 Task: Find connections with filter location Werne with filter topic #coronawith filter profile language German with filter current company Viacom18 Media Private Limited with filter school The University of Burdwan with filter industry Electronic and Precision Equipment Maintenance with filter service category Relocation with filter keywords title Cruise Ship Attendant
Action: Mouse moved to (646, 80)
Screenshot: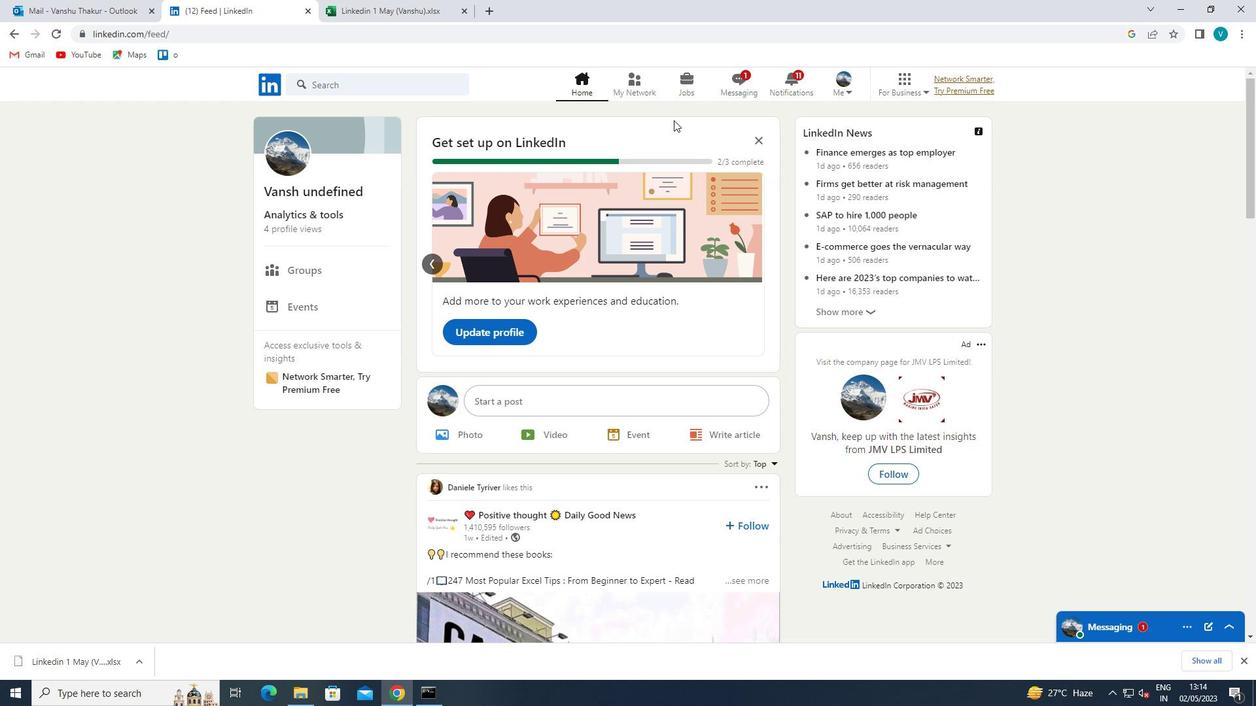 
Action: Mouse pressed left at (646, 80)
Screenshot: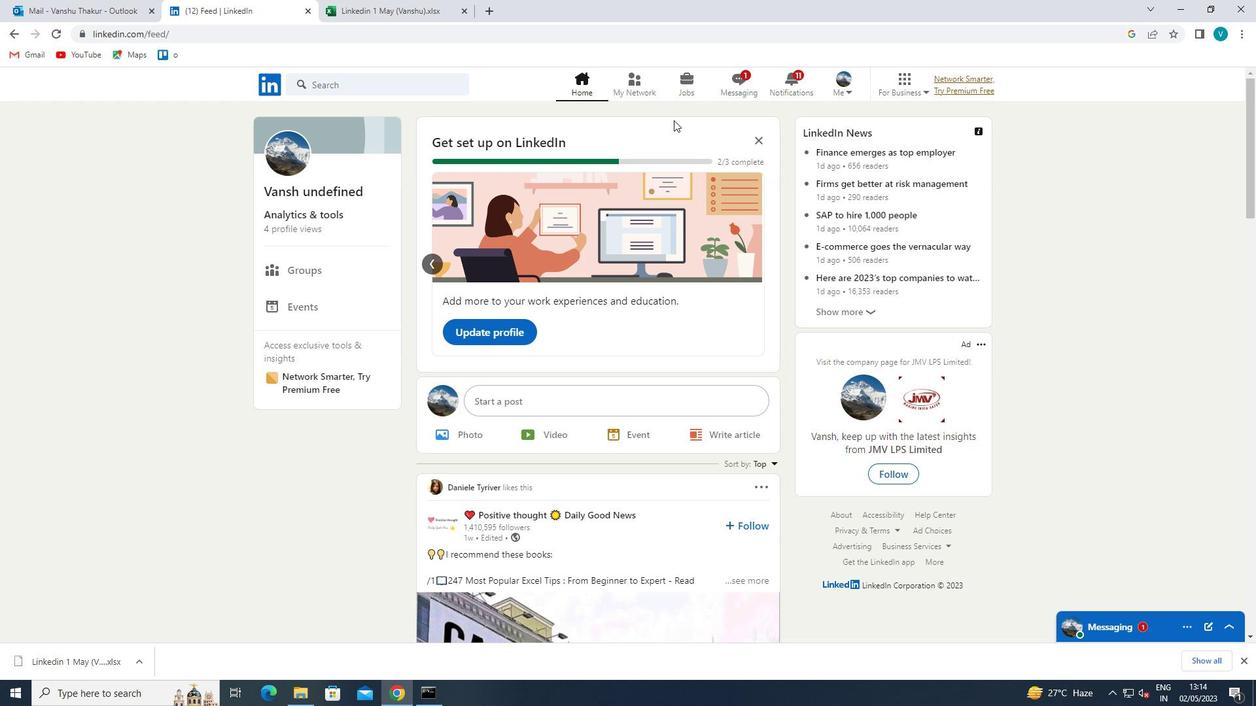 
Action: Mouse moved to (360, 149)
Screenshot: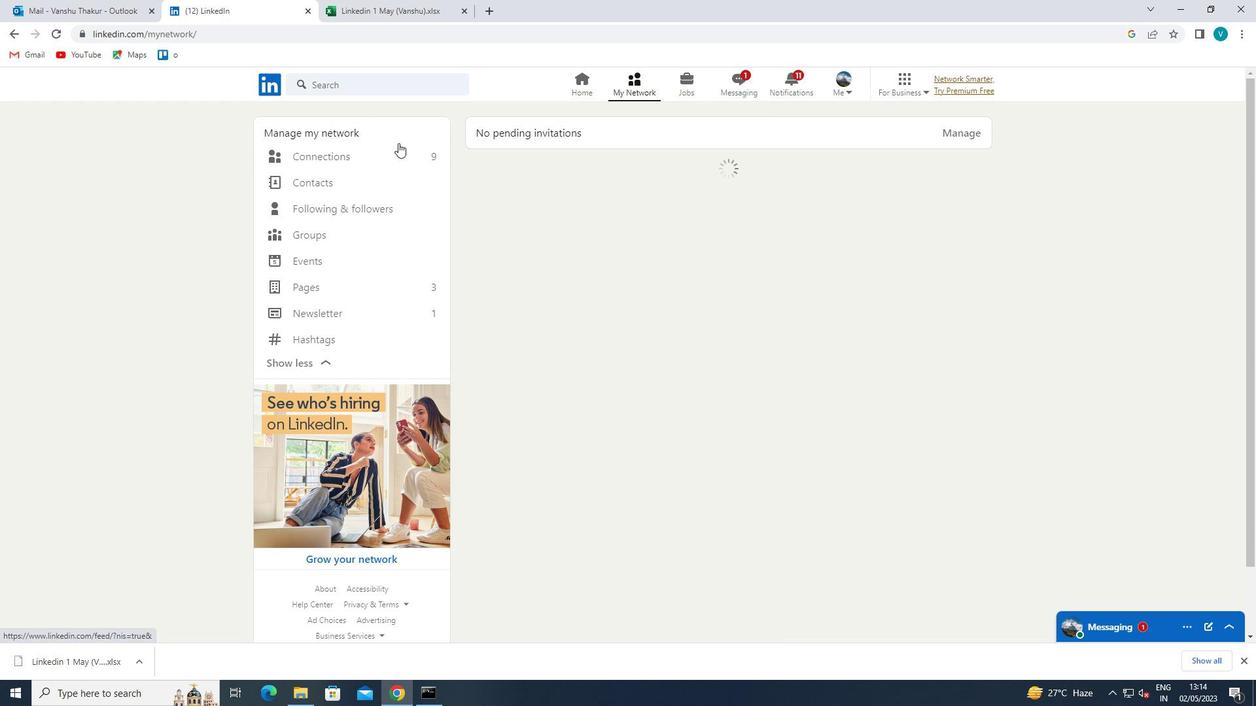 
Action: Mouse pressed left at (360, 149)
Screenshot: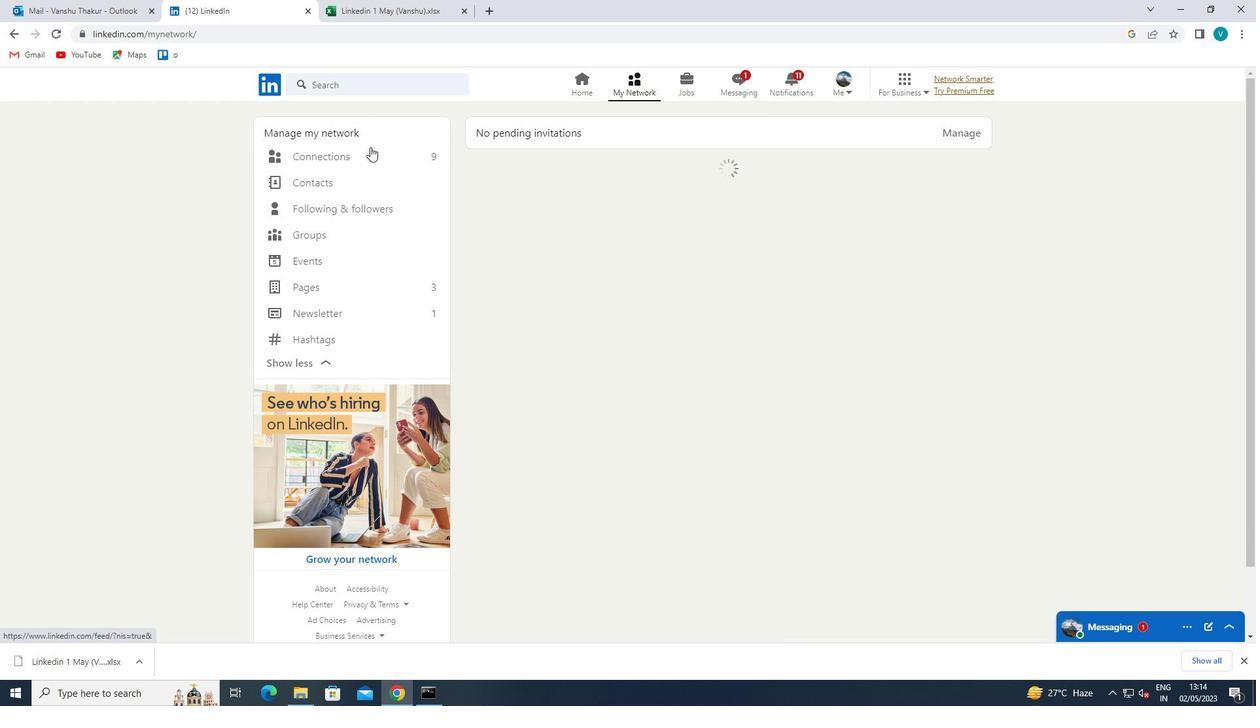 
Action: Mouse moved to (741, 153)
Screenshot: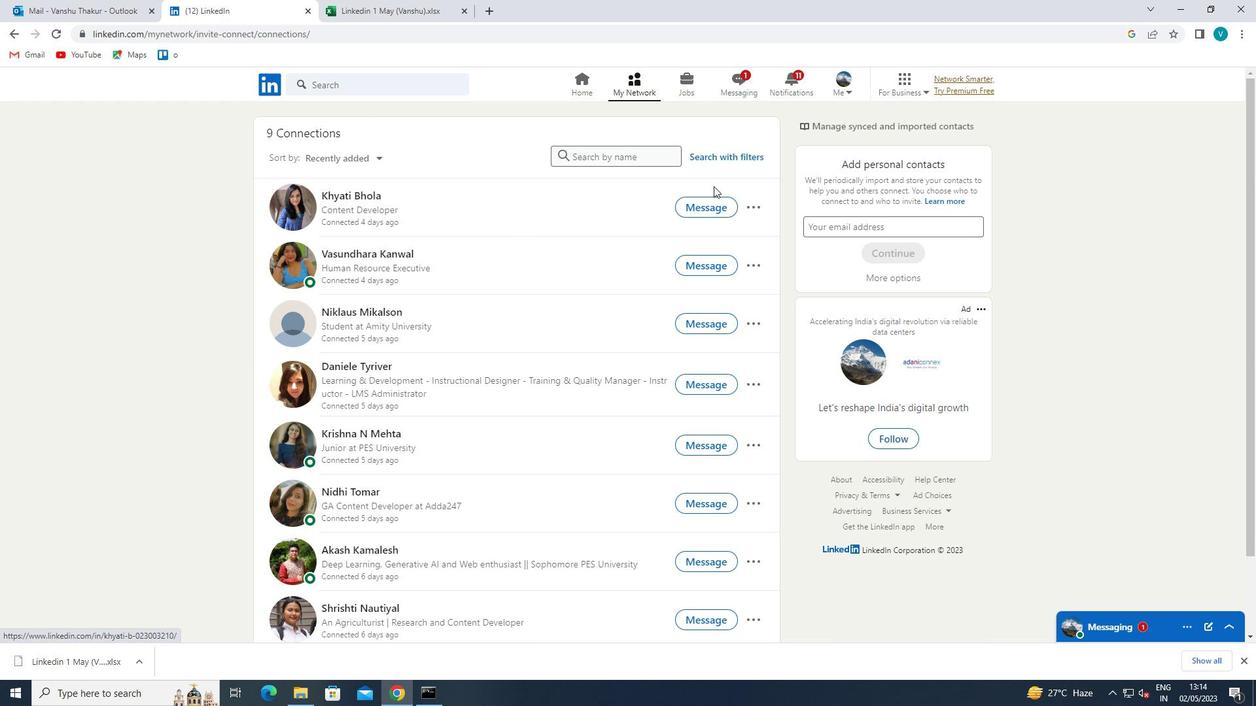 
Action: Mouse pressed left at (741, 153)
Screenshot: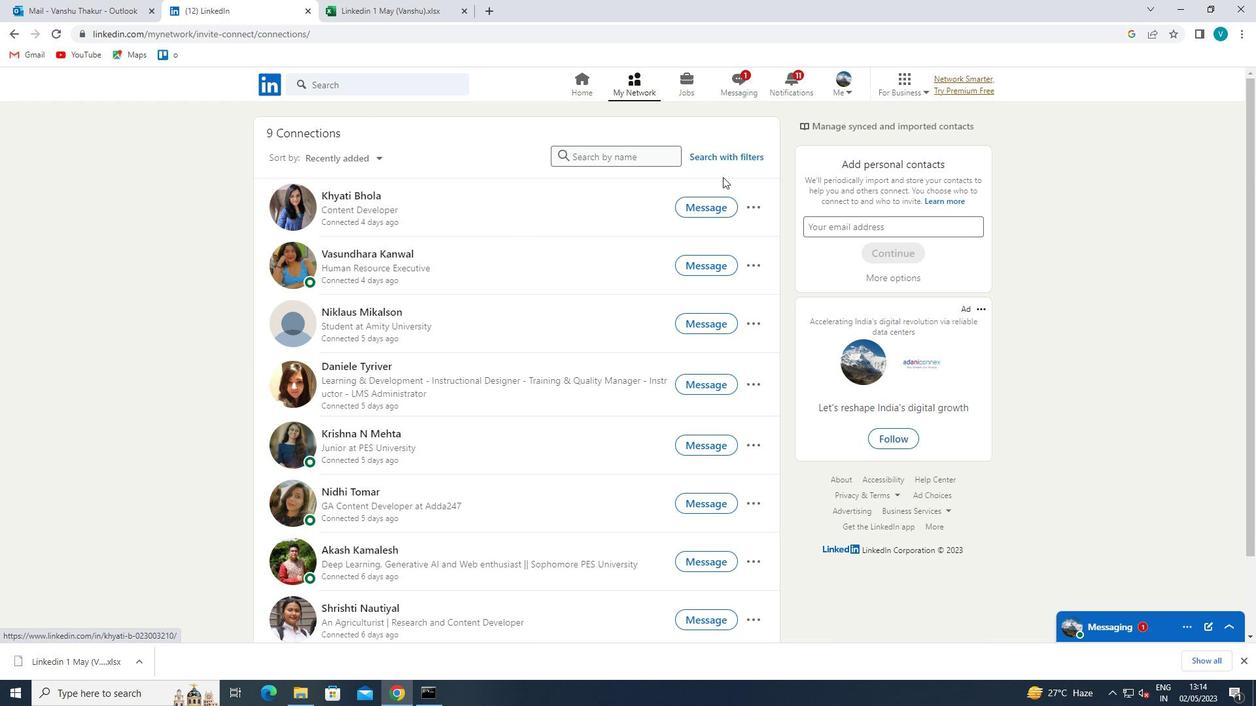 
Action: Mouse moved to (619, 128)
Screenshot: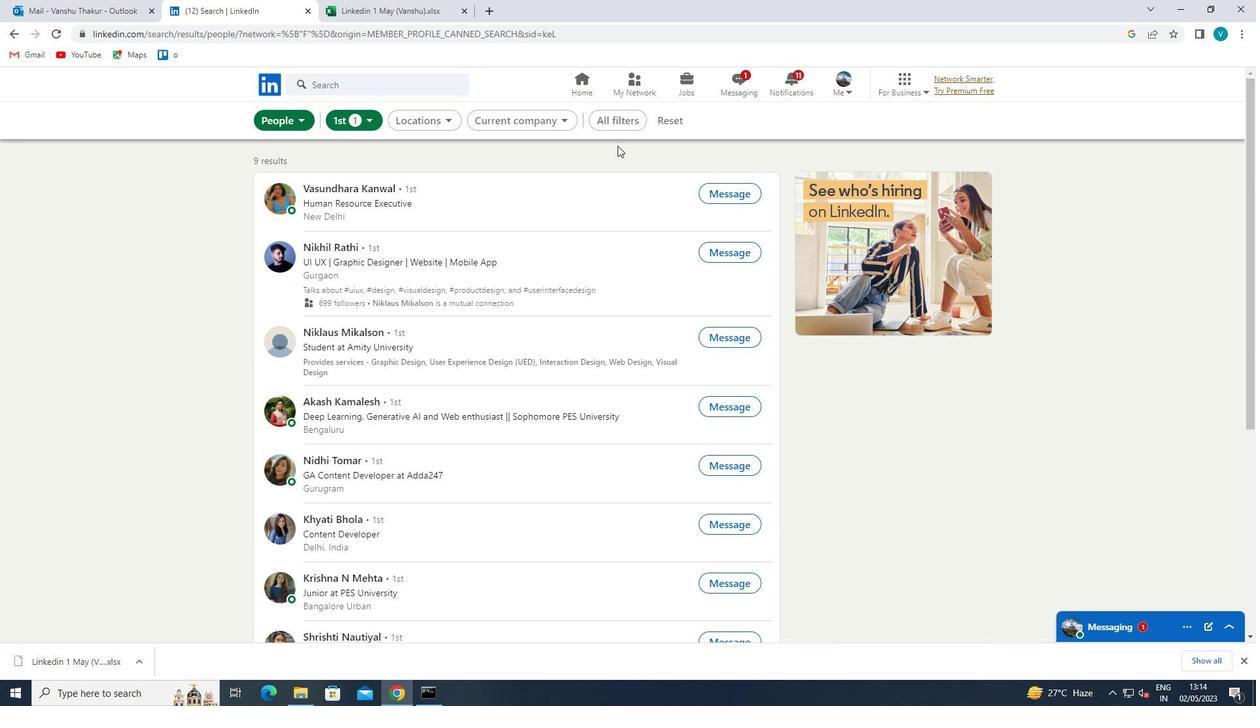 
Action: Mouse pressed left at (619, 128)
Screenshot: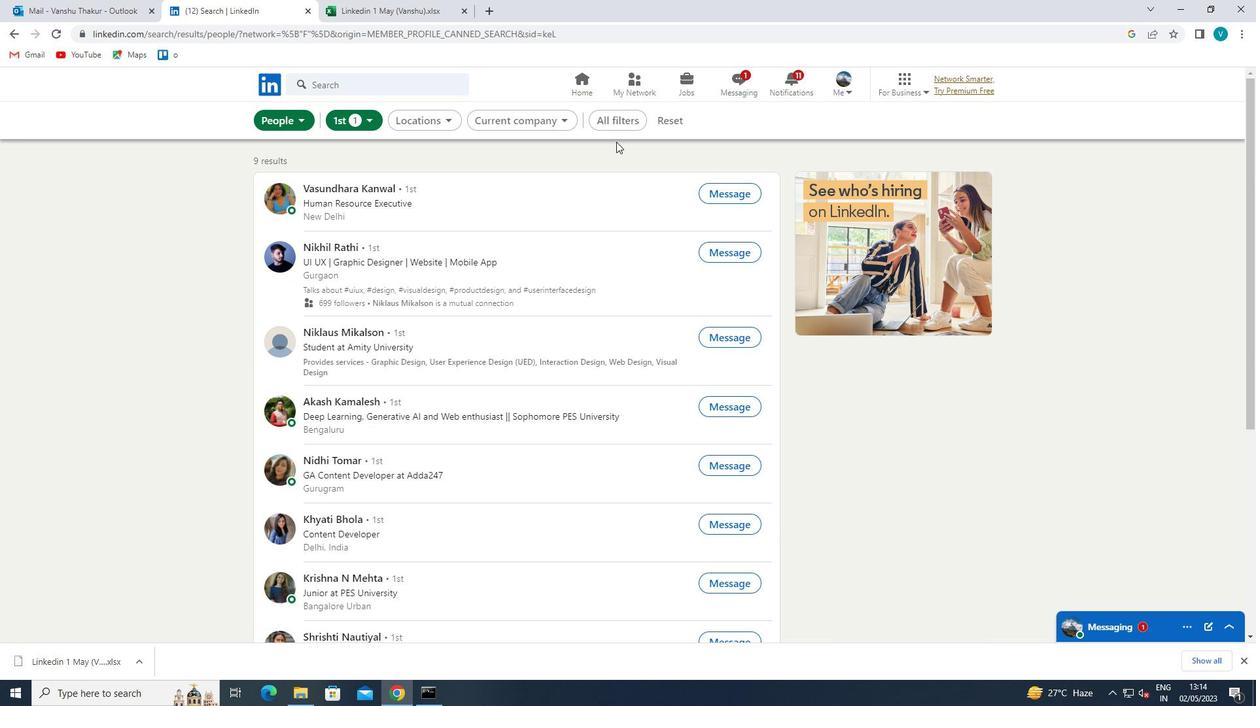 
Action: Mouse moved to (1000, 316)
Screenshot: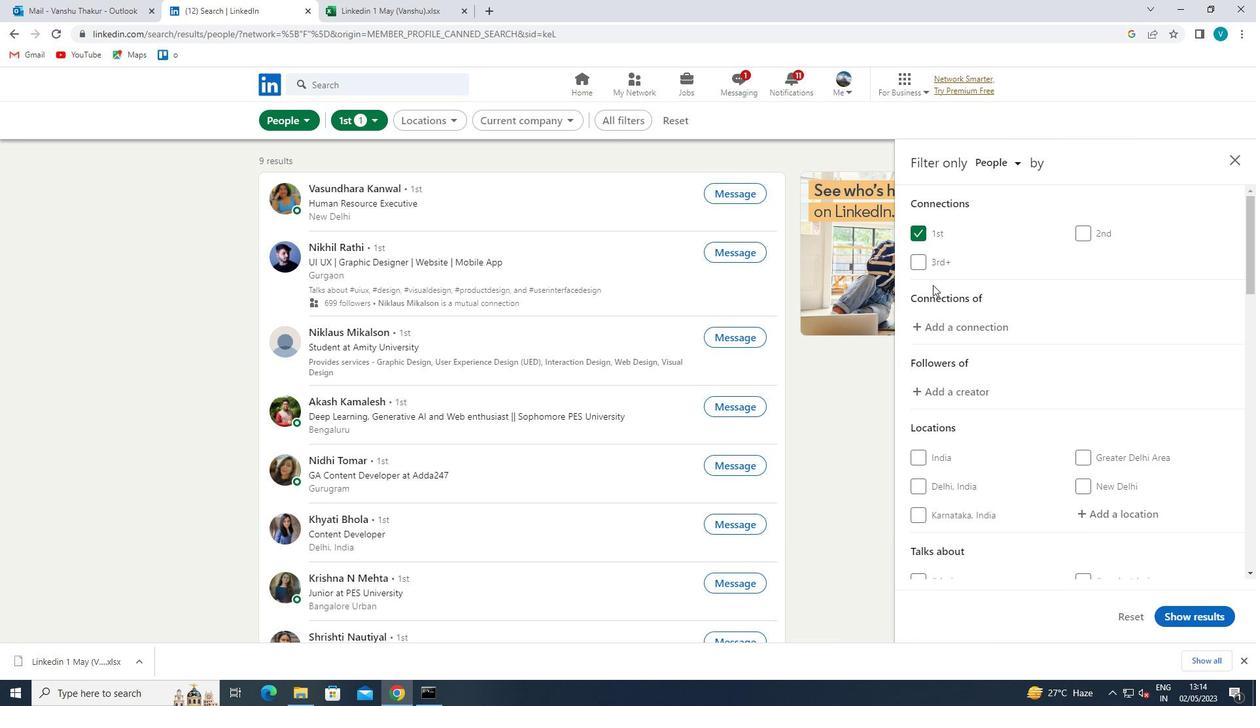 
Action: Mouse scrolled (1000, 316) with delta (0, 0)
Screenshot: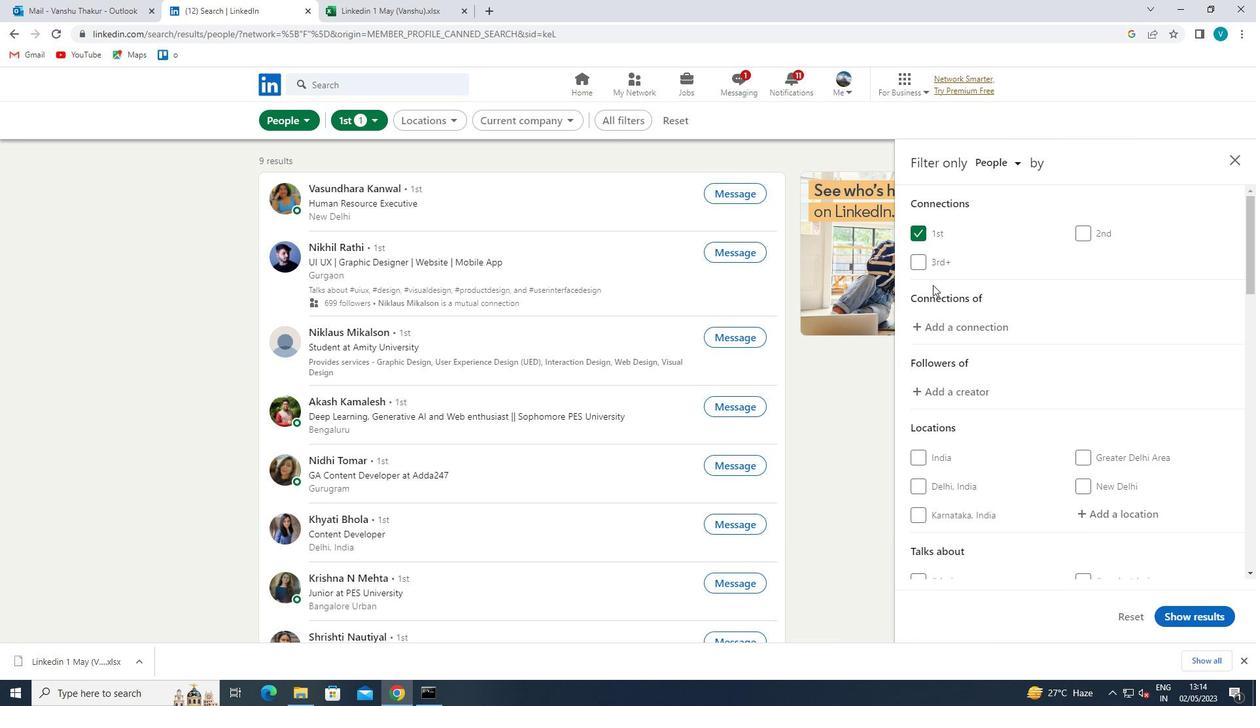 
Action: Mouse moved to (1009, 322)
Screenshot: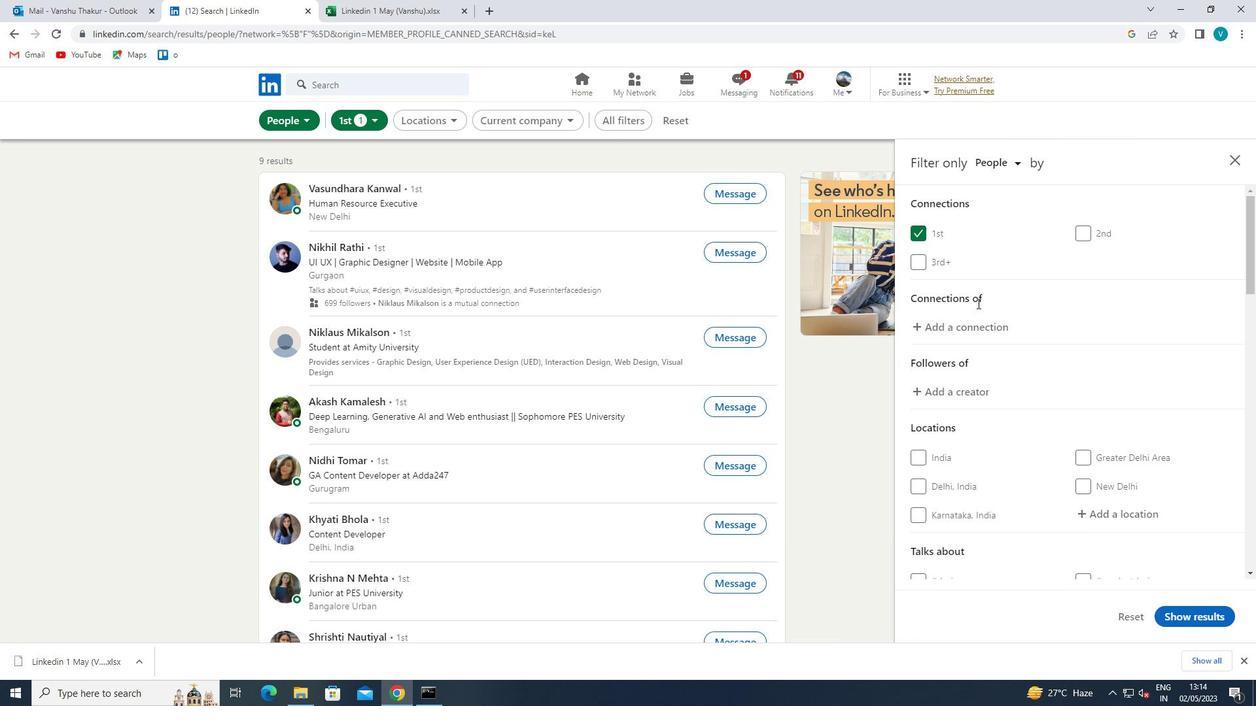 
Action: Mouse scrolled (1009, 322) with delta (0, 0)
Screenshot: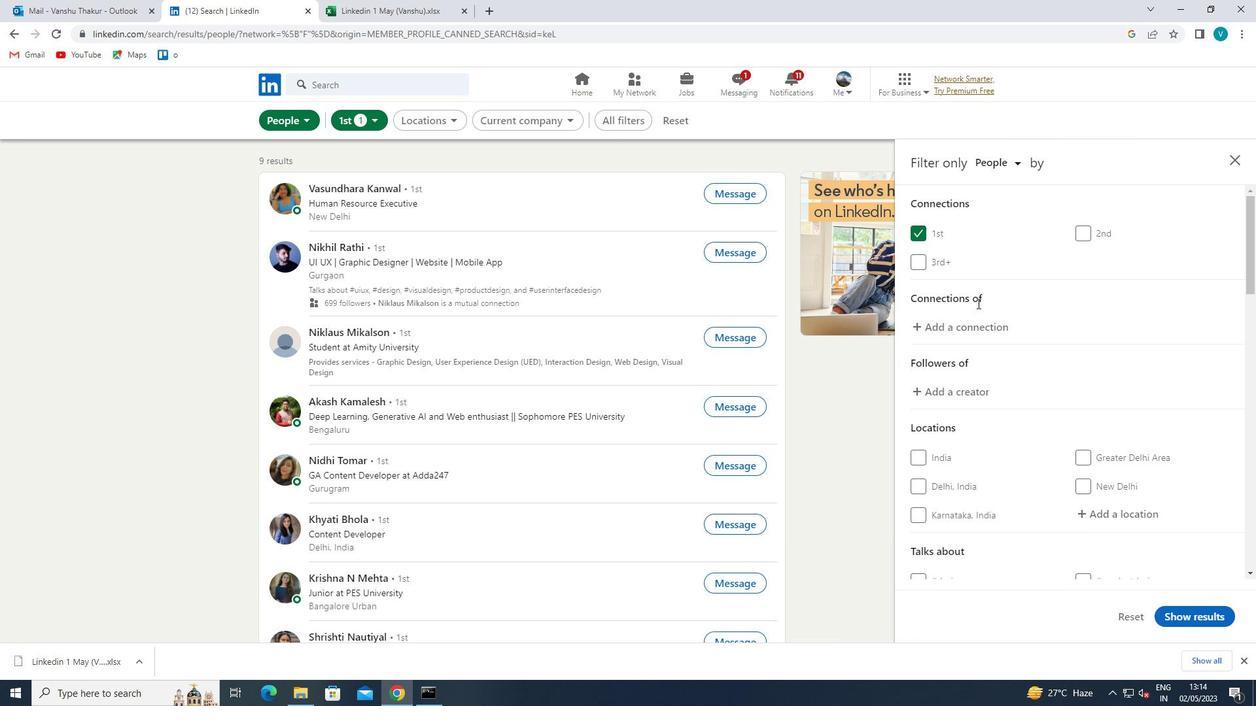 
Action: Mouse moved to (1119, 379)
Screenshot: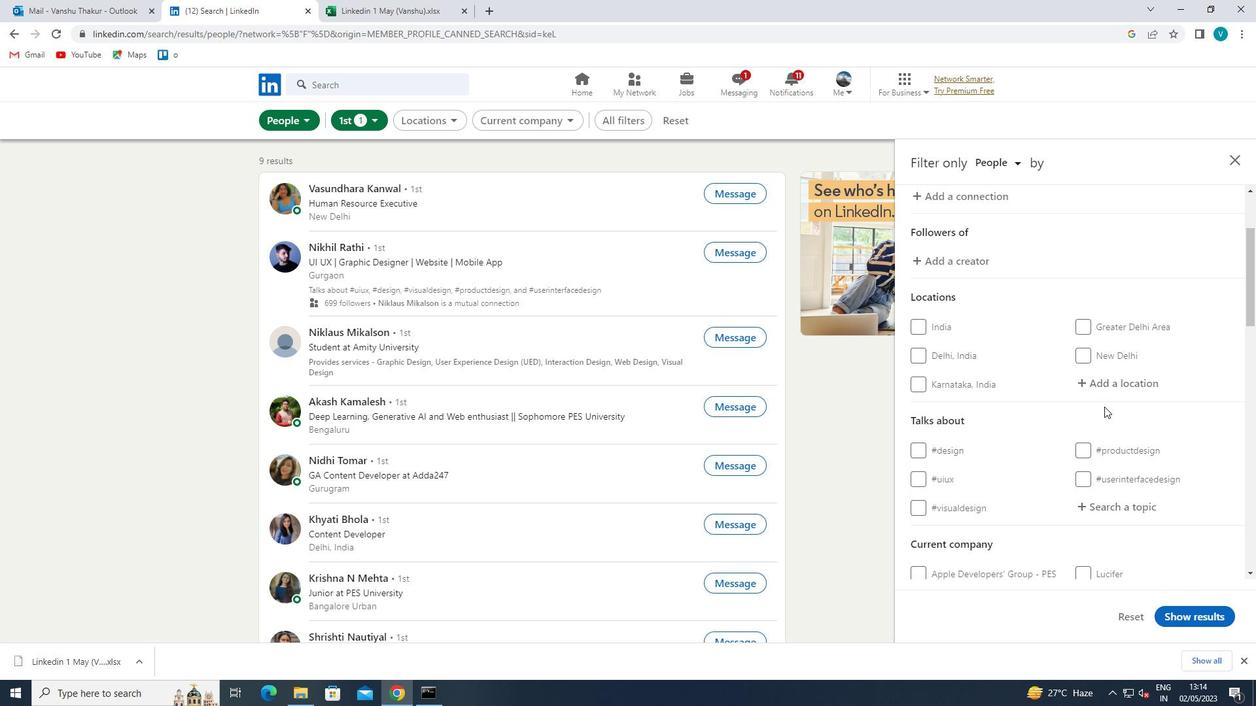 
Action: Mouse pressed left at (1119, 379)
Screenshot: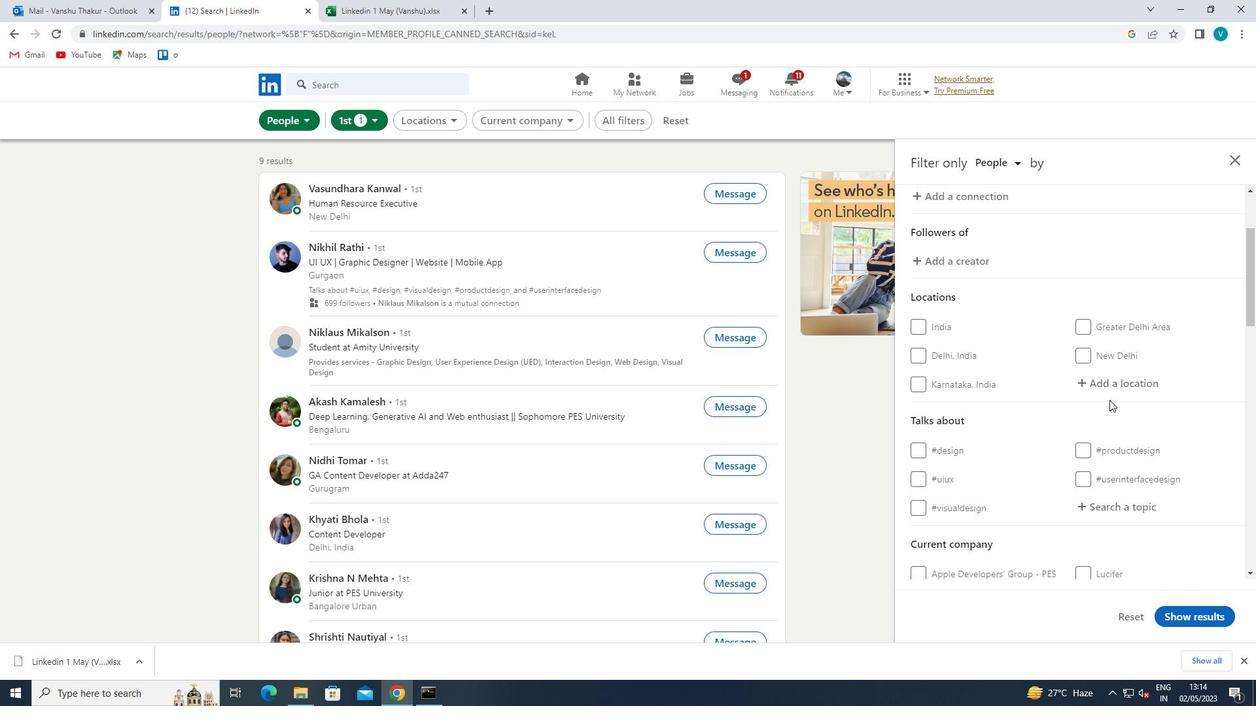 
Action: Key pressed <Key.shift>WERNE<Key.space>
Screenshot: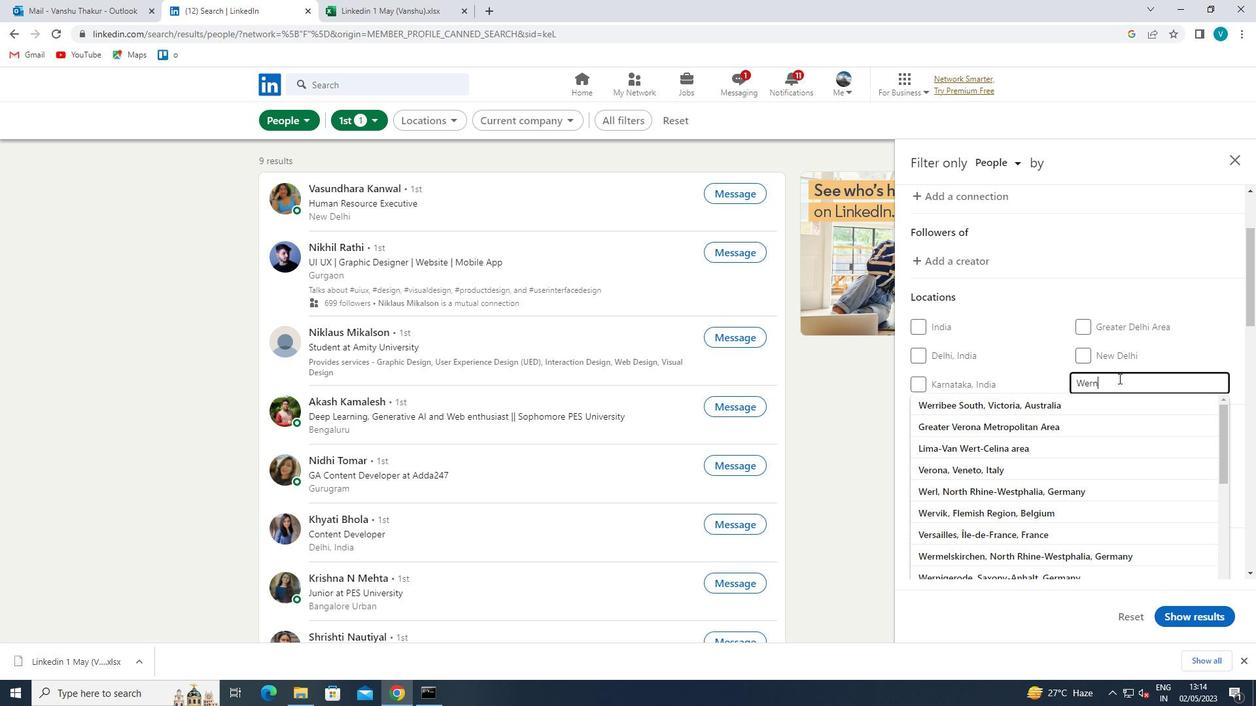 
Action: Mouse moved to (1110, 400)
Screenshot: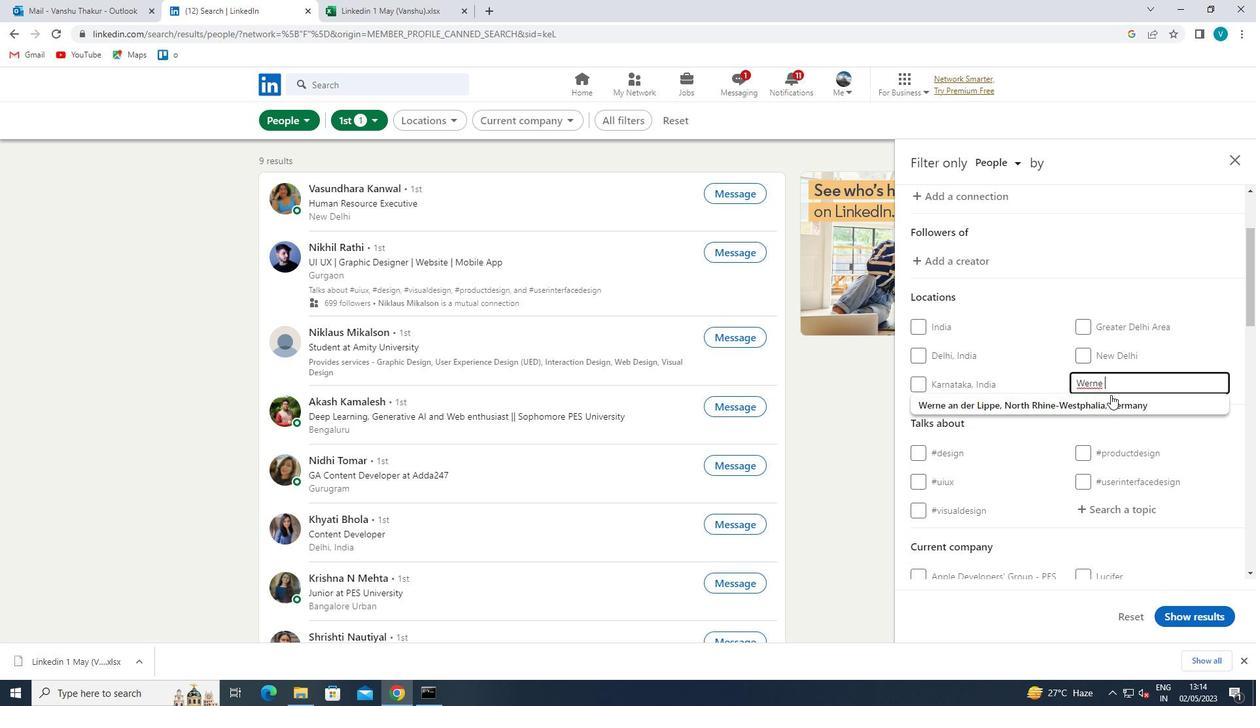 
Action: Mouse pressed left at (1110, 400)
Screenshot: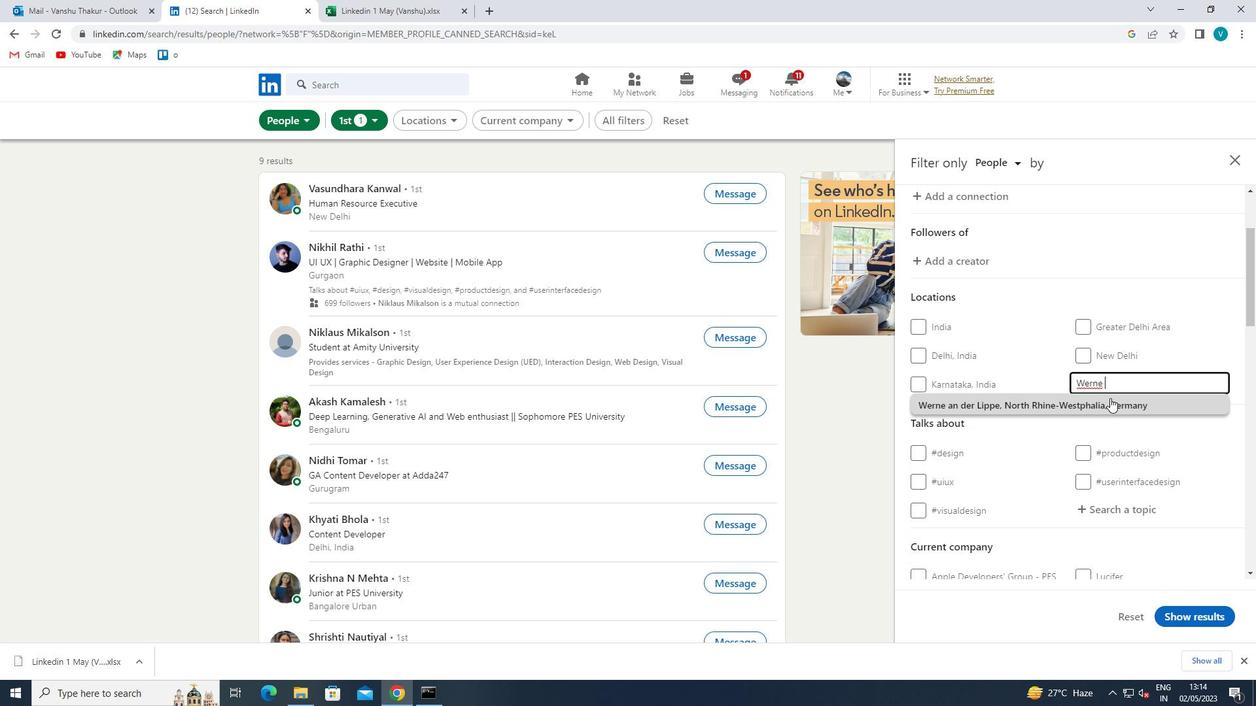 
Action: Mouse scrolled (1110, 399) with delta (0, 0)
Screenshot: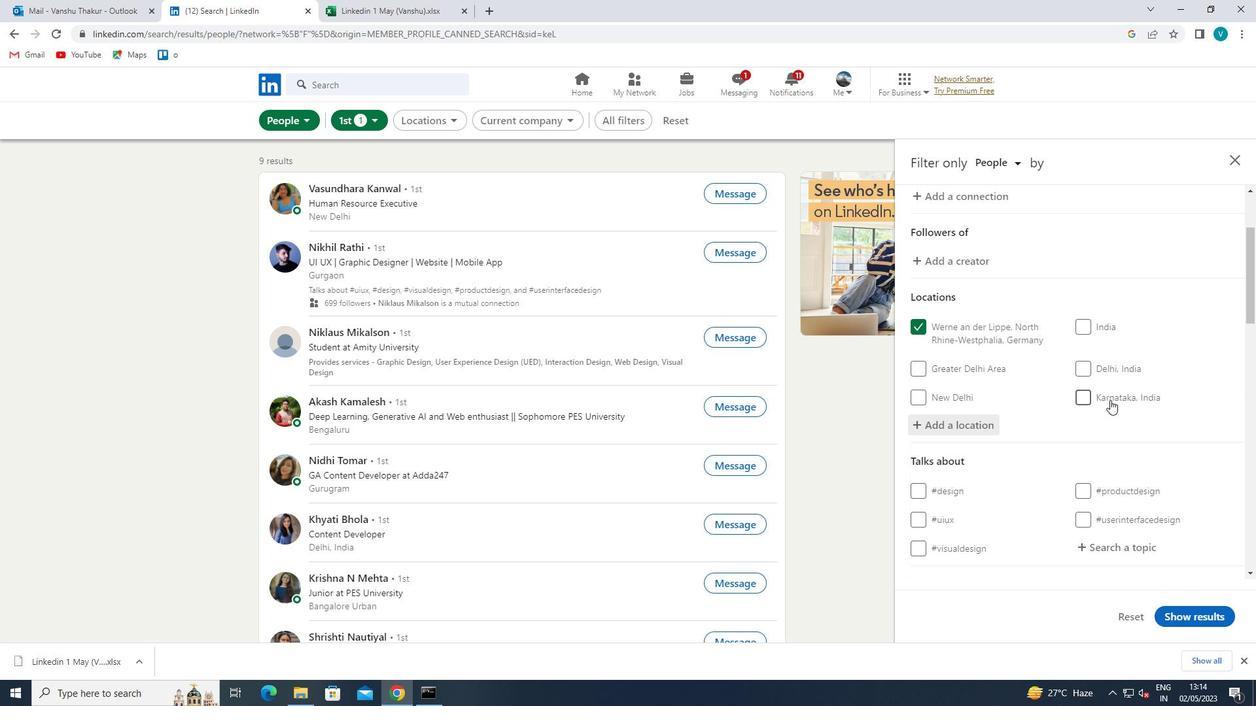 
Action: Mouse scrolled (1110, 399) with delta (0, 0)
Screenshot: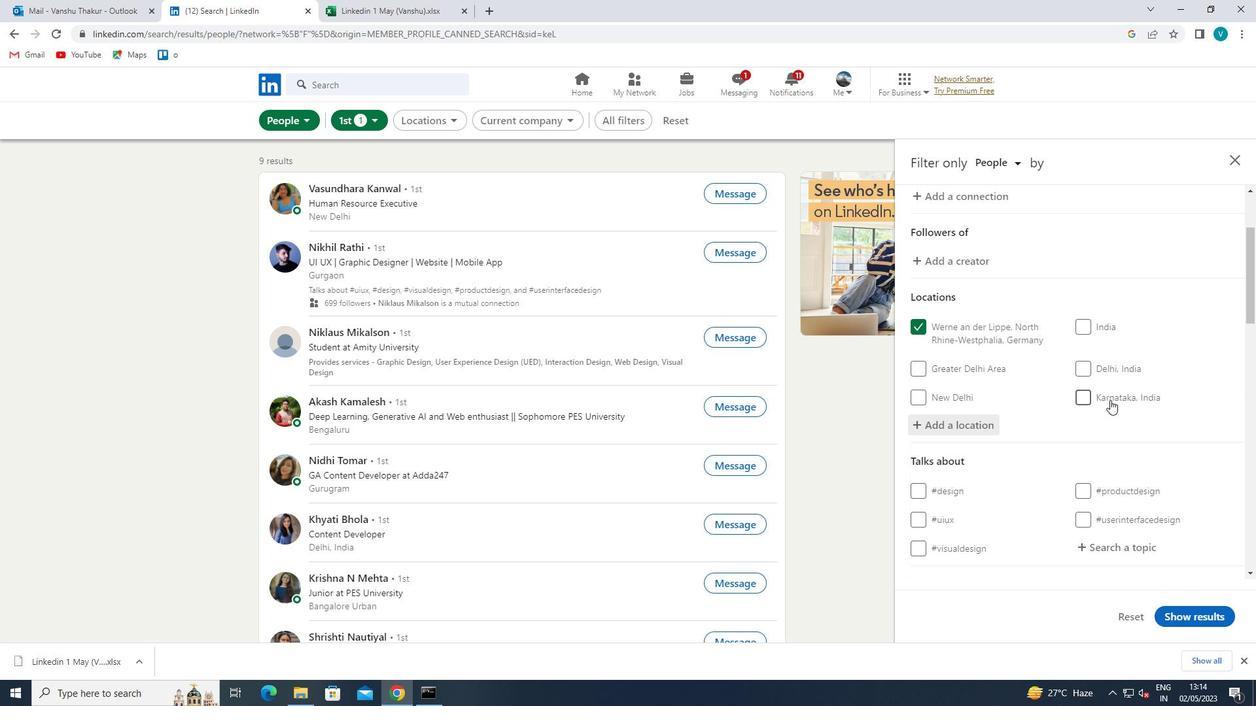 
Action: Mouse moved to (1120, 420)
Screenshot: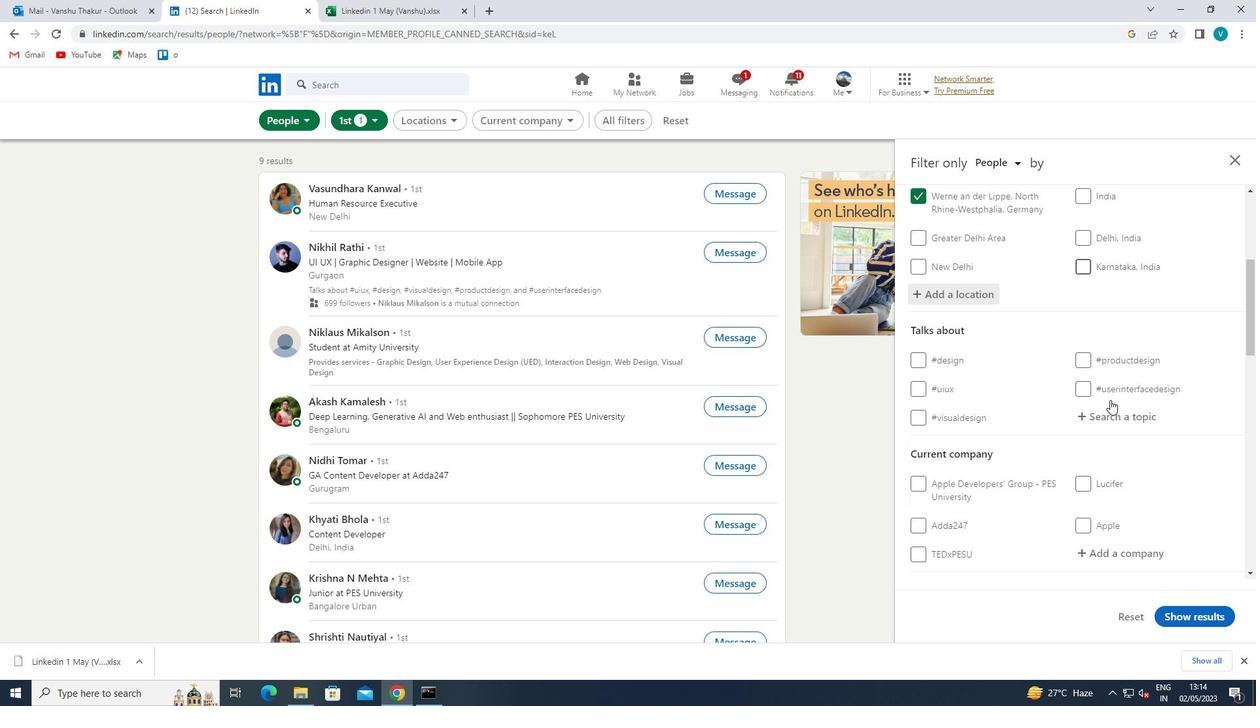 
Action: Mouse pressed left at (1120, 420)
Screenshot: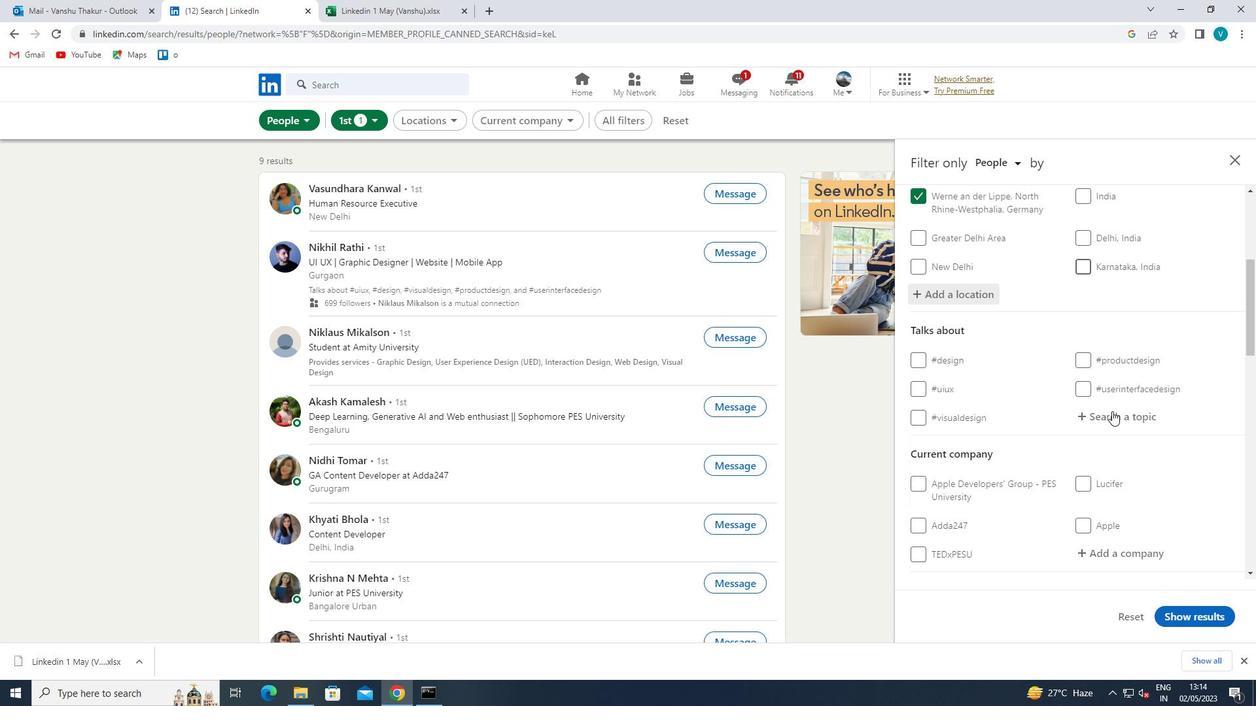 
Action: Key pressed CORONA
Screenshot: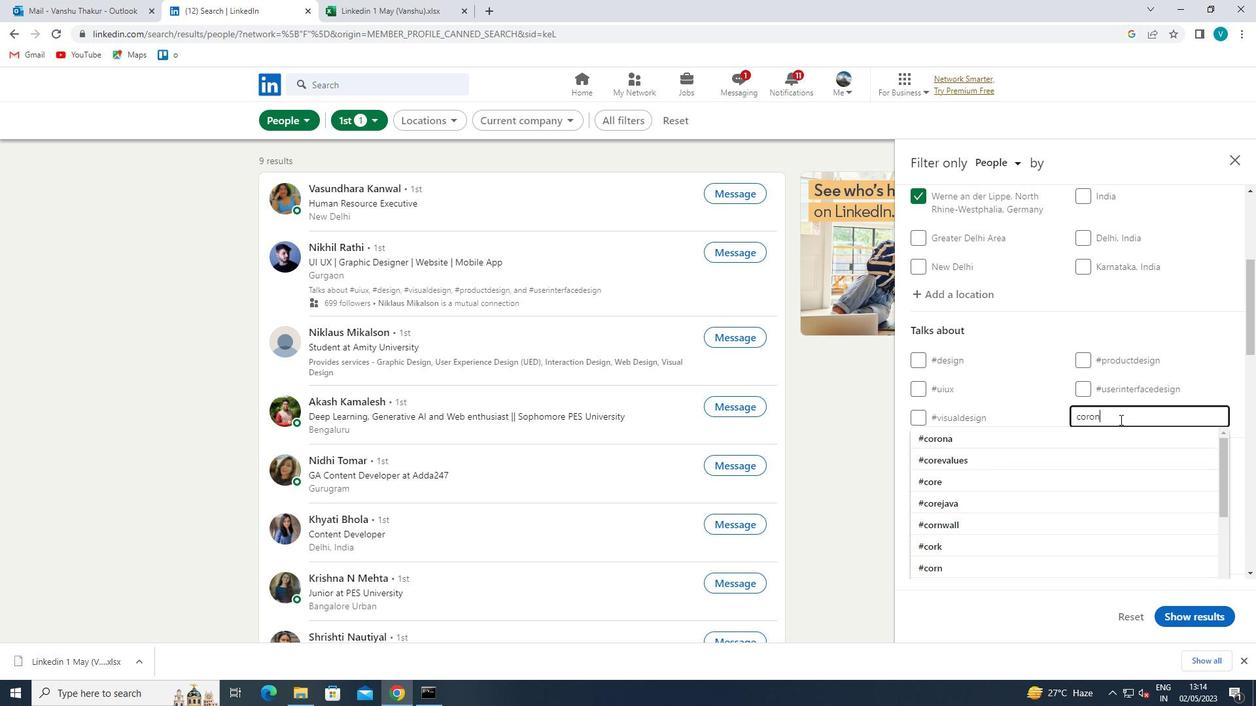 
Action: Mouse moved to (1044, 436)
Screenshot: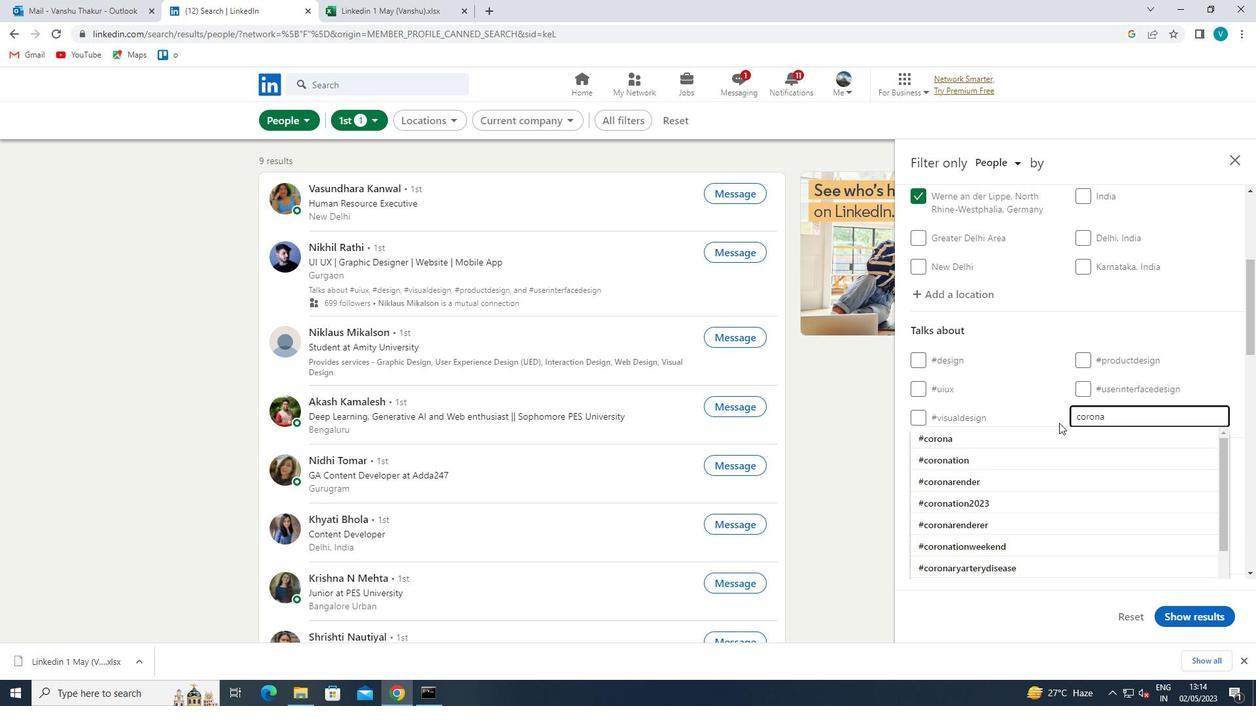 
Action: Mouse pressed left at (1044, 436)
Screenshot: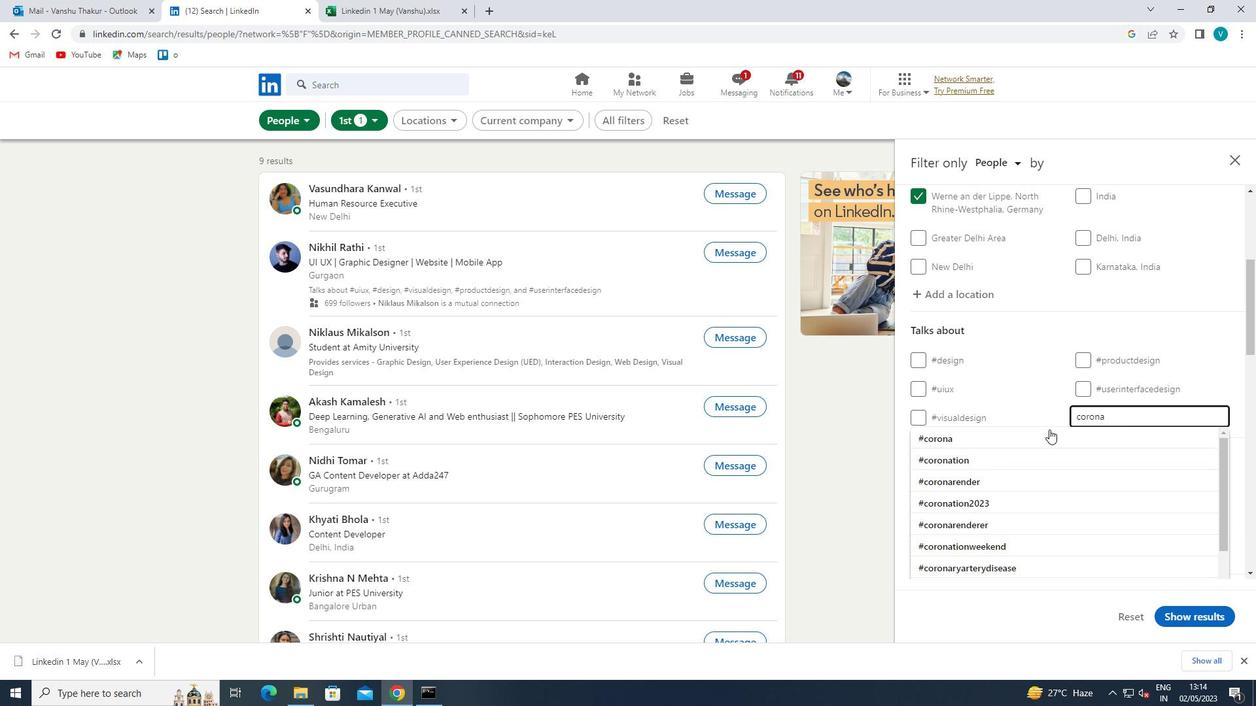 
Action: Mouse scrolled (1044, 435) with delta (0, 0)
Screenshot: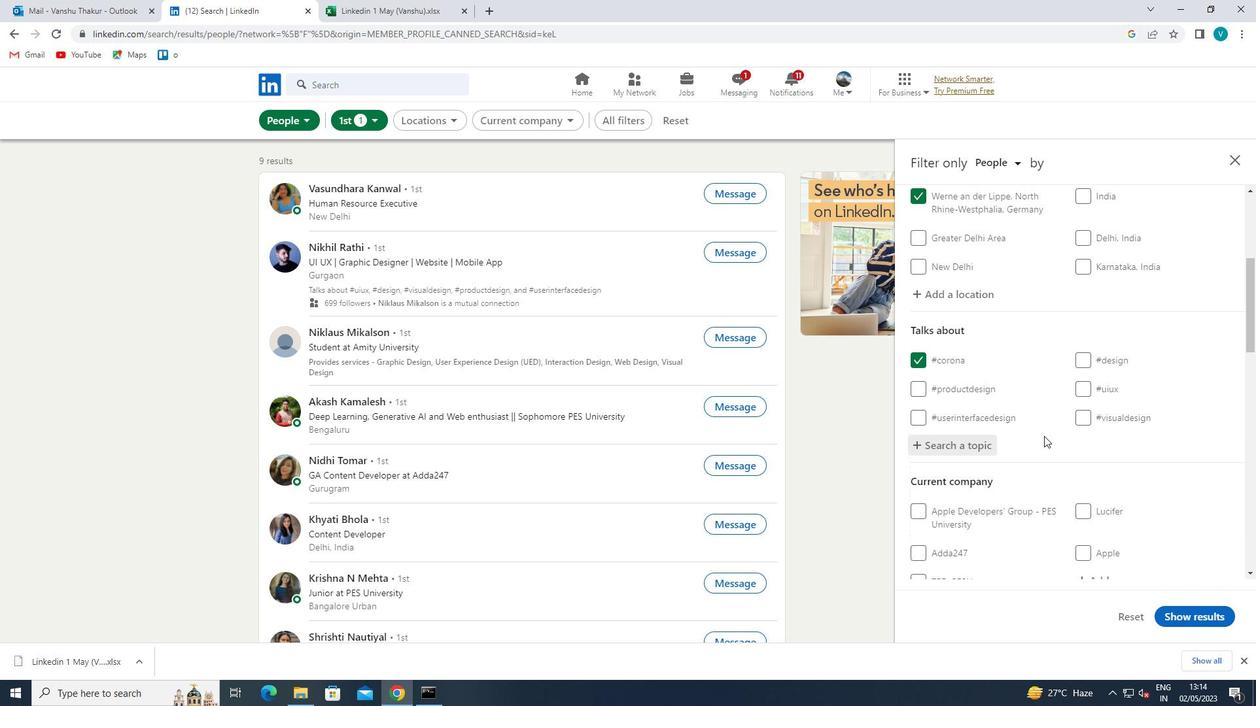 
Action: Mouse scrolled (1044, 435) with delta (0, 0)
Screenshot: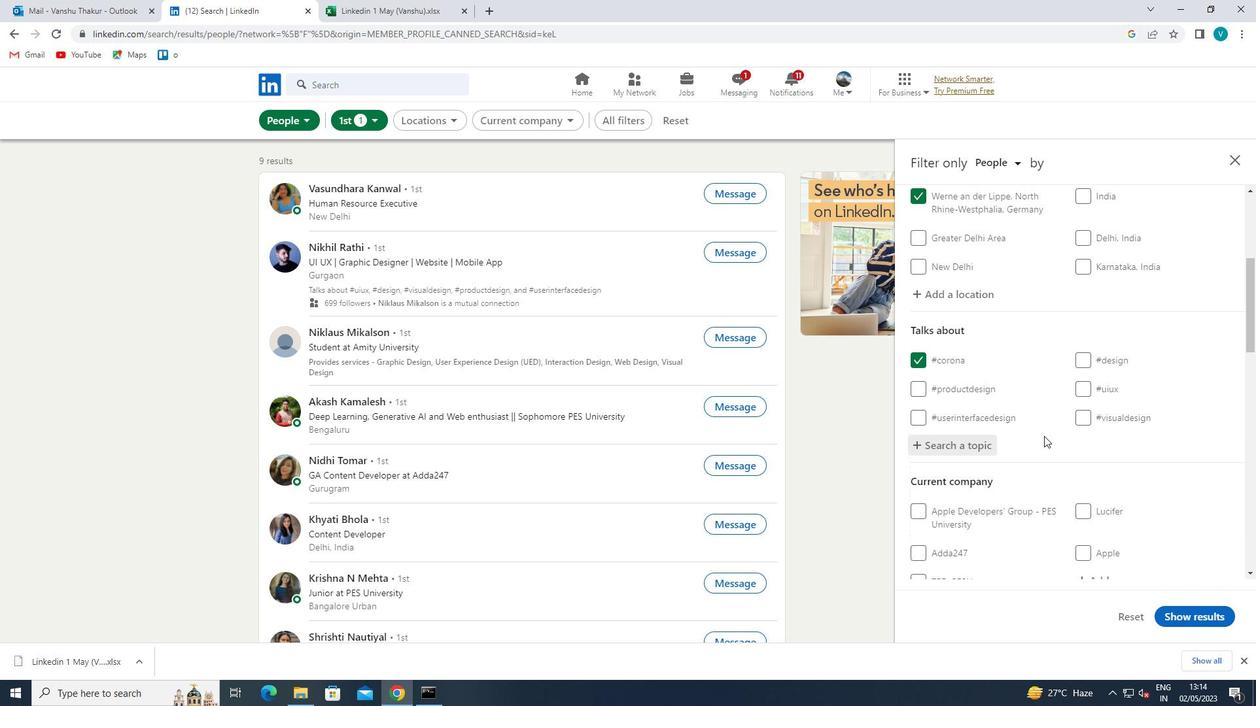
Action: Mouse scrolled (1044, 435) with delta (0, 0)
Screenshot: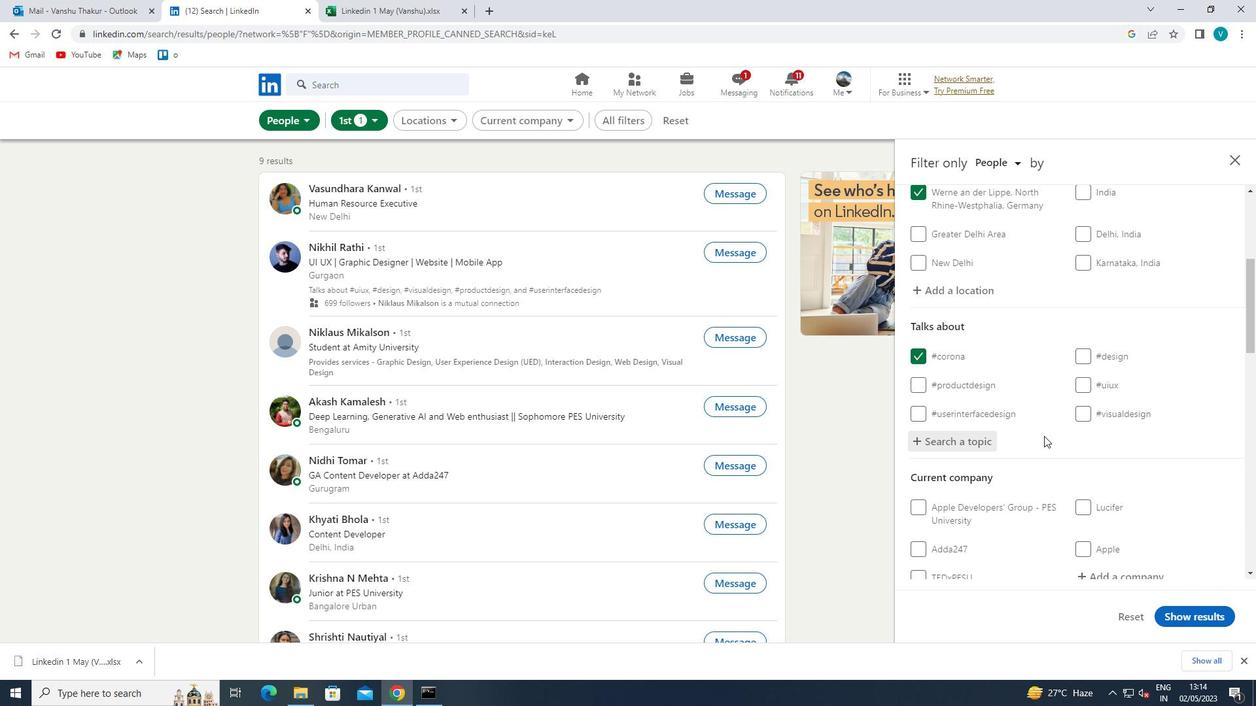 
Action: Mouse moved to (1118, 390)
Screenshot: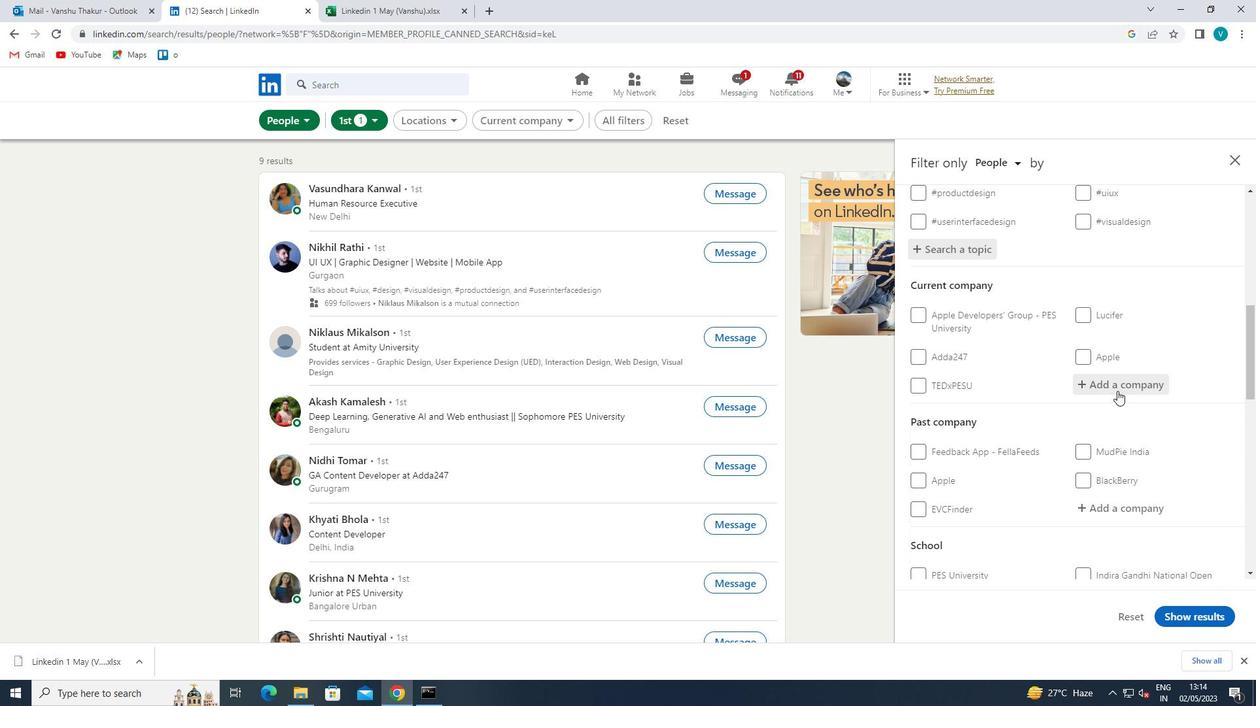 
Action: Mouse pressed left at (1118, 390)
Screenshot: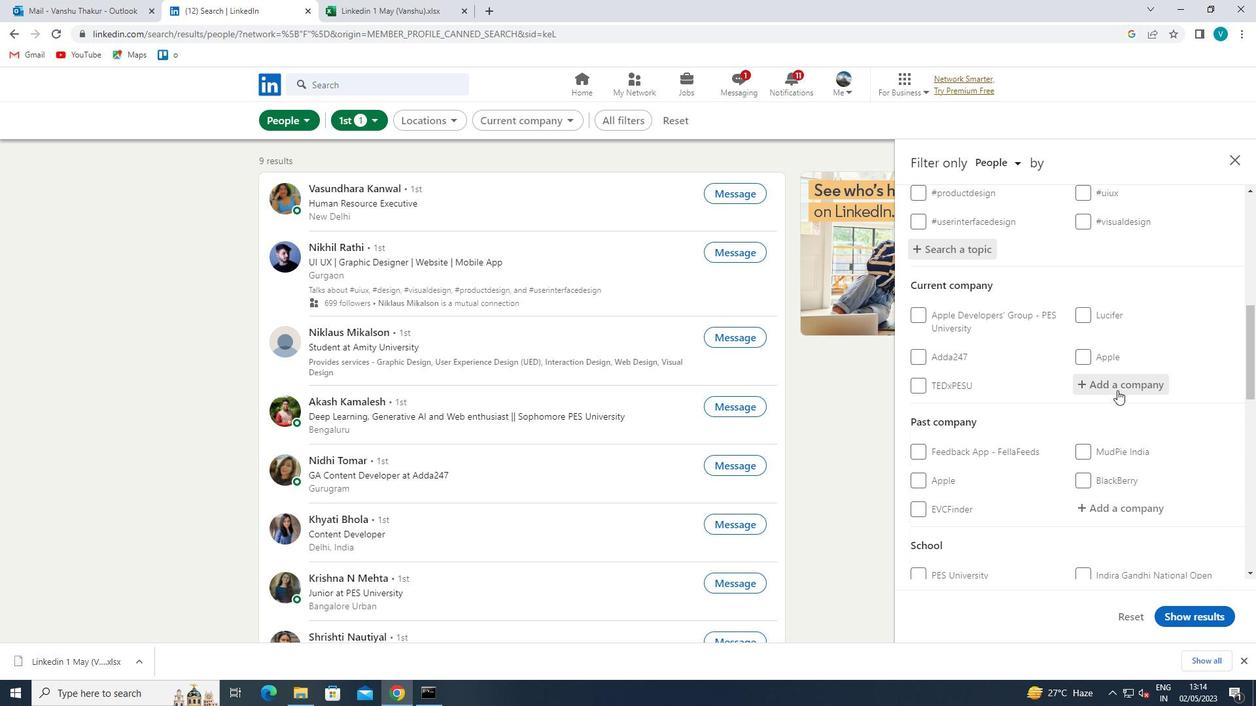
Action: Key pressed <Key.shift>VIACOM
Screenshot: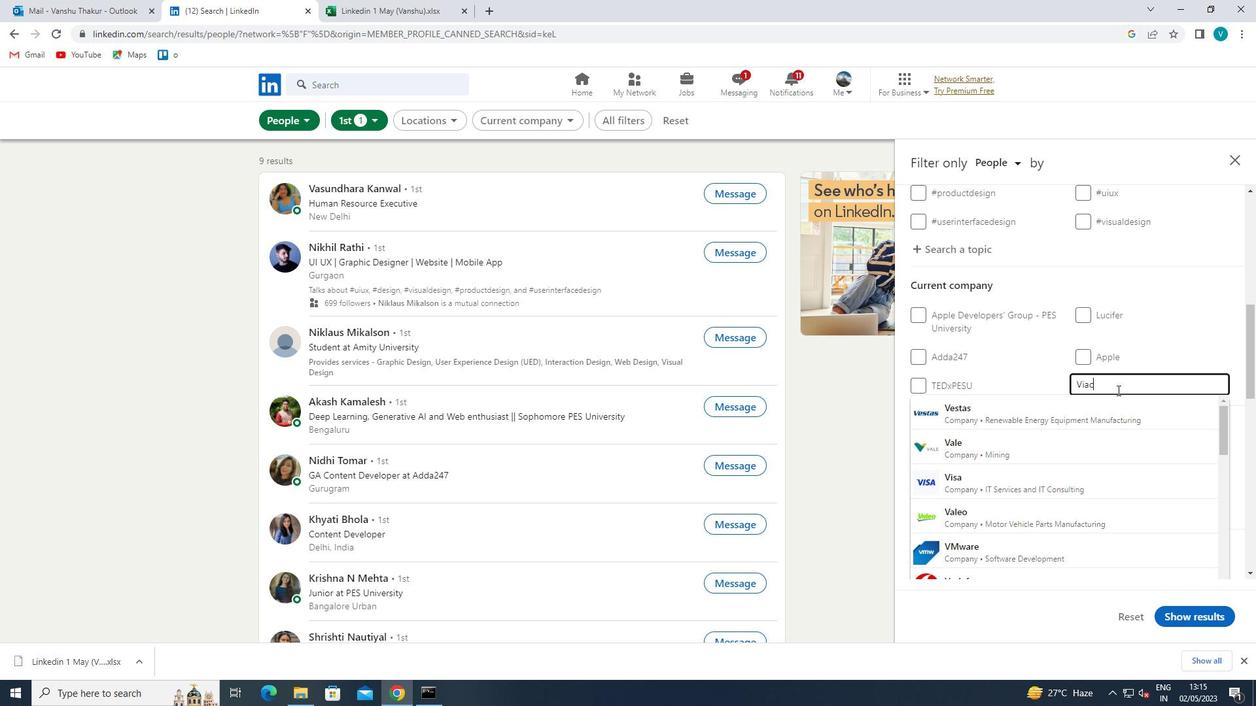 
Action: Mouse moved to (1107, 439)
Screenshot: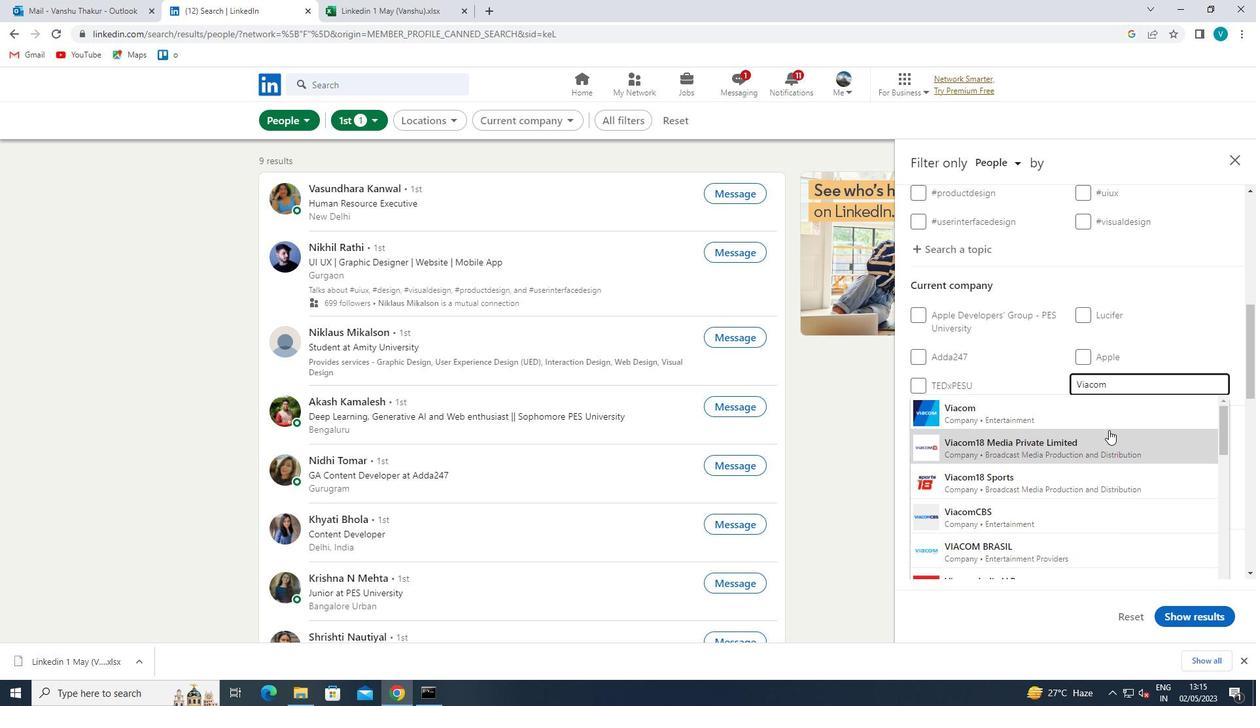 
Action: Mouse pressed left at (1107, 439)
Screenshot: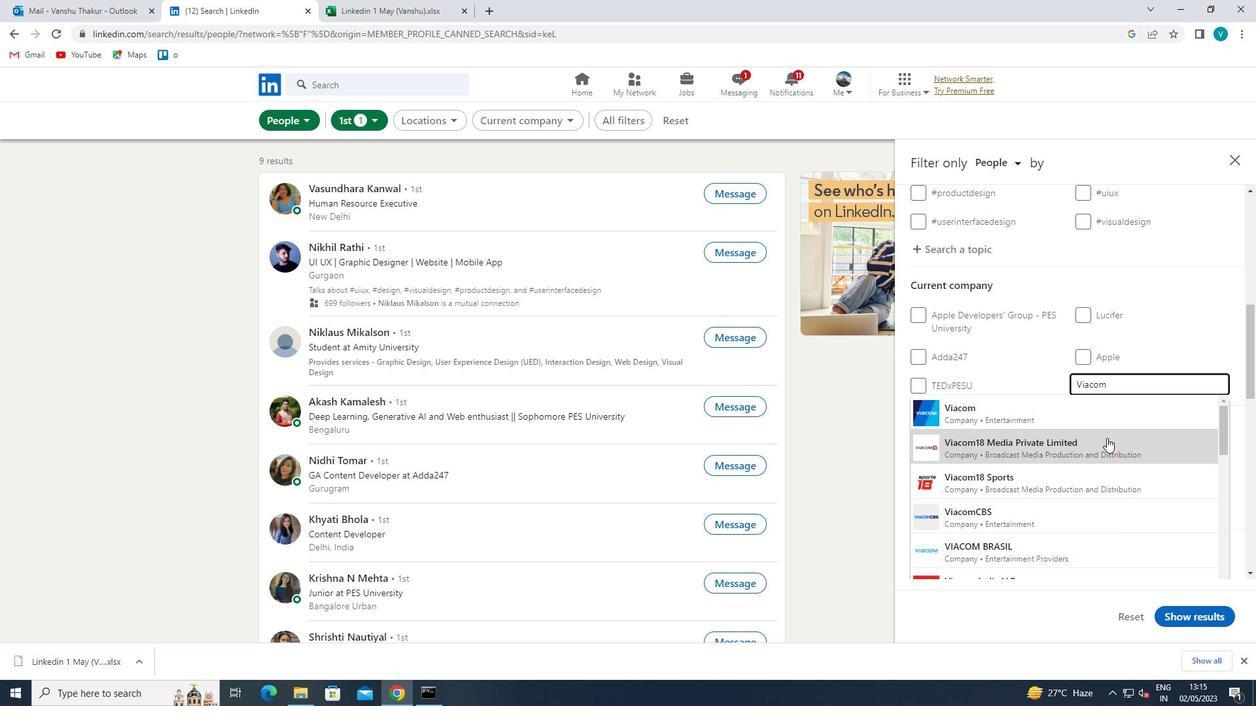 
Action: Mouse scrolled (1107, 439) with delta (0, 0)
Screenshot: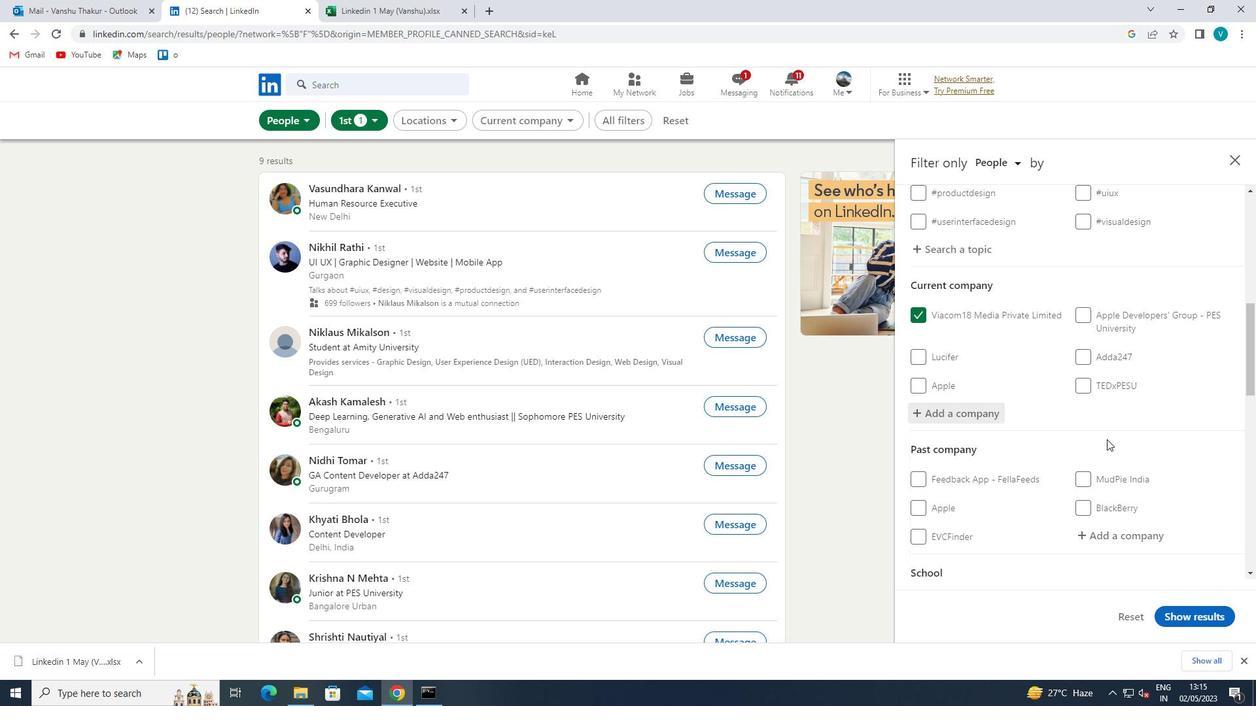 
Action: Mouse scrolled (1107, 439) with delta (0, 0)
Screenshot: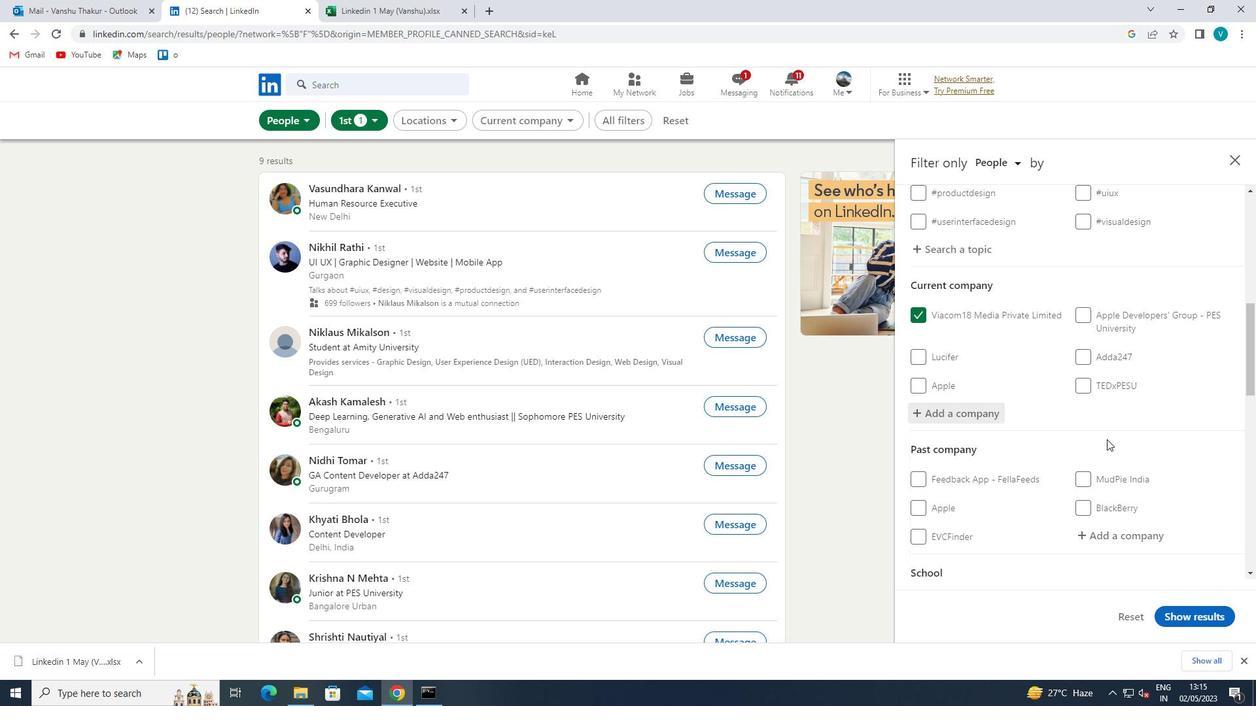 
Action: Mouse scrolled (1107, 439) with delta (0, 0)
Screenshot: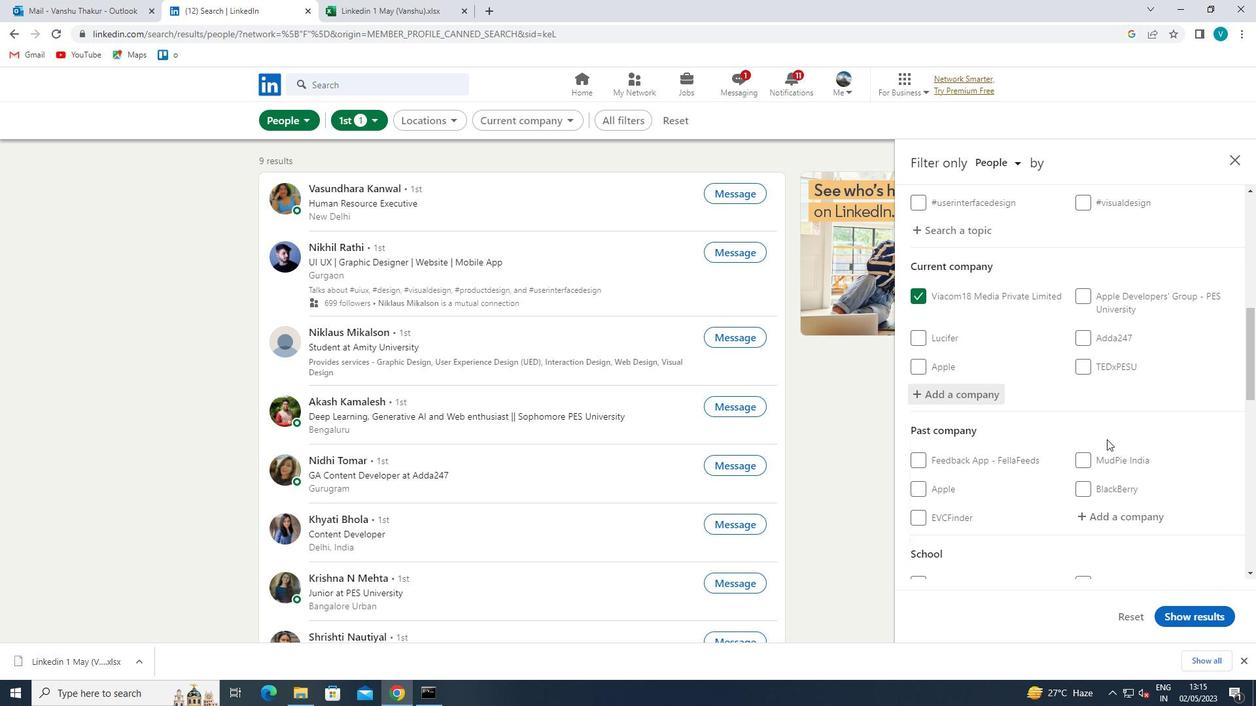 
Action: Mouse scrolled (1107, 439) with delta (0, 0)
Screenshot: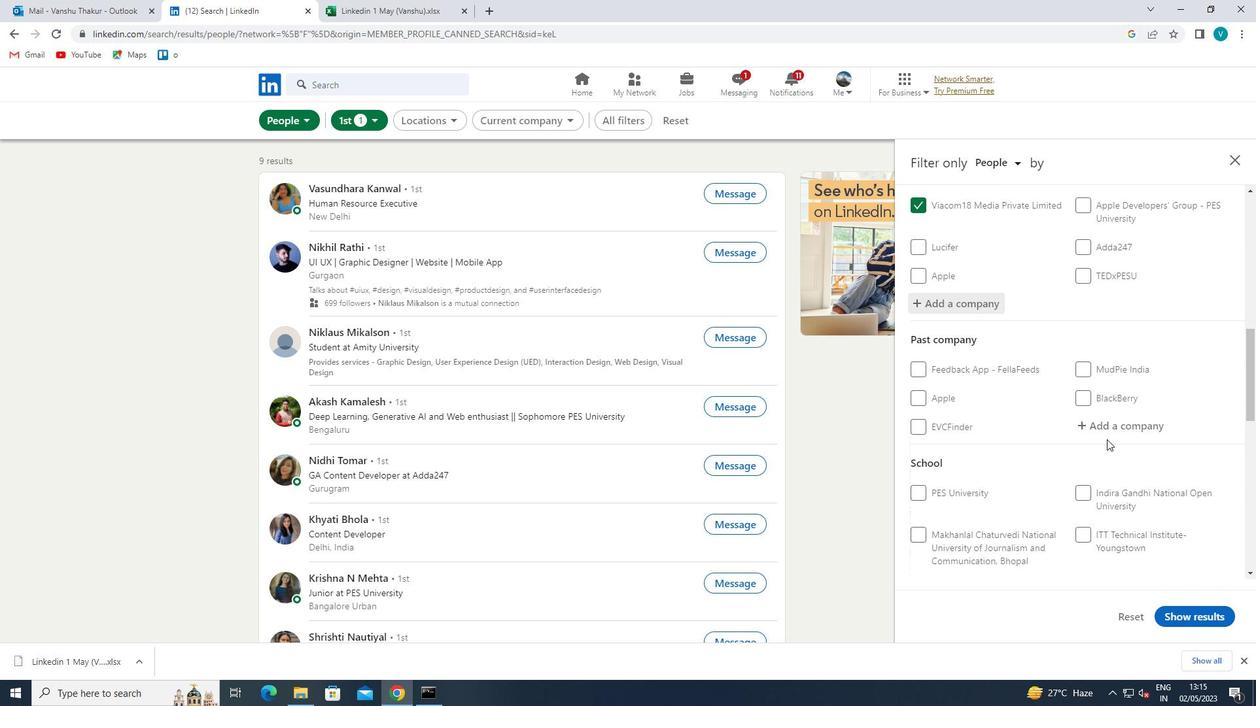 
Action: Mouse moved to (1112, 437)
Screenshot: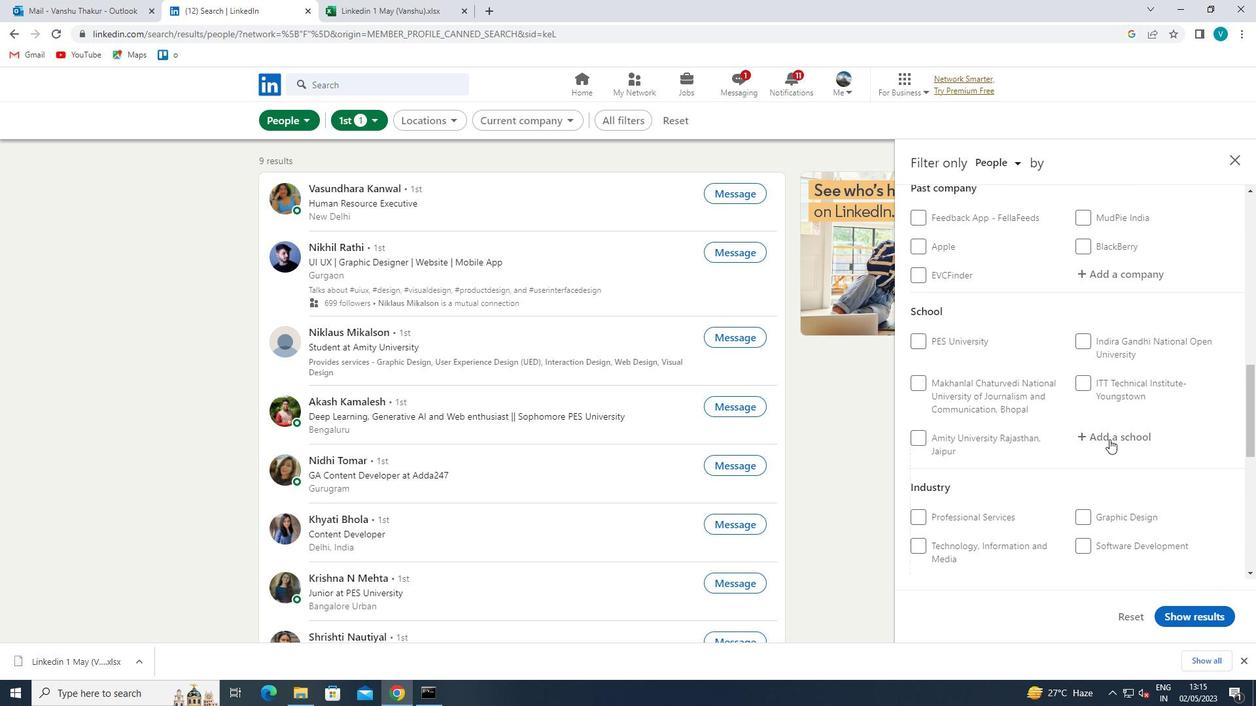 
Action: Mouse pressed left at (1112, 437)
Screenshot: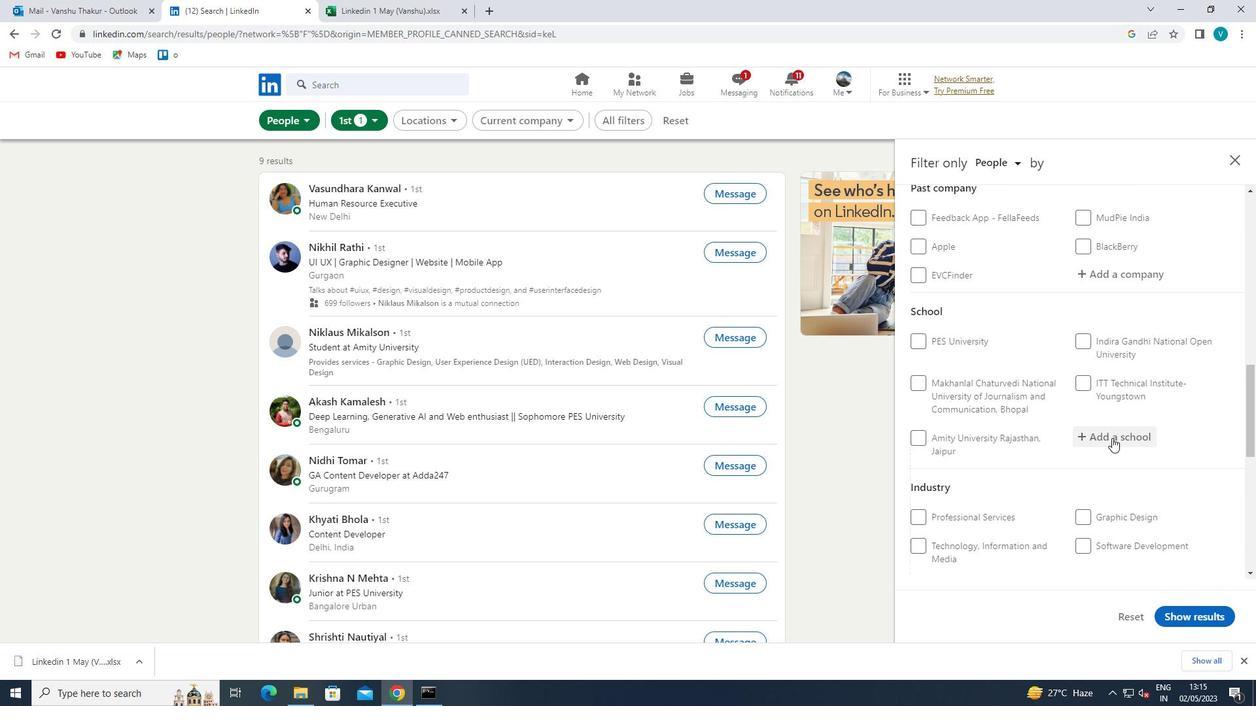 
Action: Key pressed <Key.shift>THE<Key.space><Key.shift><Key.shift><Key.shift><Key.shift><Key.shift><Key.shift><Key.shift><Key.shift><Key.shift><Key.shift><Key.shift><Key.shift><Key.shift><Key.shift><Key.shift><Key.shift><Key.shift><Key.shift><Key.shift><Key.shift><Key.shift><Key.shift><Key.shift><Key.shift><Key.shift><Key.shift><Key.shift><Key.shift><Key.shift><Key.shift><Key.shift>UNIVERSITY<Key.space>OF<Key.space><Key.shift>BURDAN<Key.space>
Screenshot: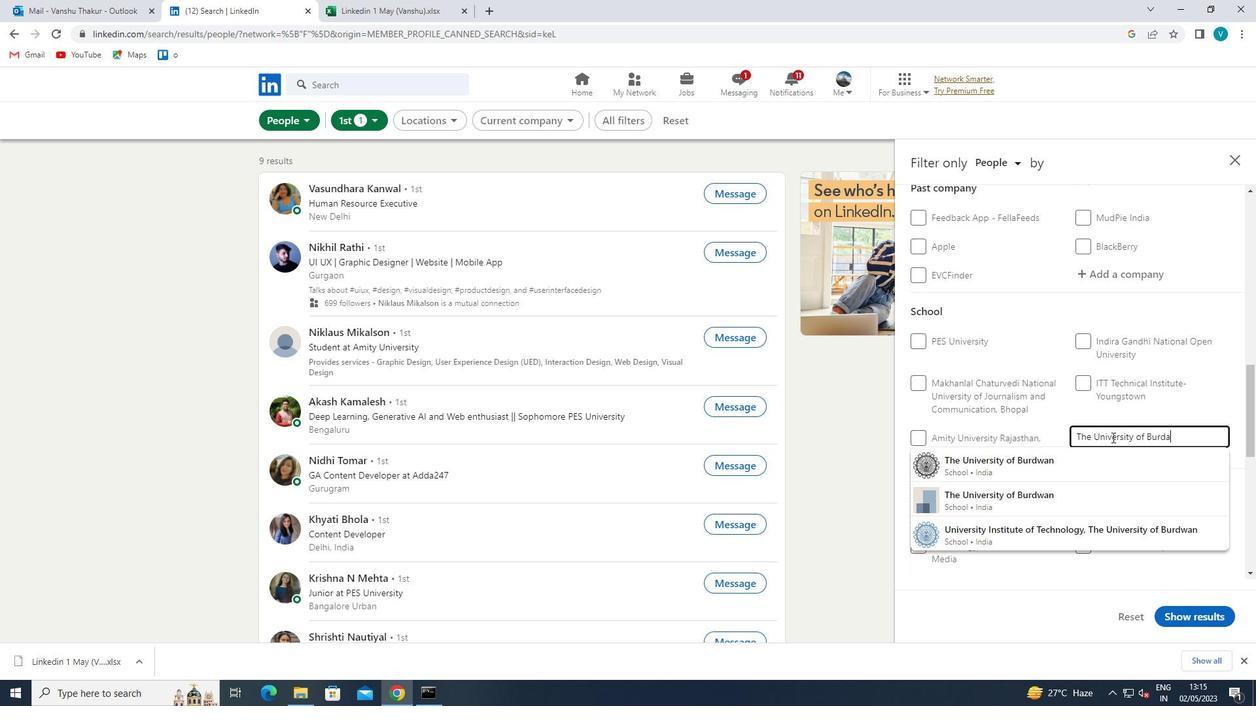
Action: Mouse moved to (1166, 439)
Screenshot: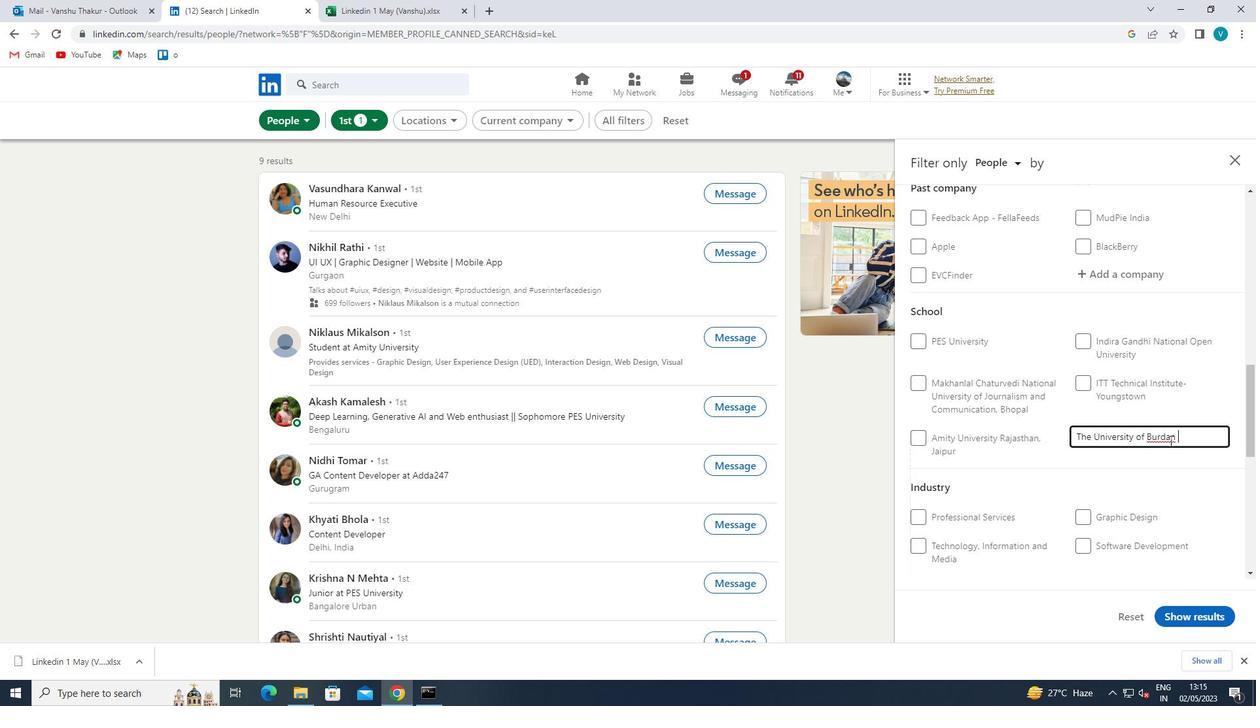 
Action: Mouse pressed left at (1166, 439)
Screenshot: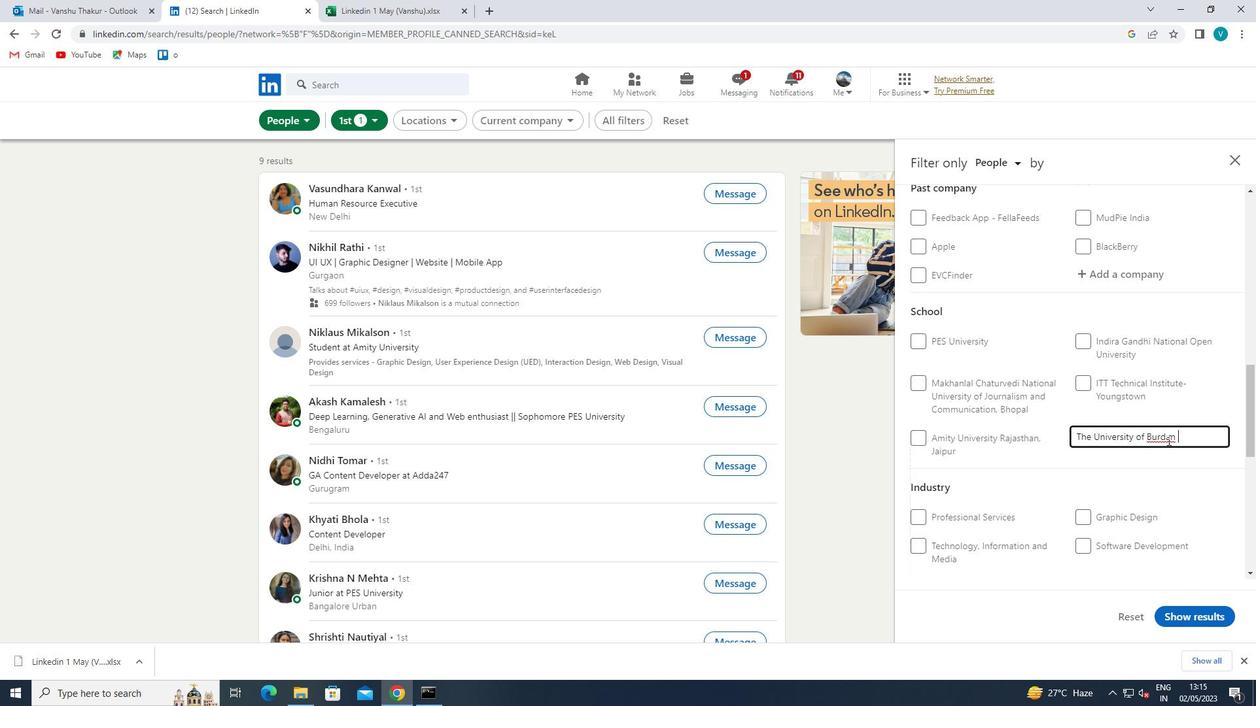 
Action: Mouse moved to (1171, 459)
Screenshot: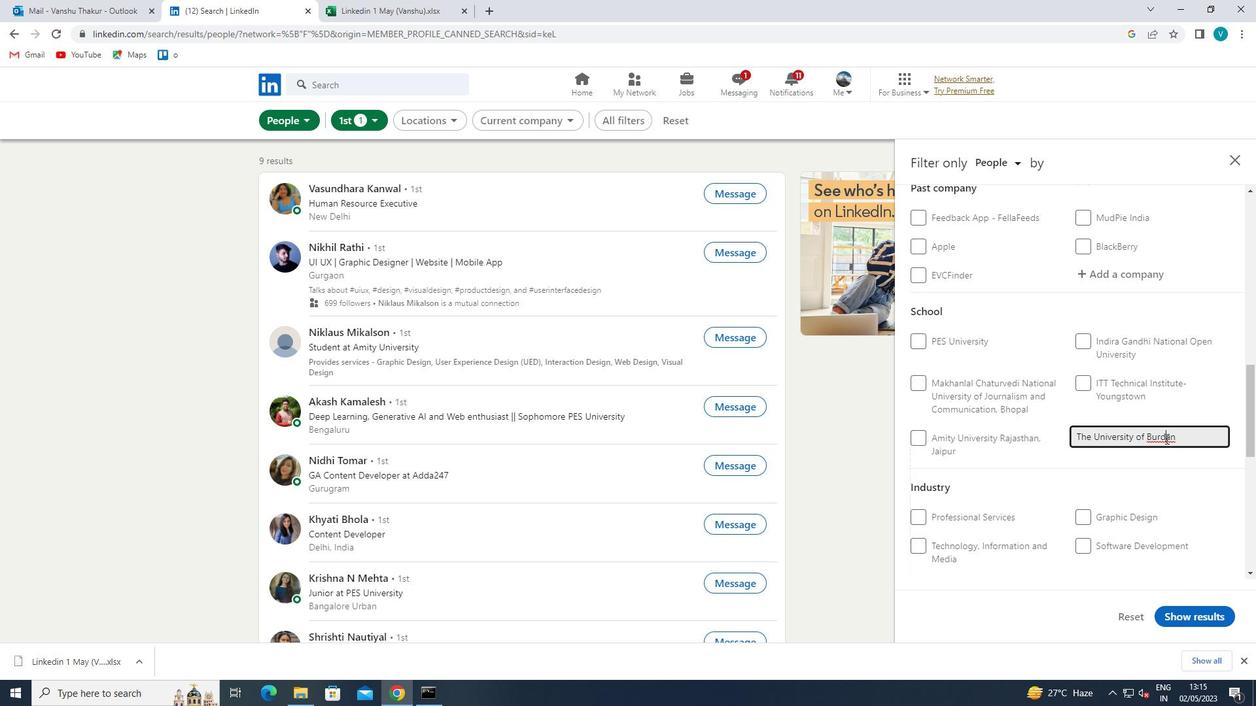 
Action: Key pressed W
Screenshot: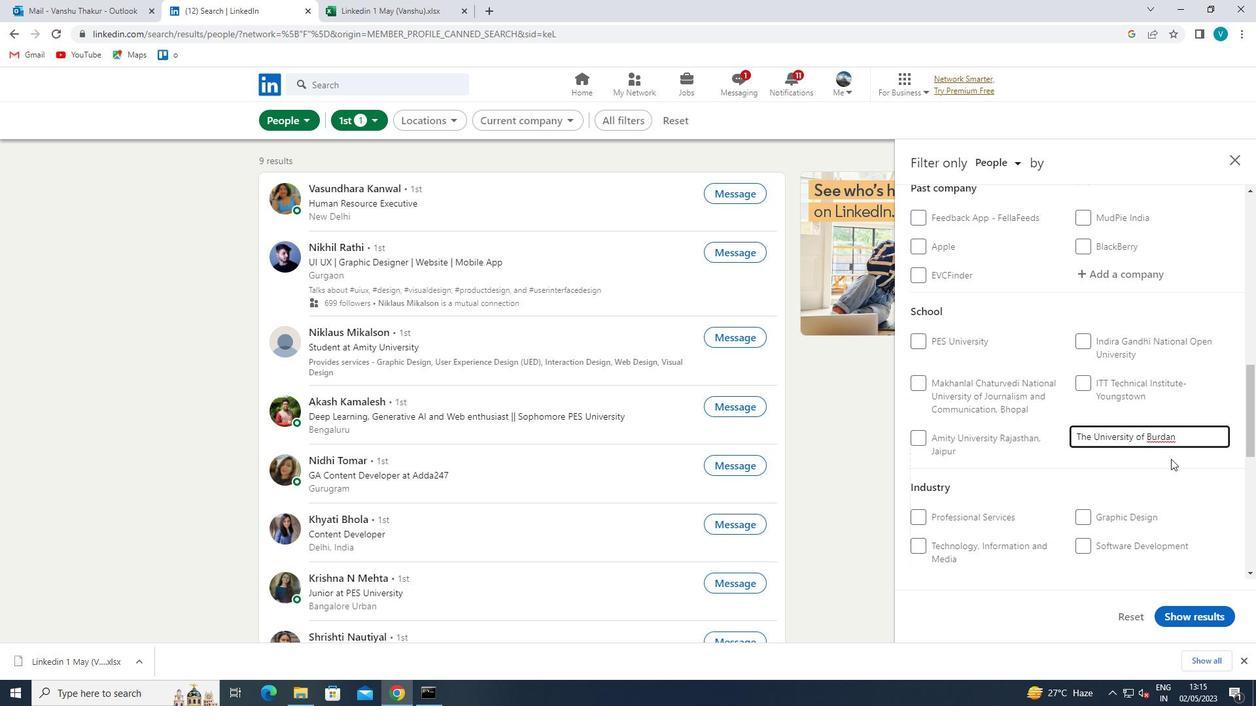 
Action: Mouse moved to (1131, 468)
Screenshot: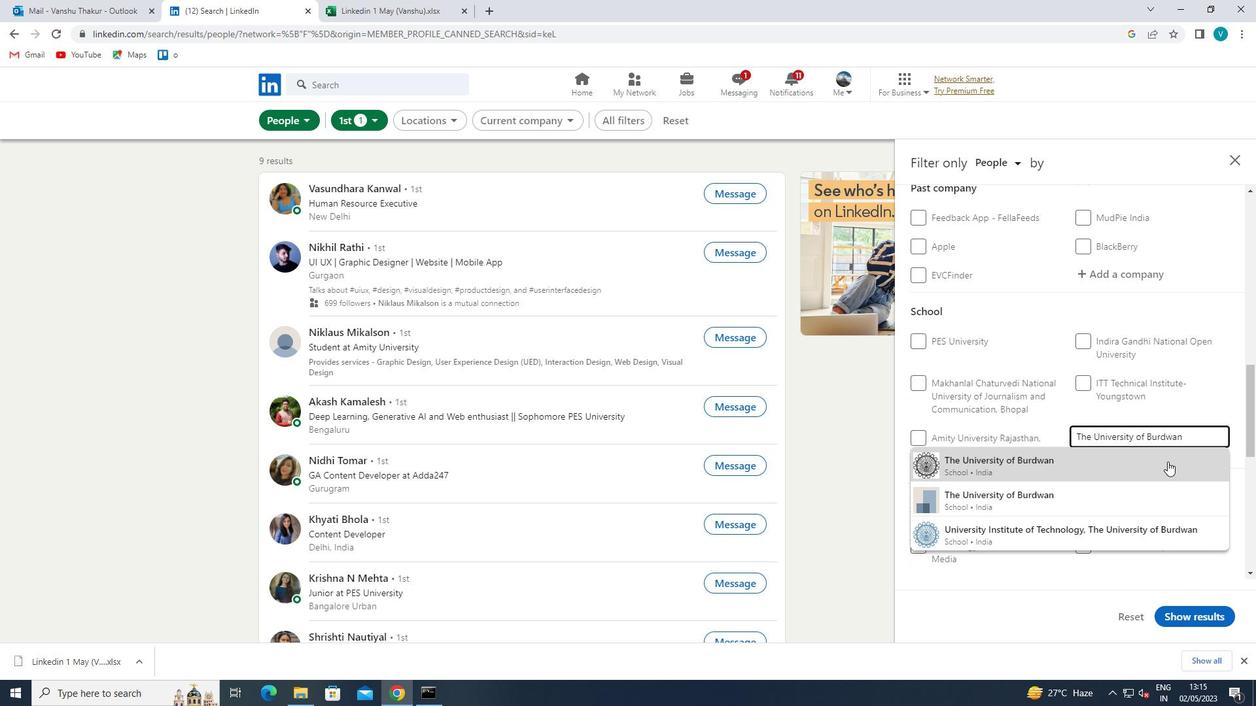 
Action: Mouse pressed left at (1131, 468)
Screenshot: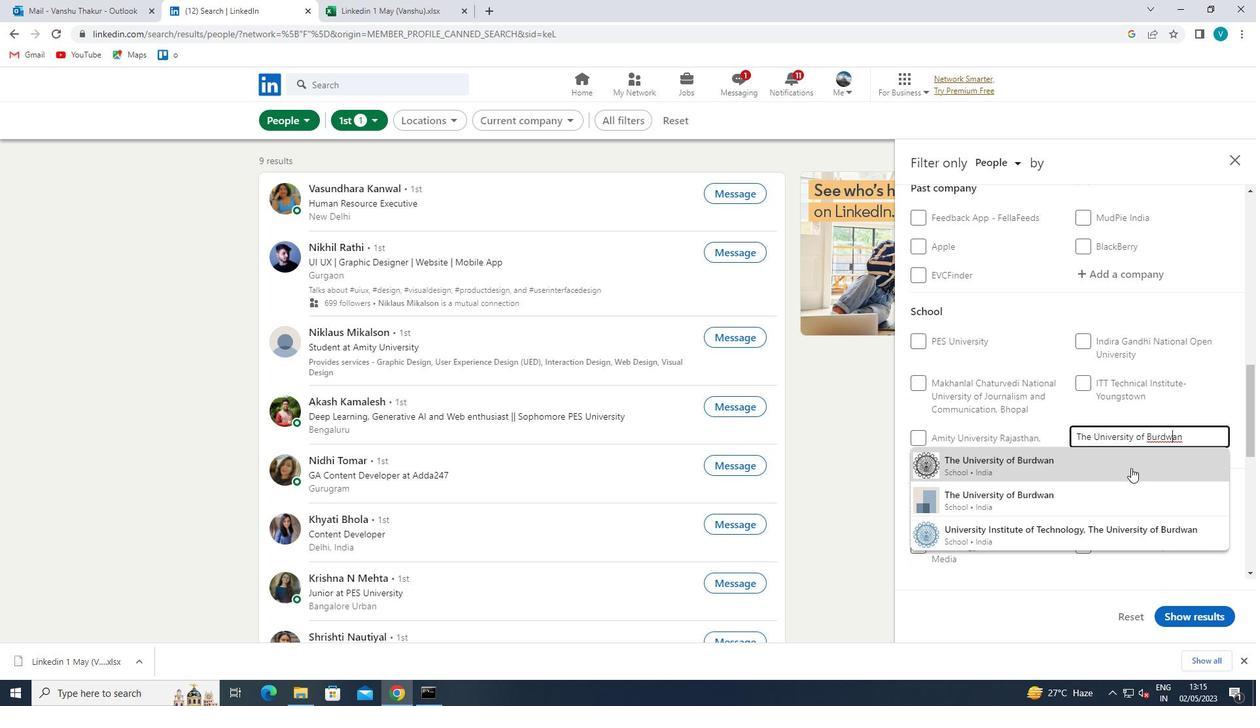 
Action: Mouse scrolled (1131, 468) with delta (0, 0)
Screenshot: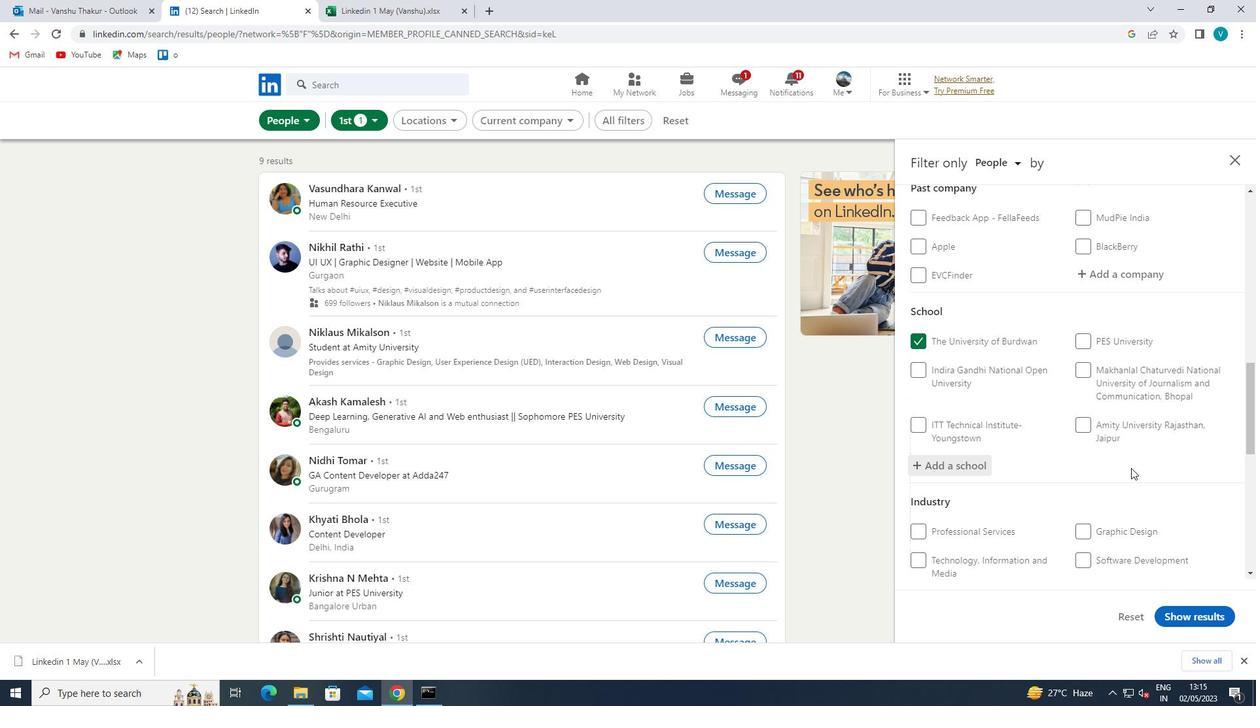 
Action: Mouse scrolled (1131, 468) with delta (0, 0)
Screenshot: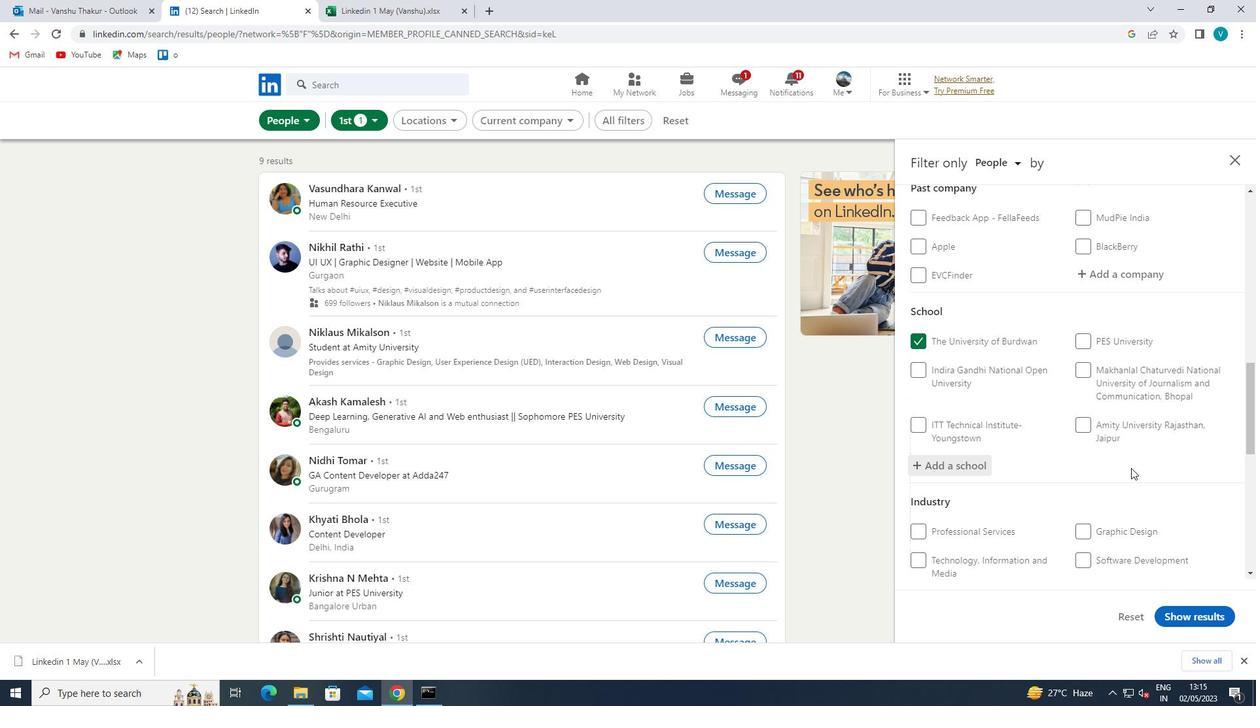 
Action: Mouse scrolled (1131, 468) with delta (0, 0)
Screenshot: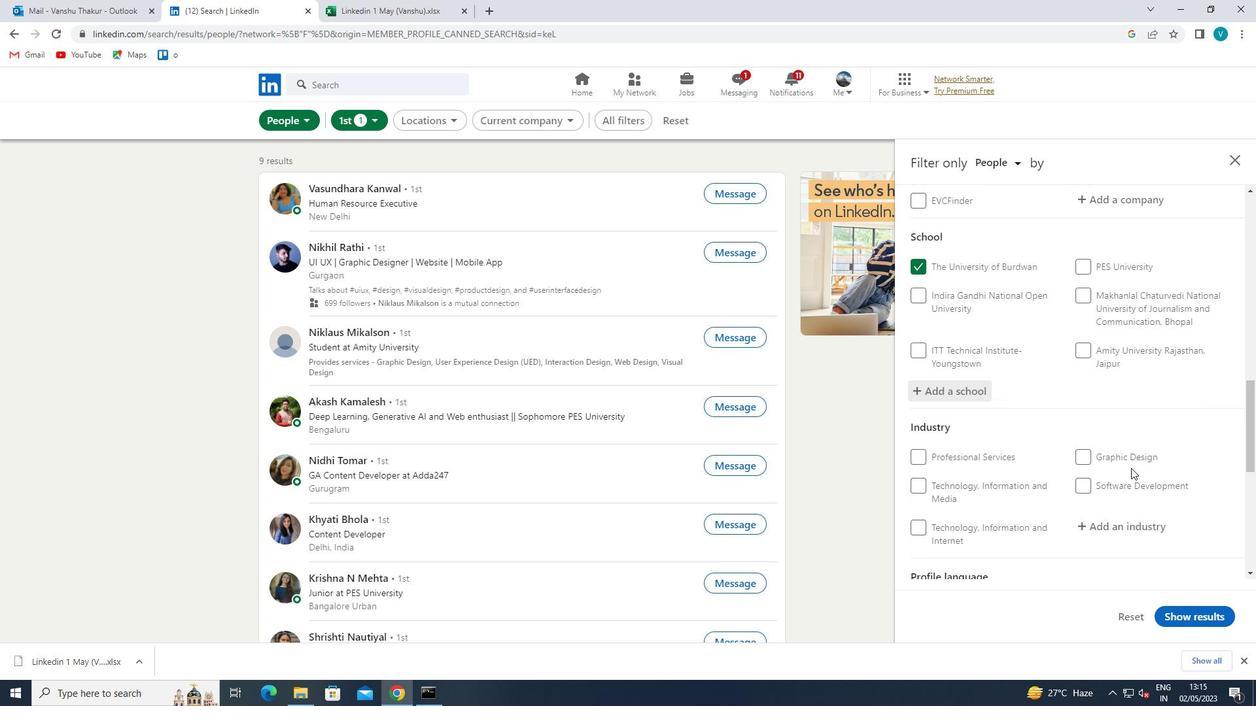 
Action: Mouse moved to (1142, 405)
Screenshot: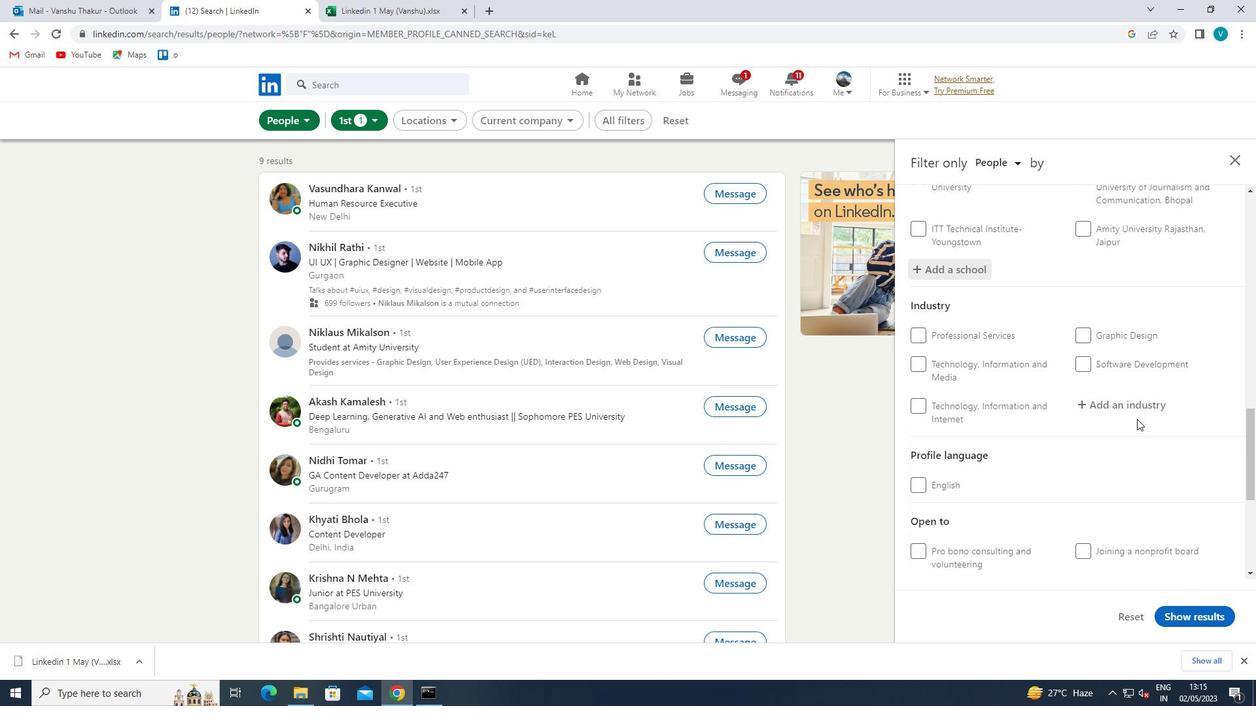 
Action: Mouse pressed left at (1142, 405)
Screenshot: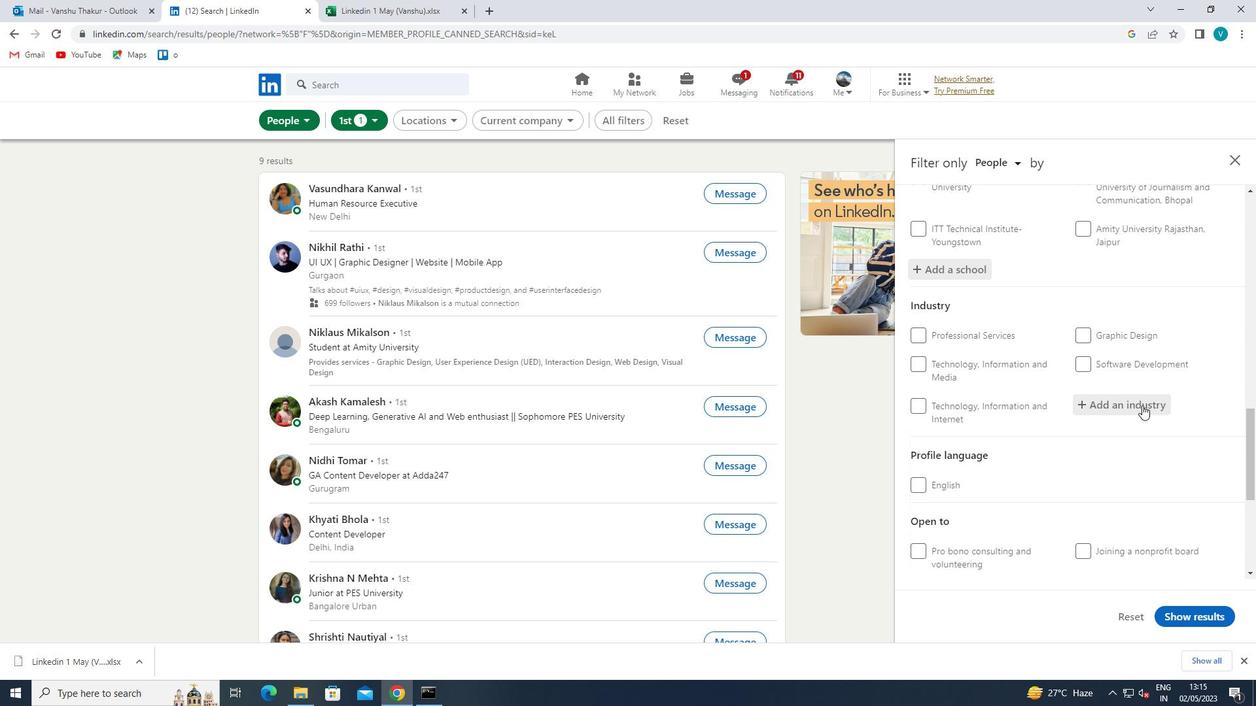 
Action: Key pressed <Key.shift><Key.shift>ELEC
Screenshot: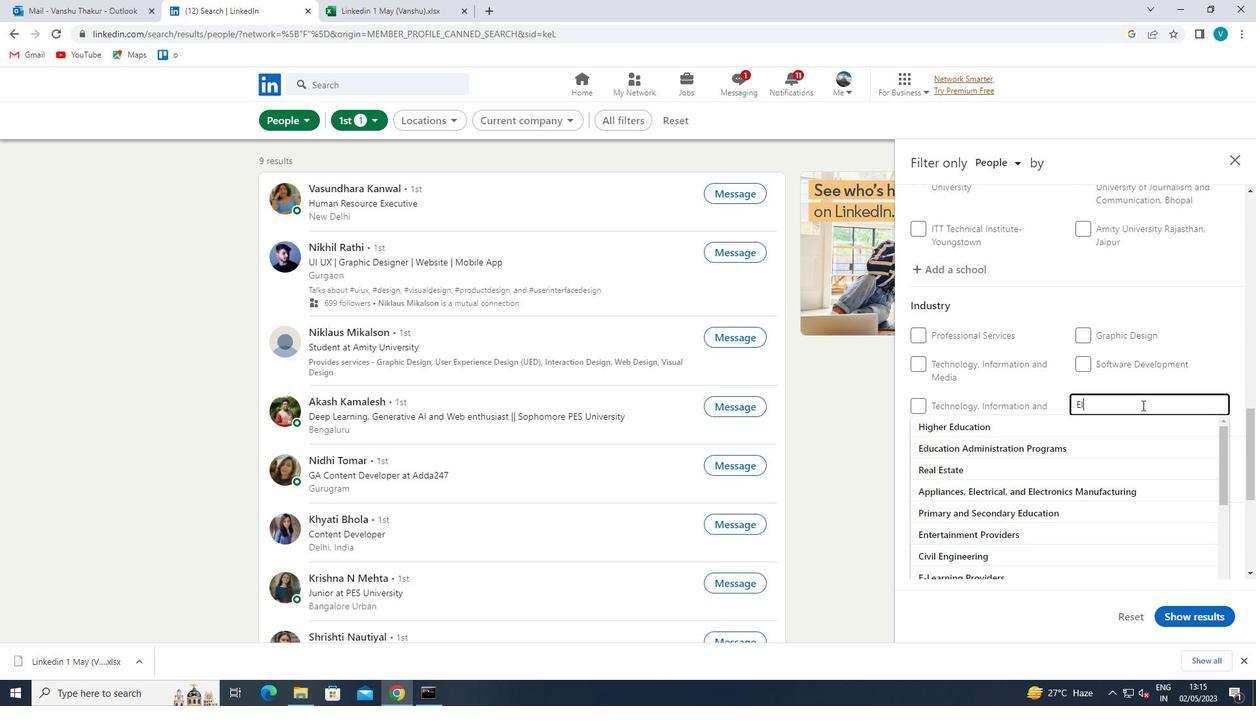 
Action: Mouse moved to (1106, 509)
Screenshot: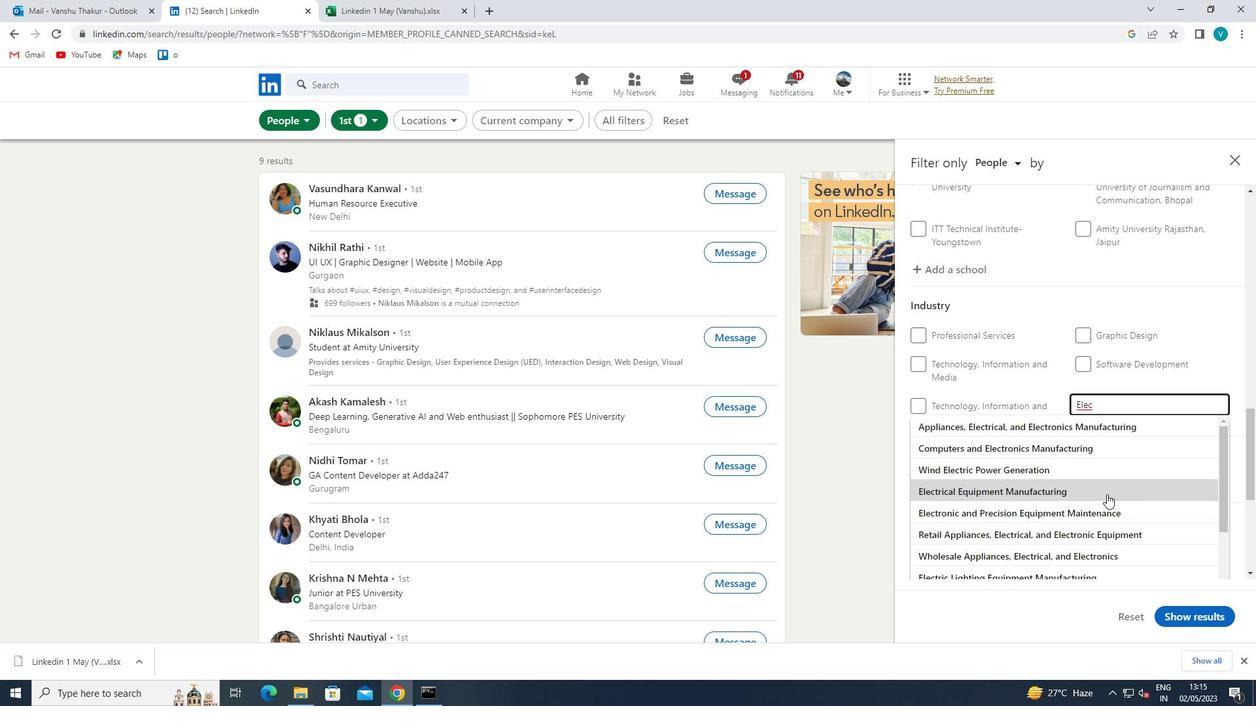 
Action: Mouse pressed left at (1106, 509)
Screenshot: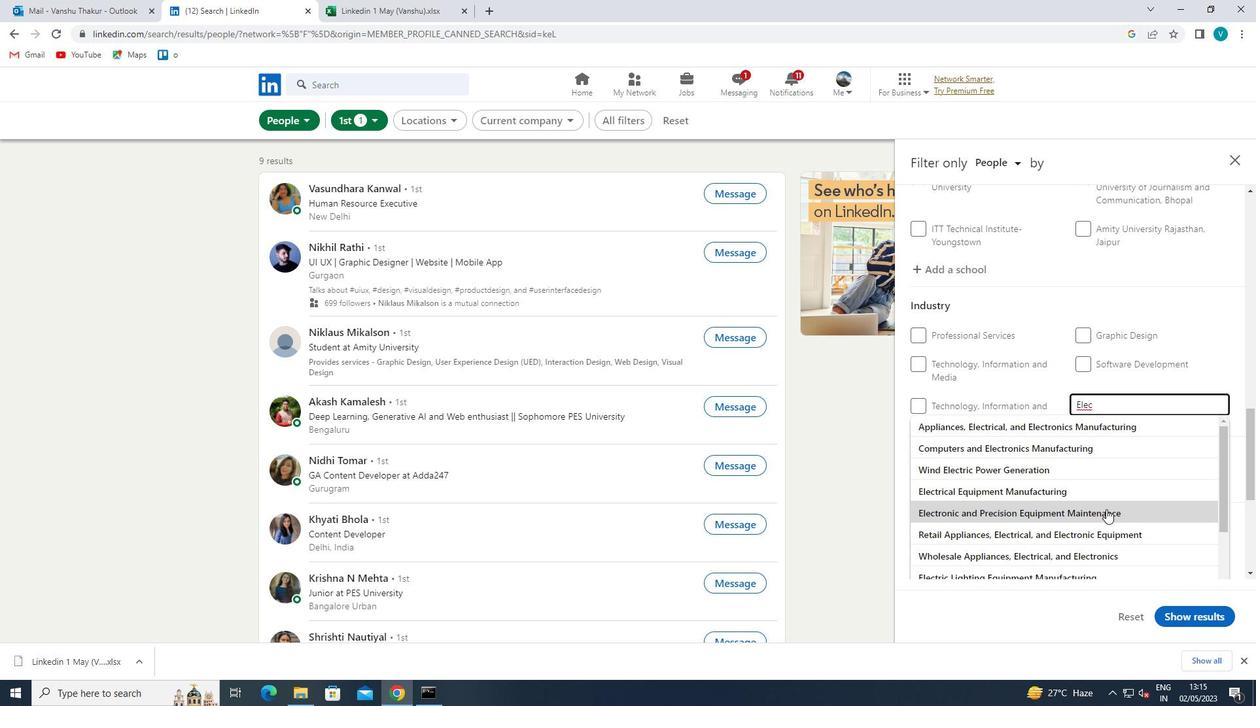 
Action: Mouse moved to (1082, 415)
Screenshot: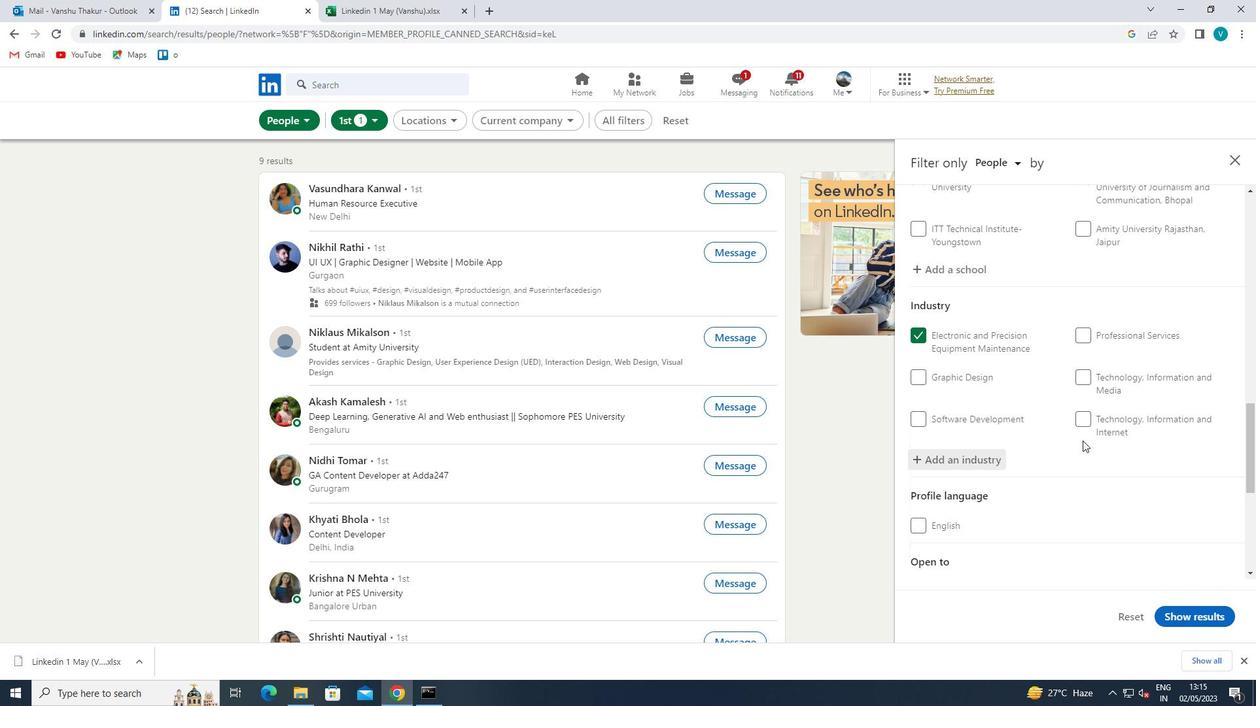 
Action: Mouse scrolled (1082, 414) with delta (0, 0)
Screenshot: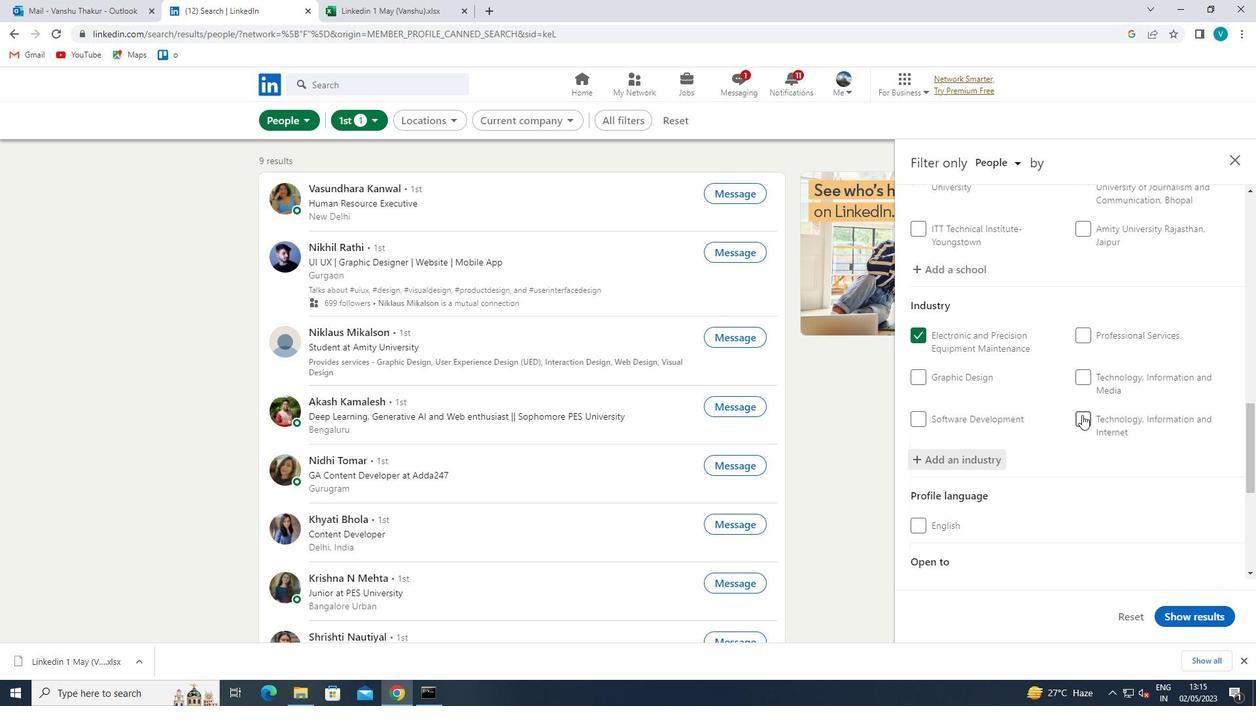 
Action: Mouse scrolled (1082, 414) with delta (0, 0)
Screenshot: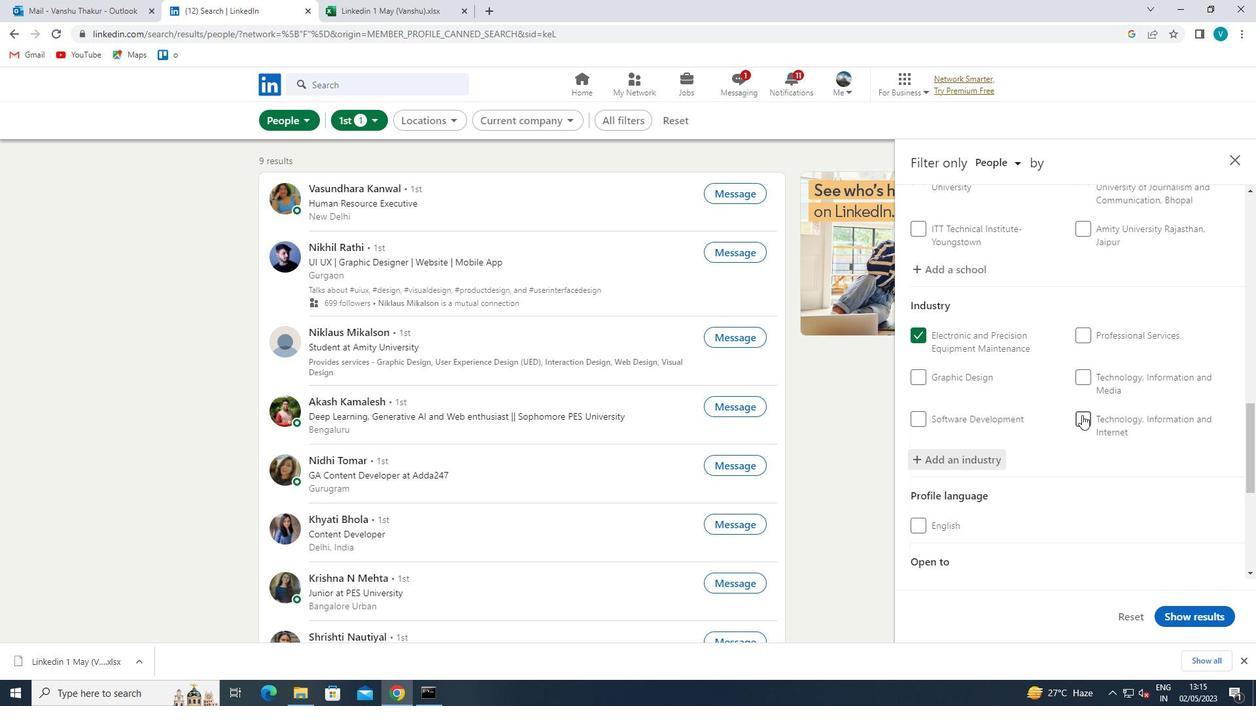 
Action: Mouse scrolled (1082, 414) with delta (0, 0)
Screenshot: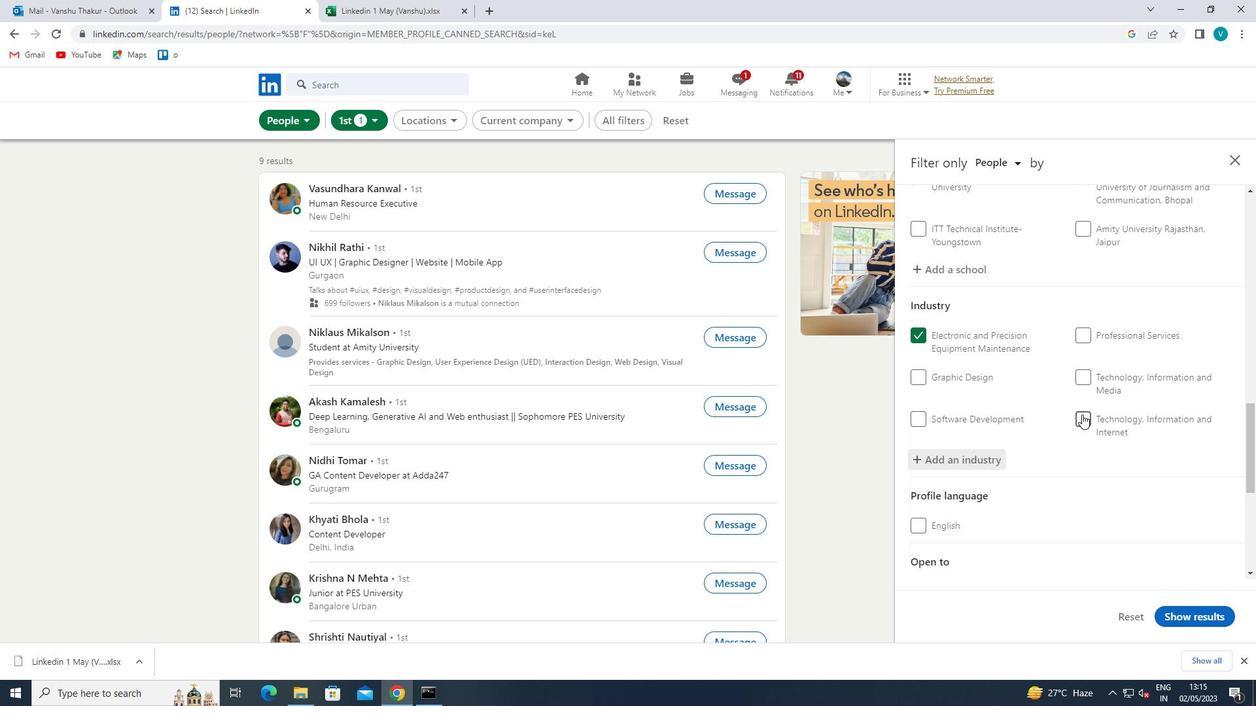 
Action: Mouse scrolled (1082, 414) with delta (0, 0)
Screenshot: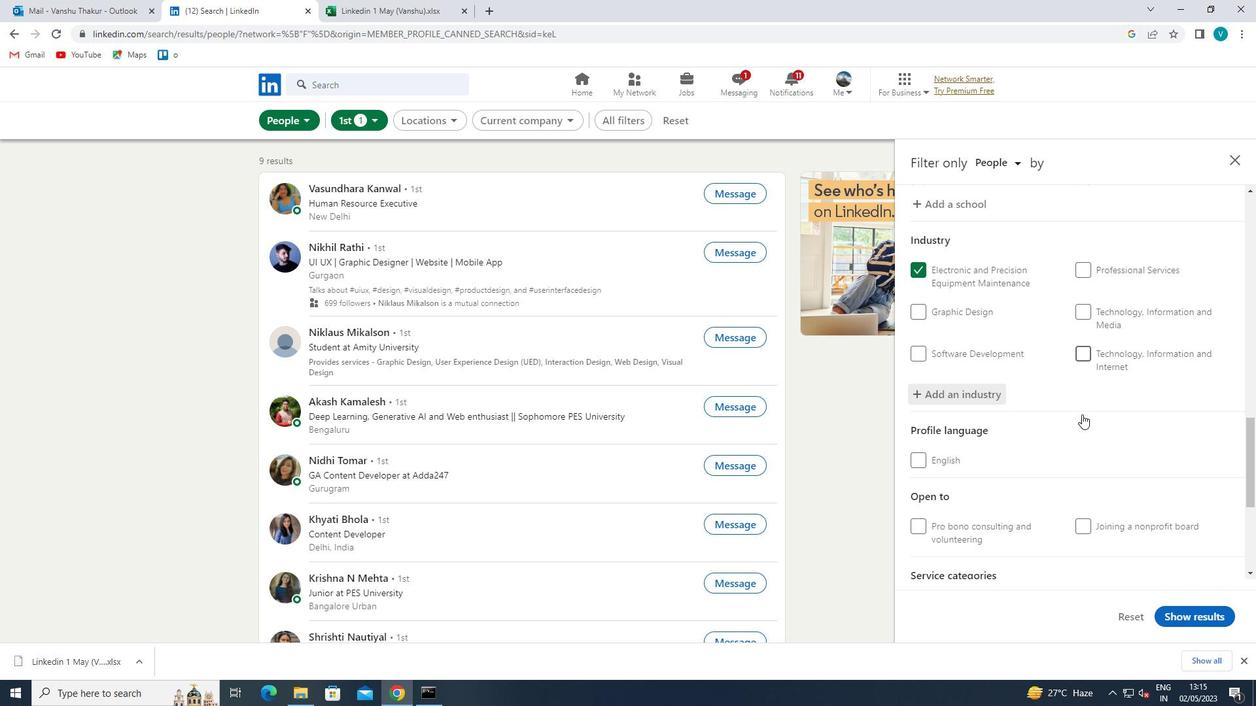 
Action: Mouse moved to (1134, 460)
Screenshot: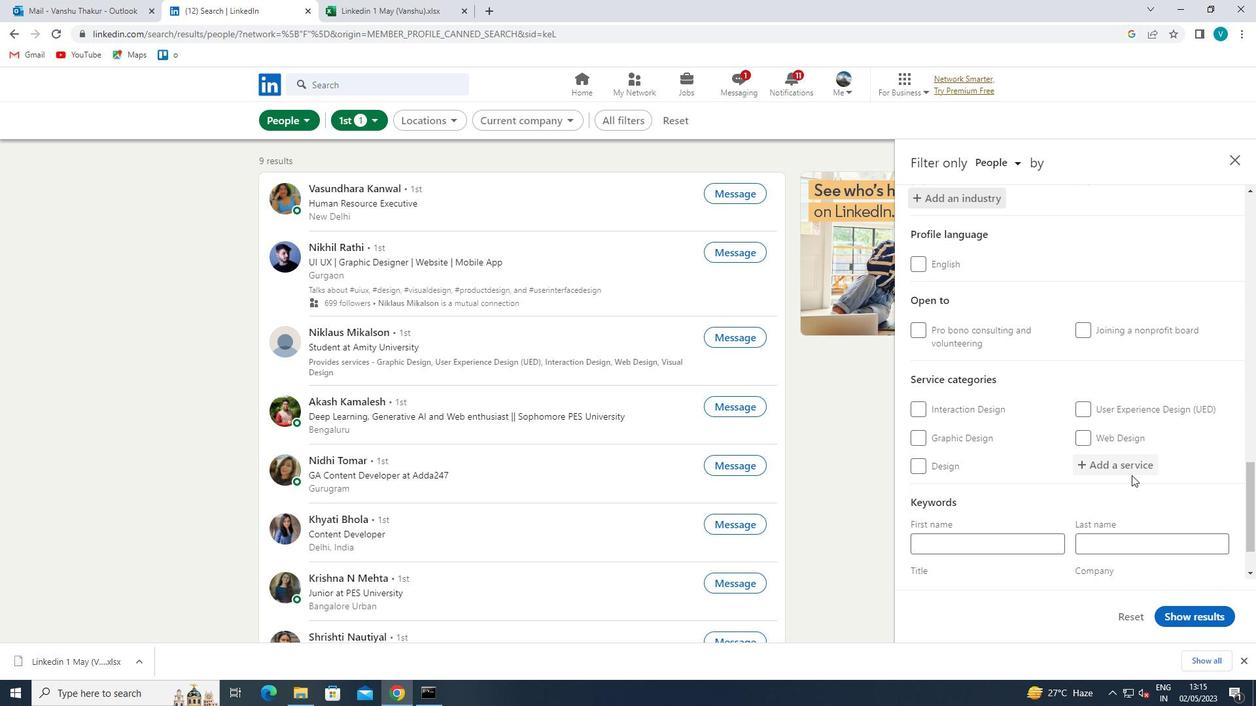 
Action: Mouse pressed left at (1134, 460)
Screenshot: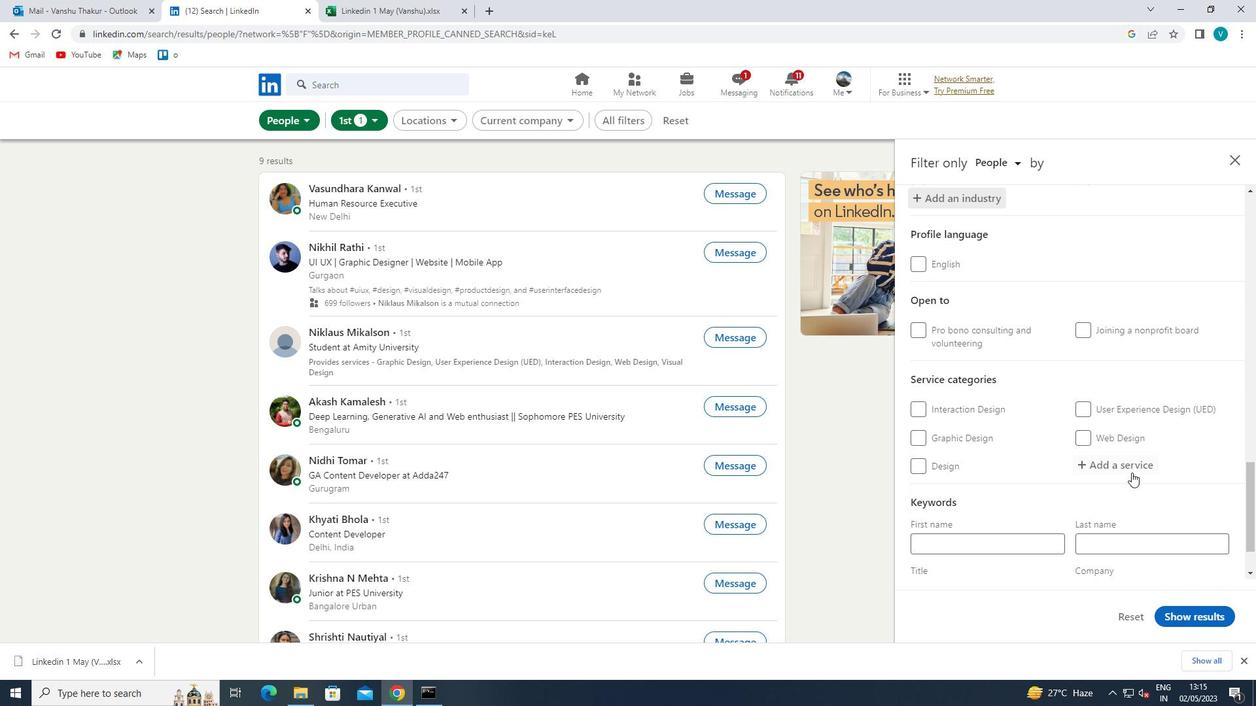 
Action: Key pressed <Key.shift><Key.shift><Key.shift><Key.shift><Key.shift><Key.shift>RELOCATION<Key.space>
Screenshot: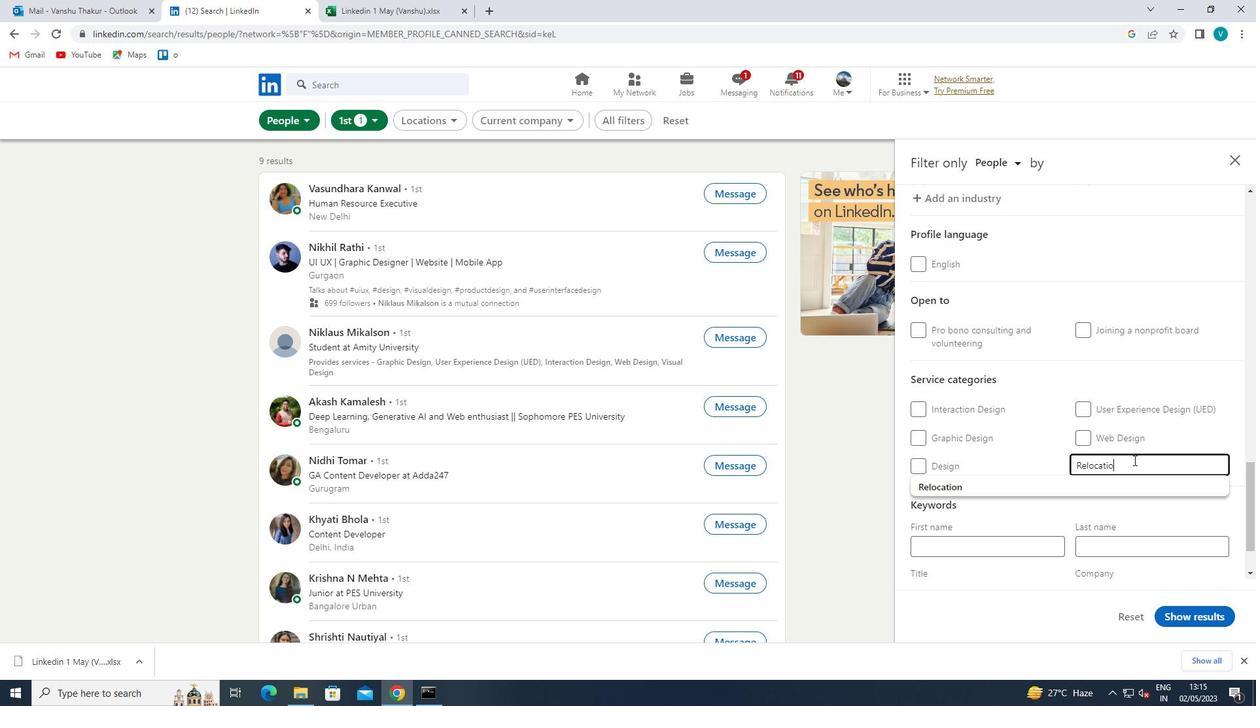 
Action: Mouse moved to (1128, 493)
Screenshot: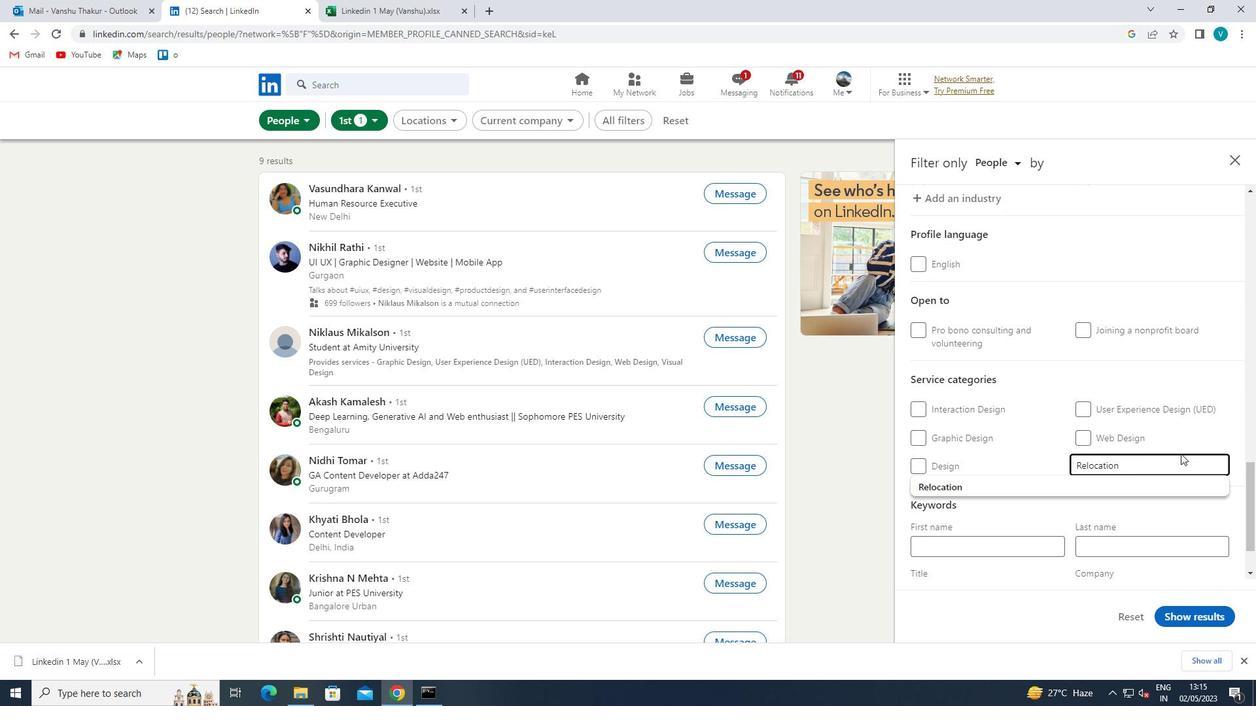 
Action: Mouse pressed left at (1128, 493)
Screenshot: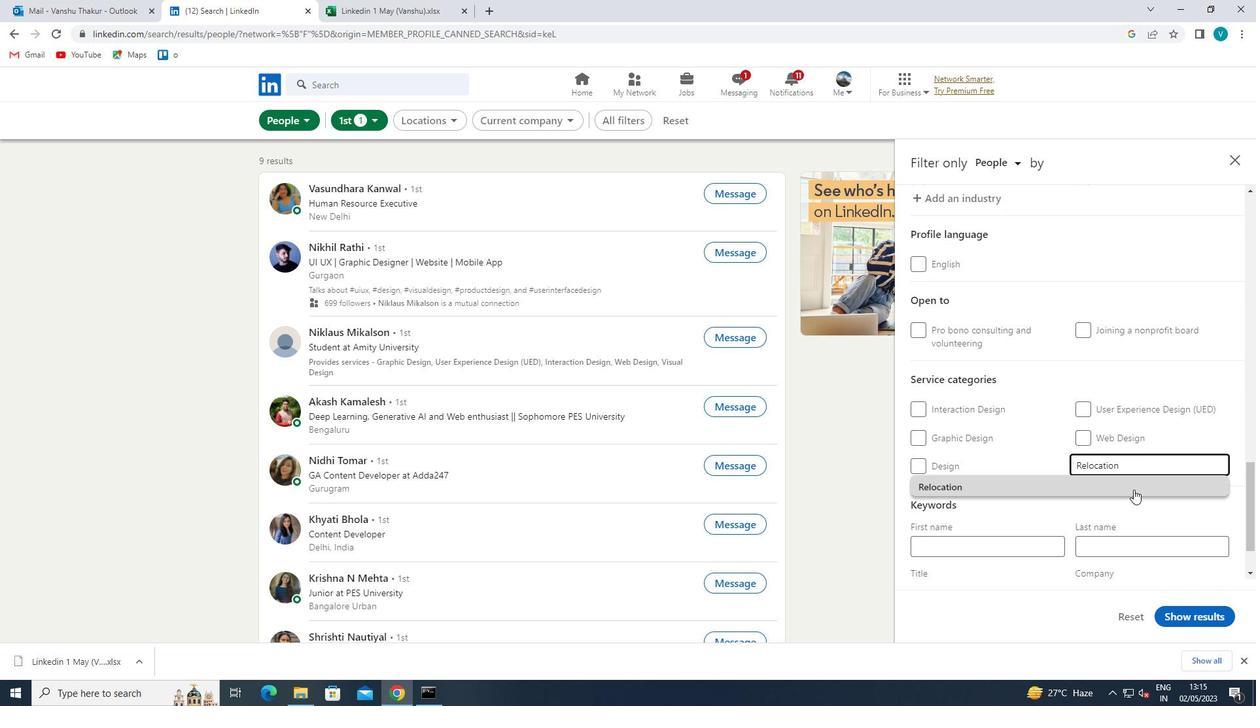 
Action: Mouse scrolled (1128, 492) with delta (0, 0)
Screenshot: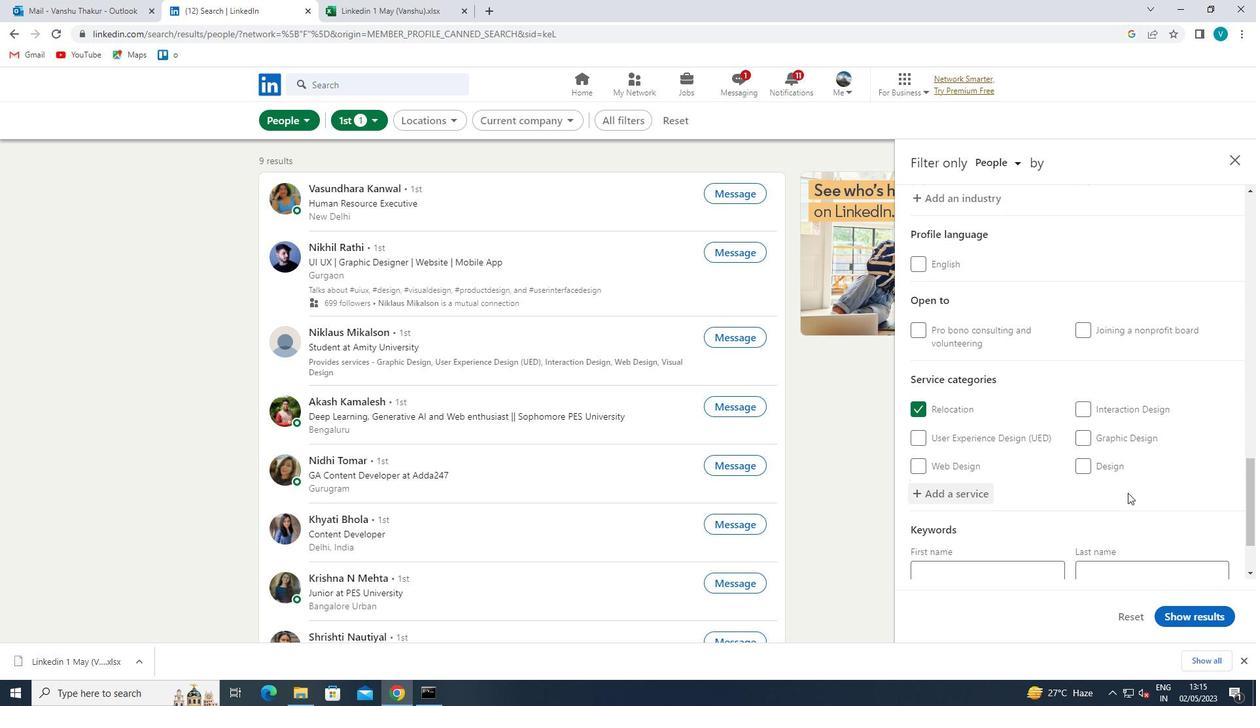 
Action: Mouse scrolled (1128, 492) with delta (0, 0)
Screenshot: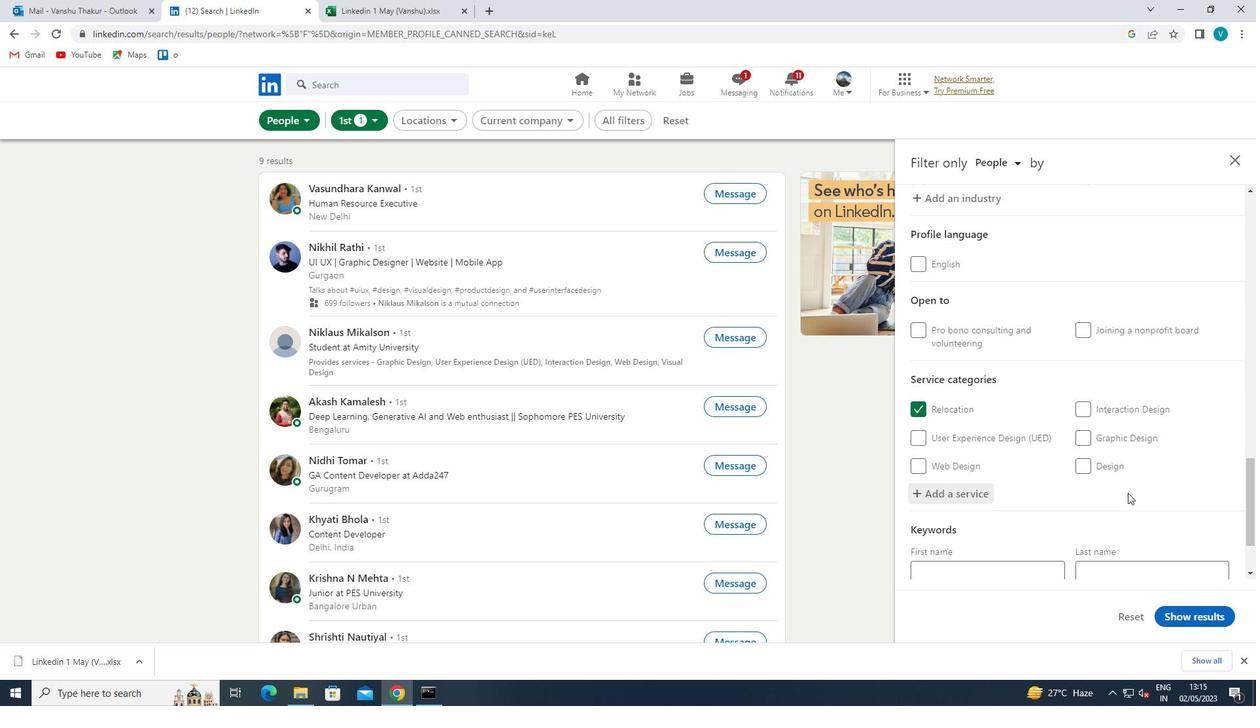 
Action: Mouse moved to (1125, 496)
Screenshot: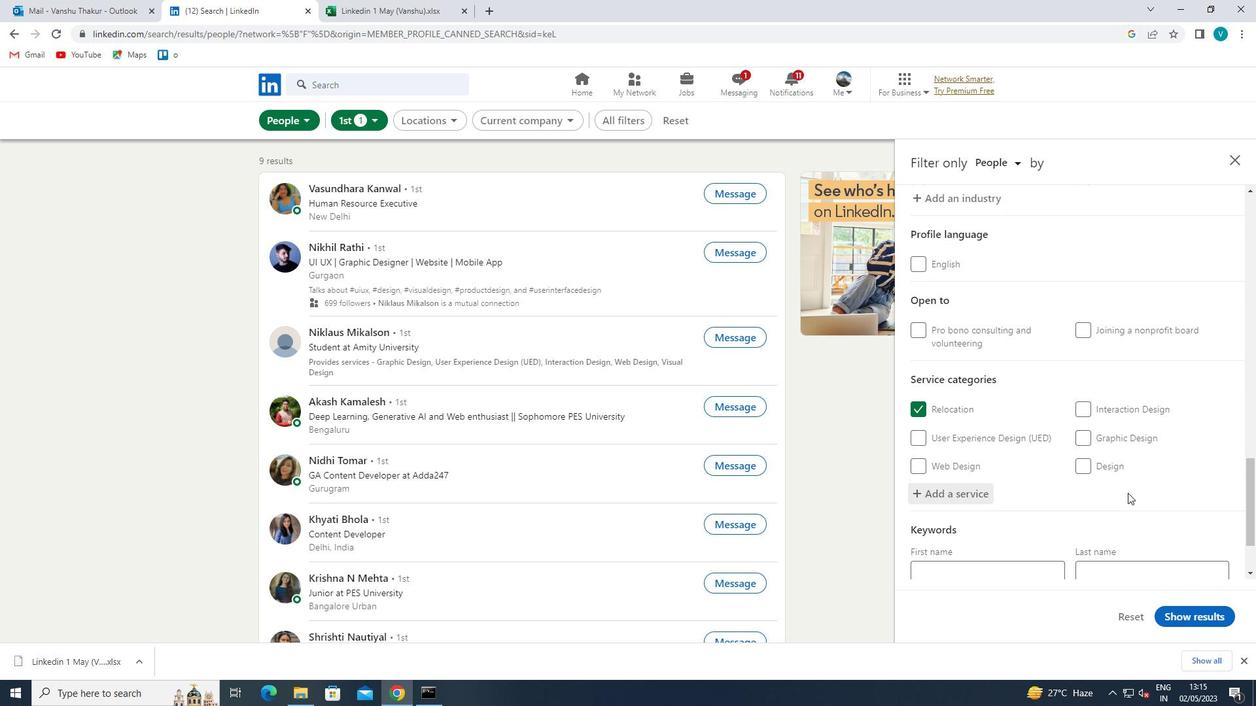 
Action: Mouse scrolled (1125, 495) with delta (0, 0)
Screenshot: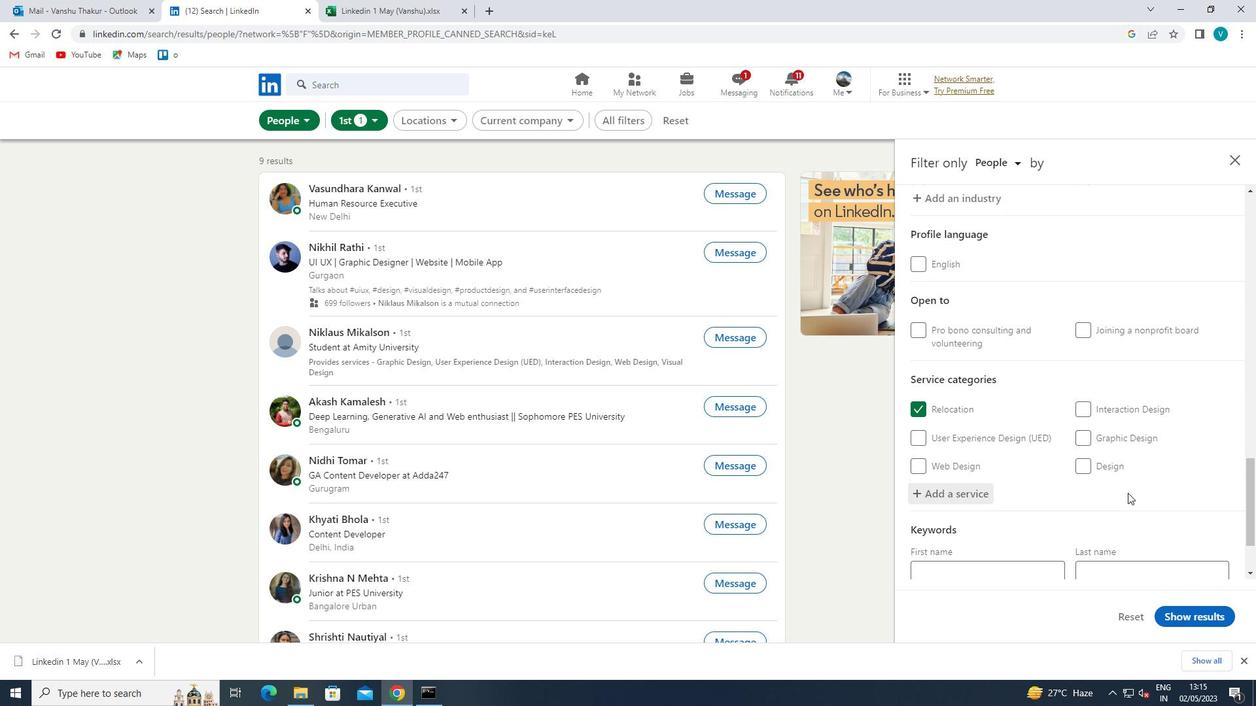 
Action: Mouse moved to (1069, 511)
Screenshot: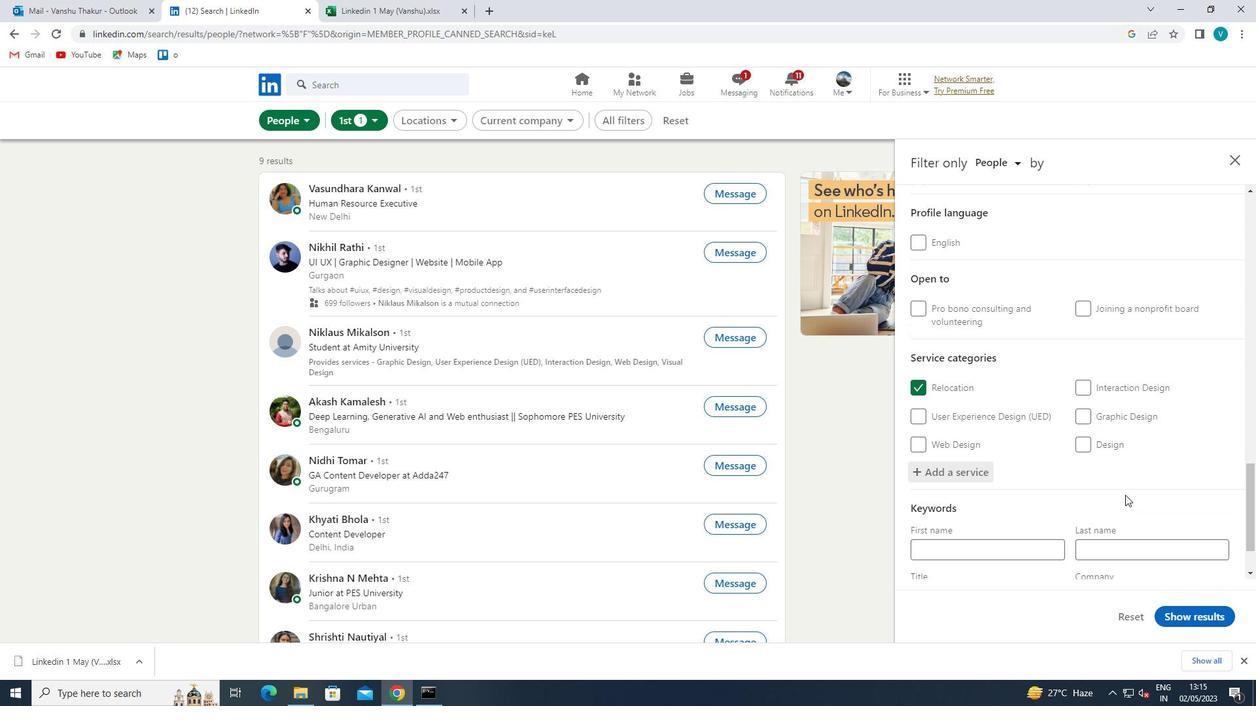
Action: Mouse scrolled (1069, 510) with delta (0, 0)
Screenshot: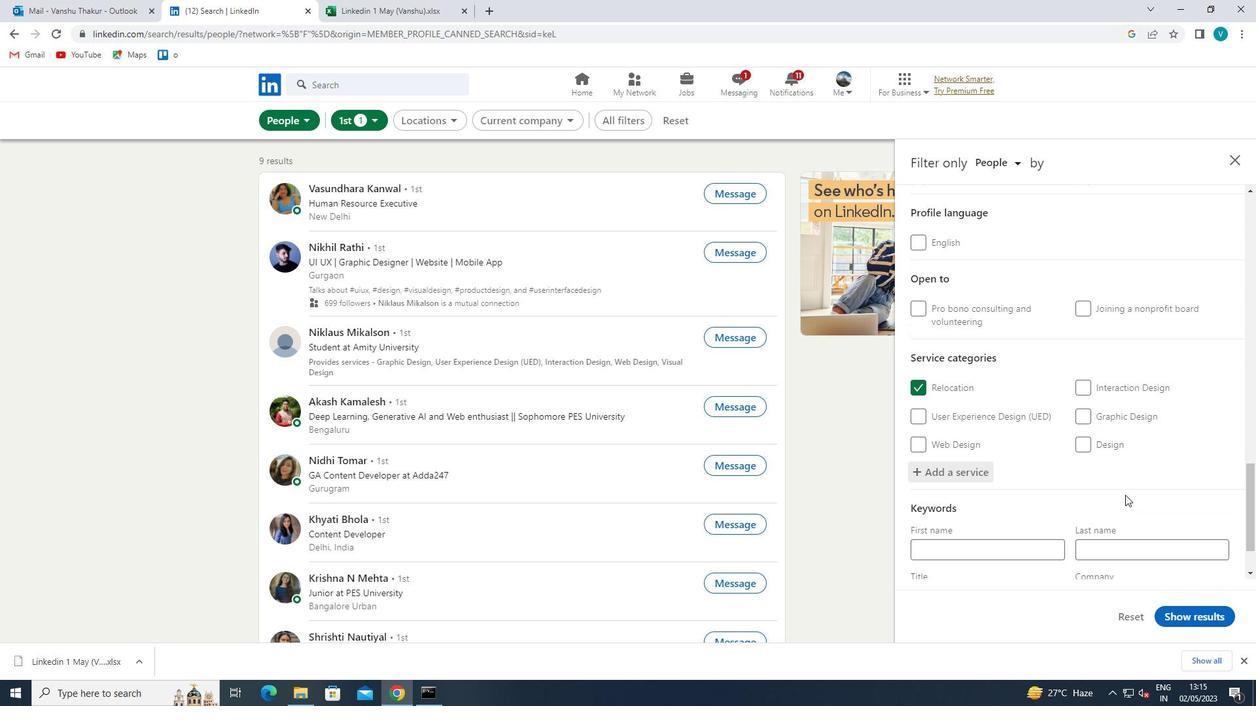 
Action: Mouse moved to (1045, 513)
Screenshot: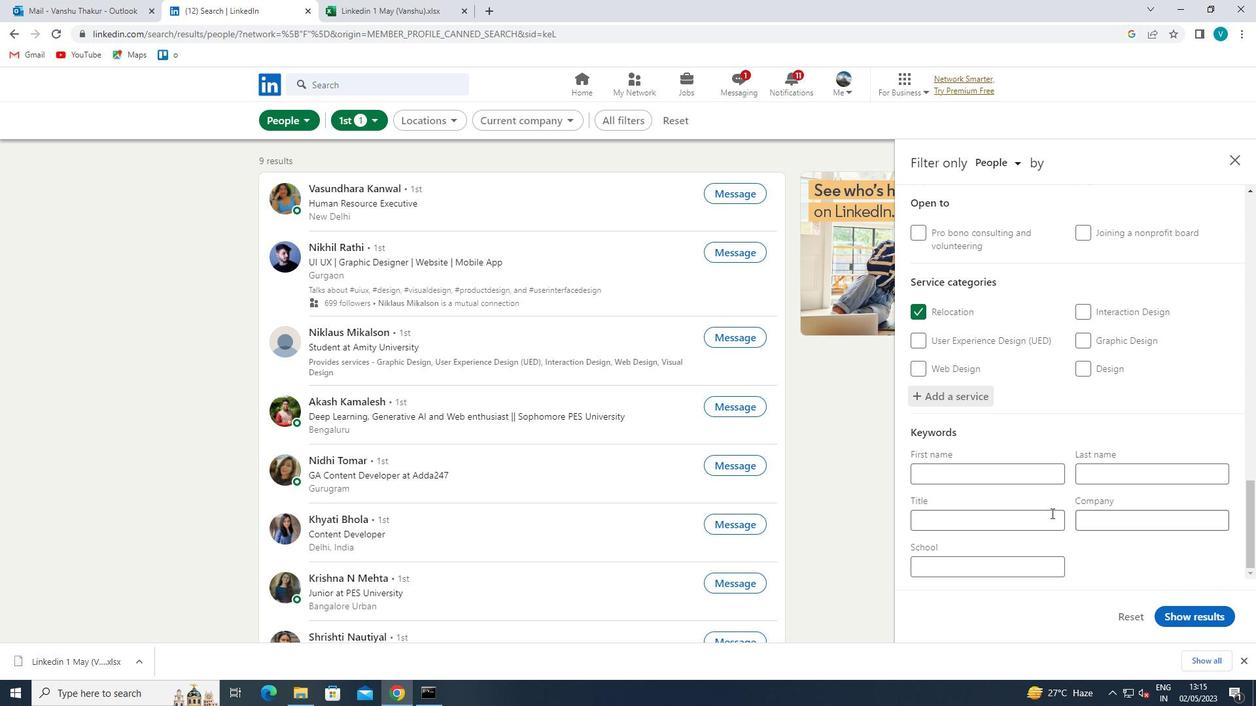 
Action: Mouse pressed left at (1045, 513)
Screenshot: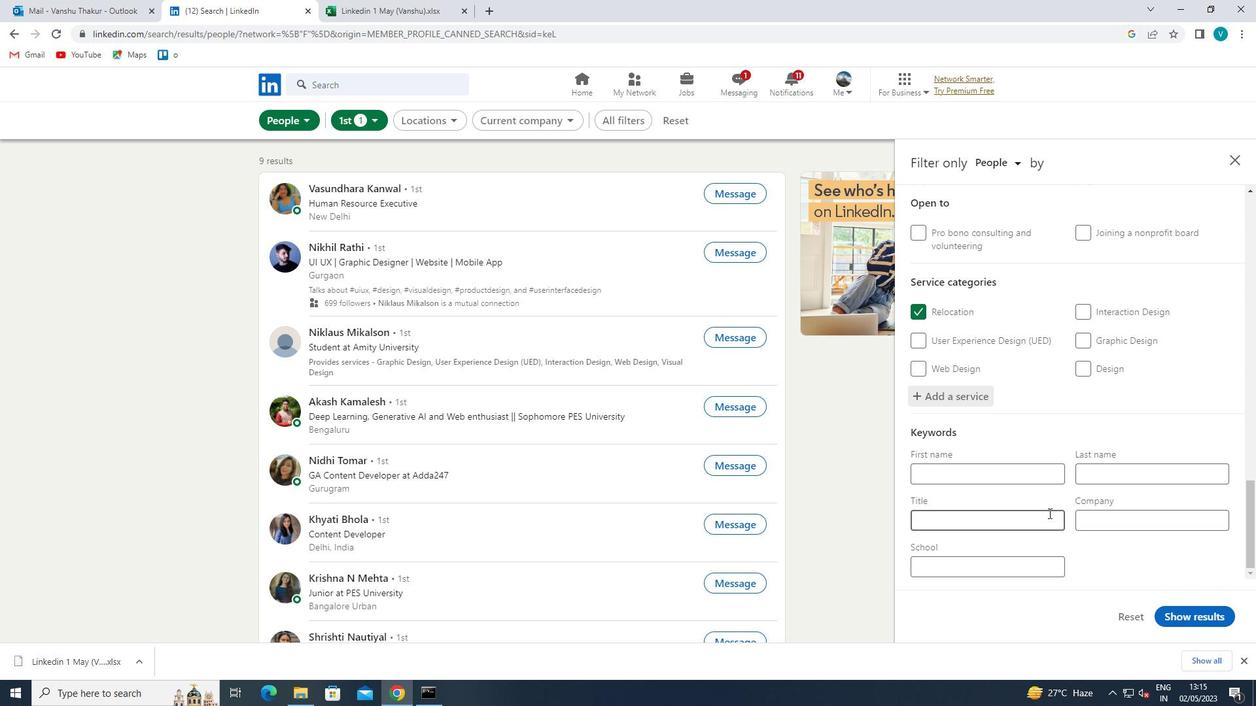 
Action: Key pressed <Key.shift><Key.shift>CRUISE<Key.space><Key.shift>SHIP<Key.space><Key.shift><Key.shift>A
Screenshot: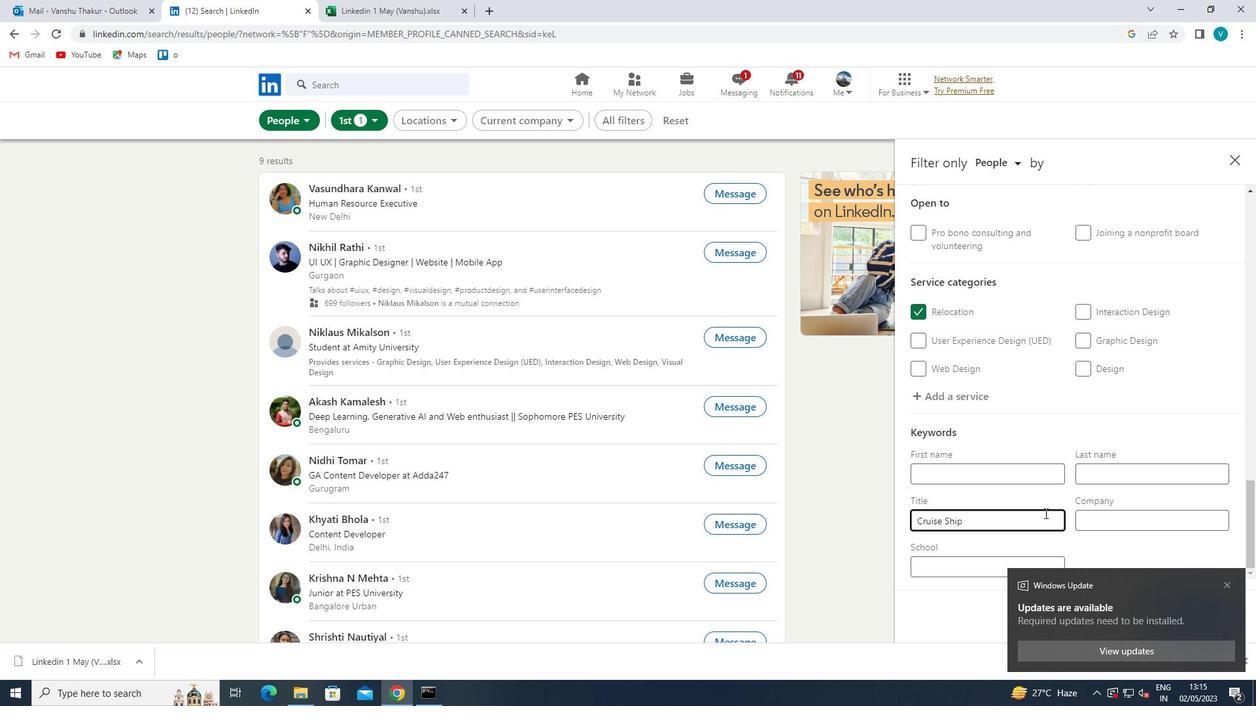 
Action: Mouse moved to (1226, 587)
Screenshot: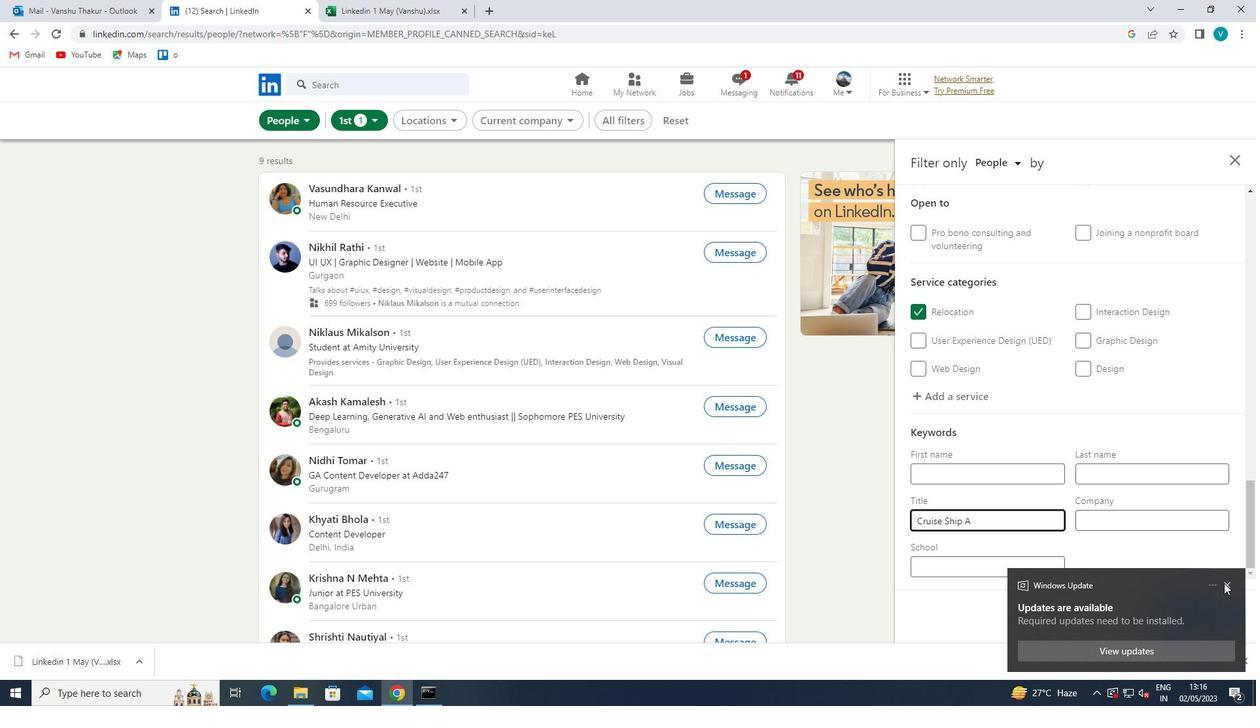 
Action: Mouse pressed left at (1226, 587)
Screenshot: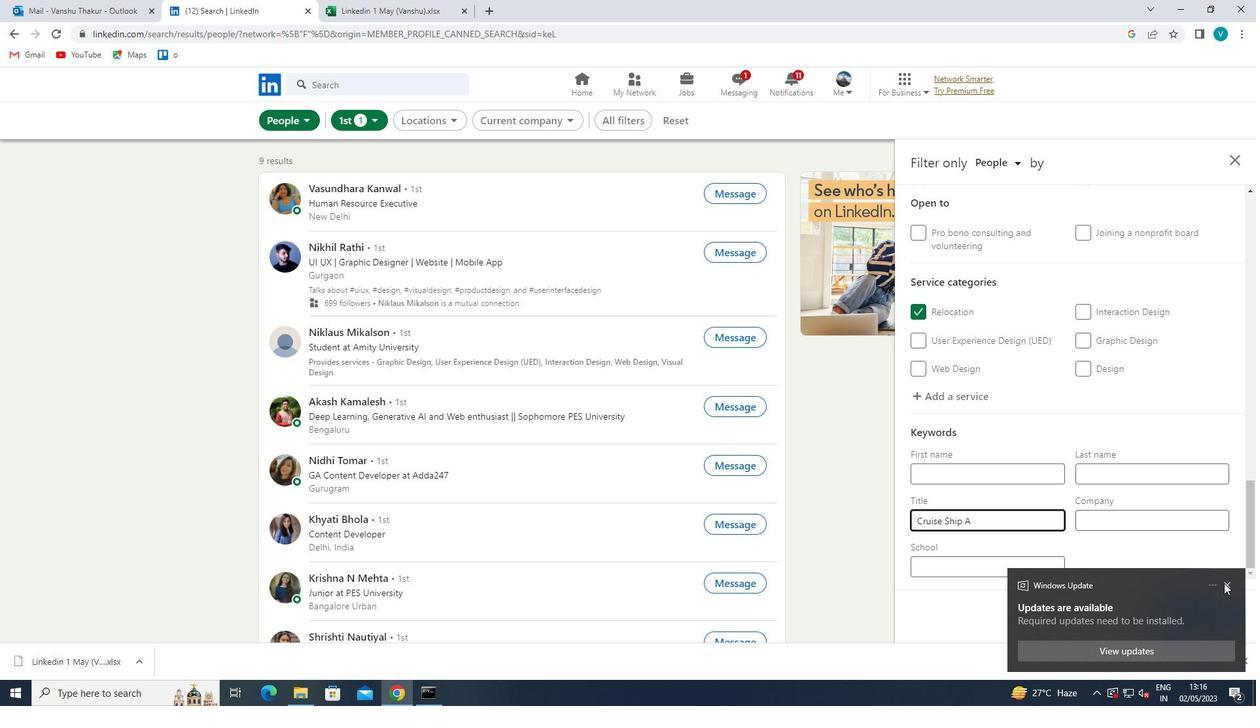 
Action: Mouse moved to (1022, 524)
Screenshot: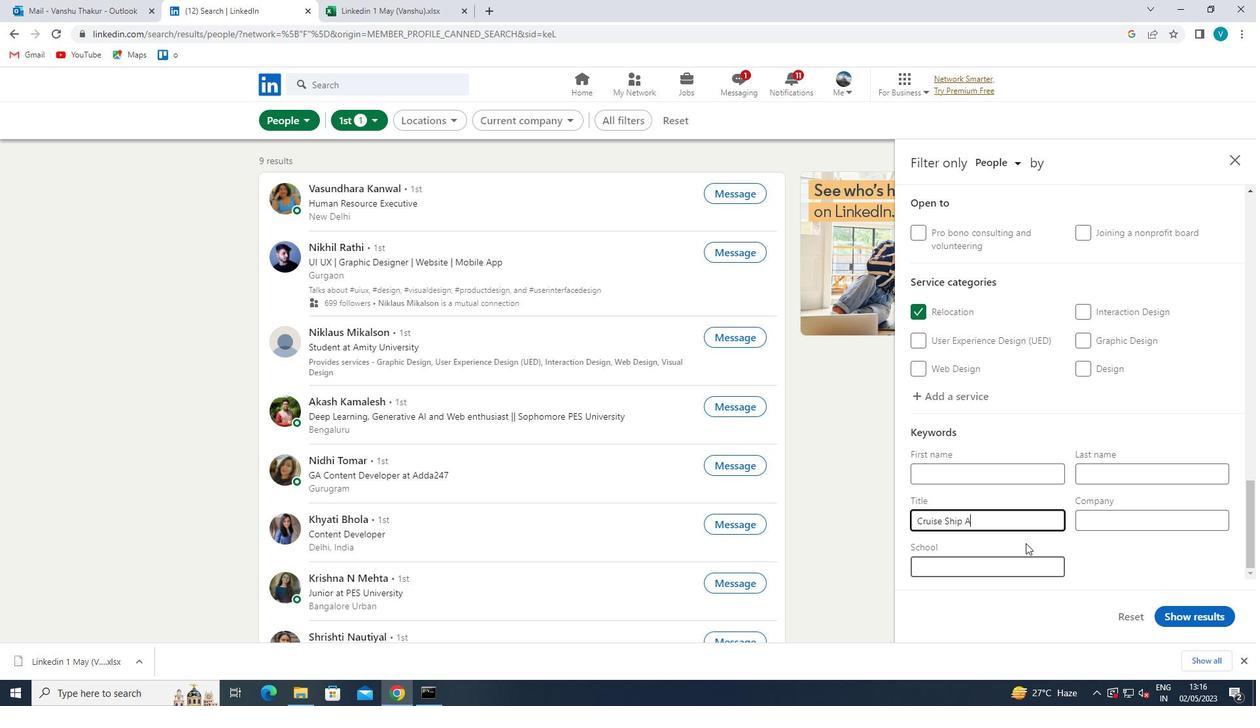 
Action: Mouse pressed left at (1022, 524)
Screenshot: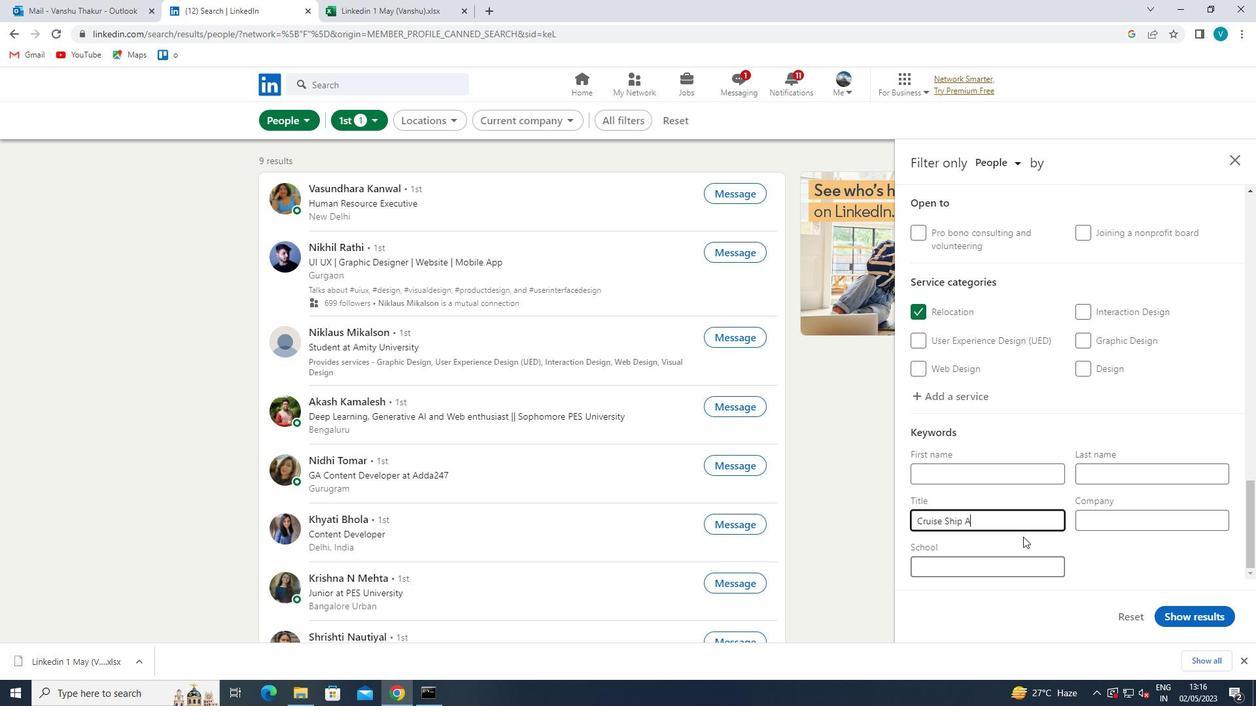 
Action: Key pressed TTENDANT<Key.space>
Screenshot: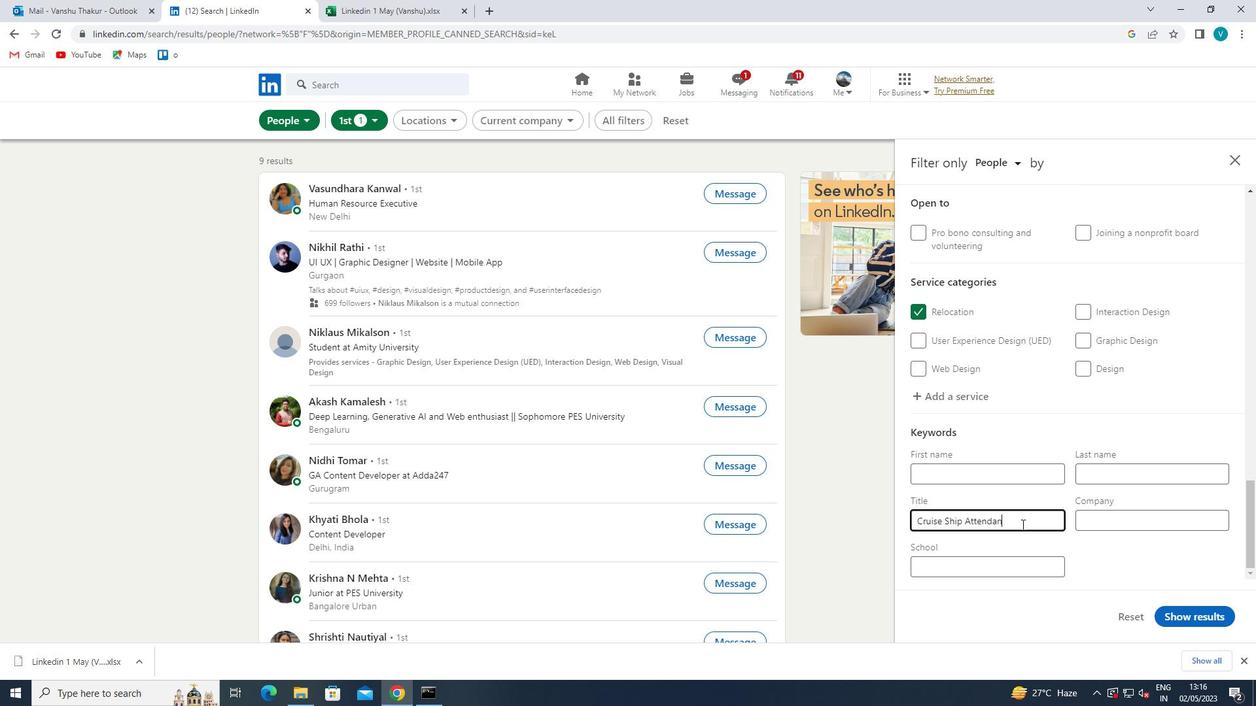 
Action: Mouse moved to (1192, 614)
Screenshot: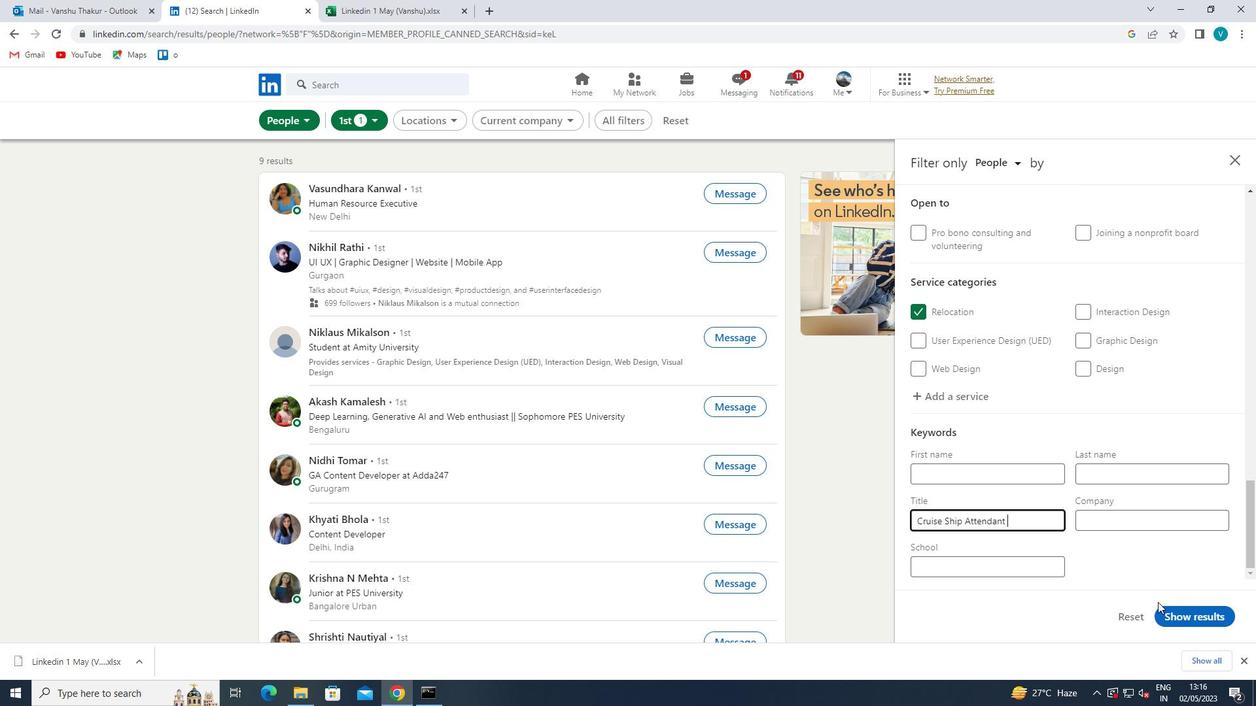 
Action: Mouse pressed left at (1192, 614)
Screenshot: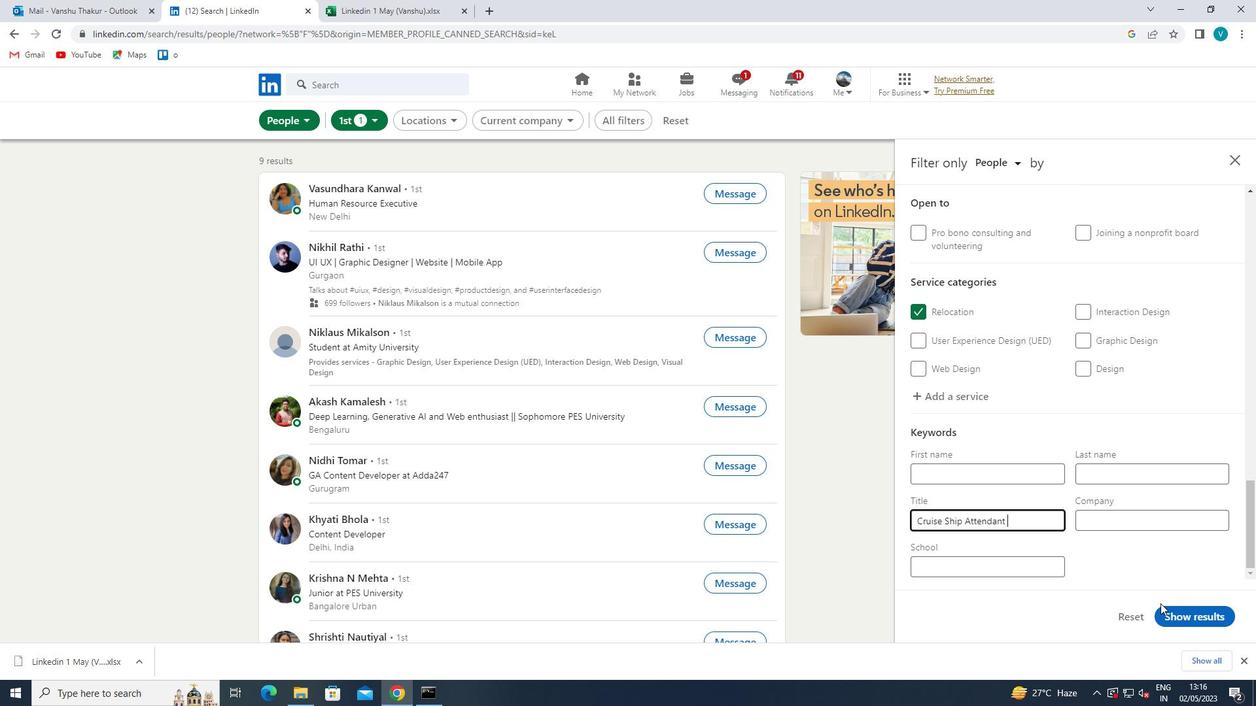 
